 Task: Look for space in As Salt, Jordan from 12th July, 2023 to 16th July, 2023 for 8 adults in price range Rs.10000 to Rs.16000. Place can be private room with 8 bedrooms having 8 beds and 8 bathrooms. Property type can be house, flat, guest house. Amenities needed are: wifi, TV, free parkinig on premises, gym, breakfast. Booking option can be shelf check-in. Required host language is English.
Action: Mouse pressed left at (433, 101)
Screenshot: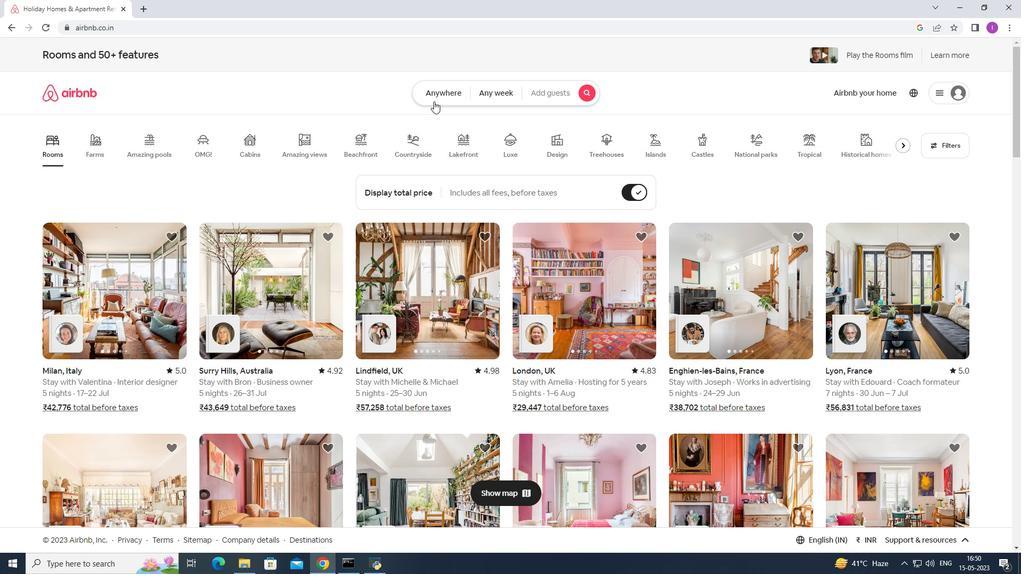 
Action: Mouse moved to (362, 131)
Screenshot: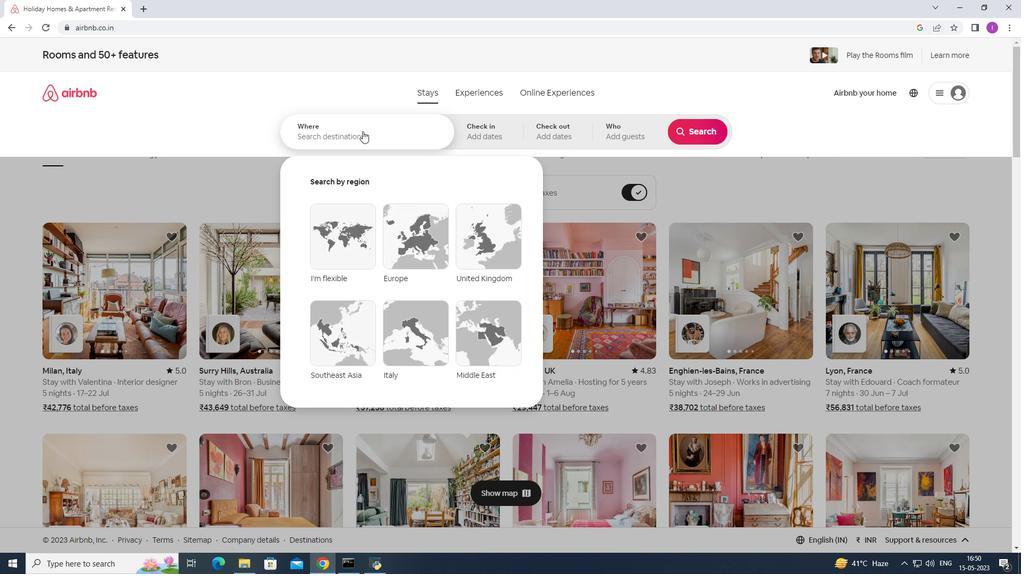 
Action: Mouse pressed left at (362, 131)
Screenshot: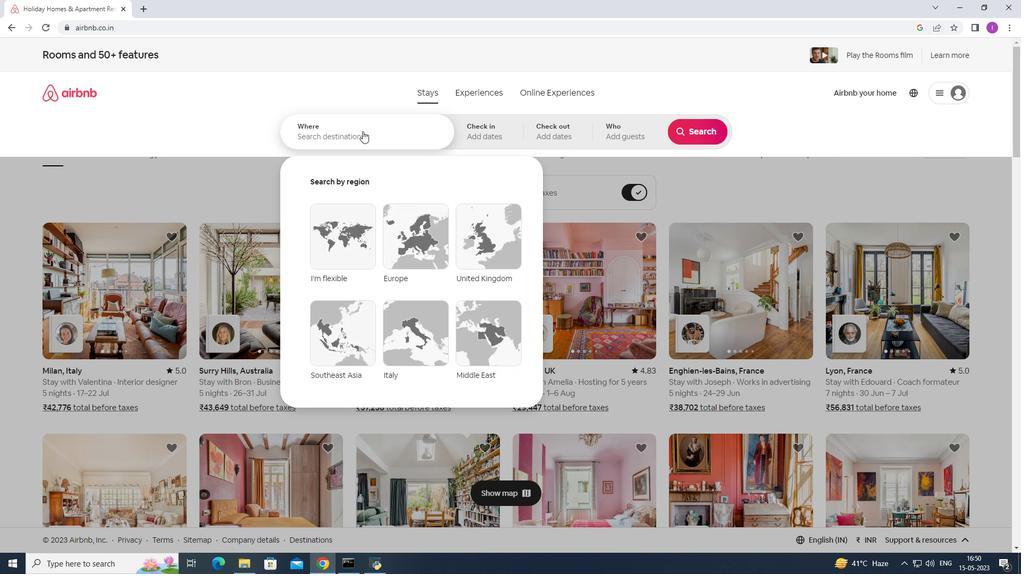 
Action: Mouse moved to (308, 172)
Screenshot: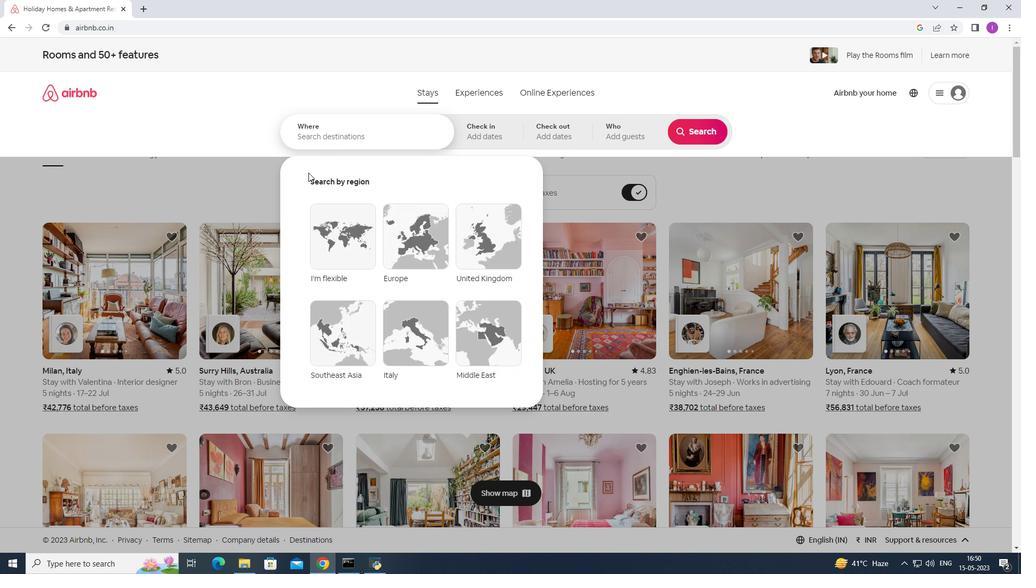 
Action: Key pressed <Key.shift>As<Key.space><Key.shift>Salt,<Key.shift>Jordan
Screenshot: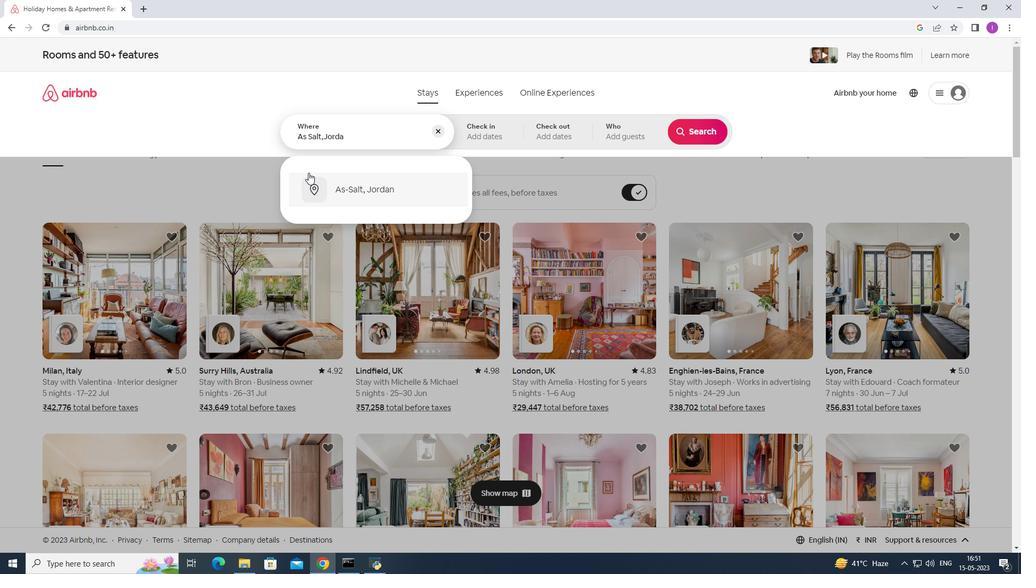 
Action: Mouse moved to (357, 186)
Screenshot: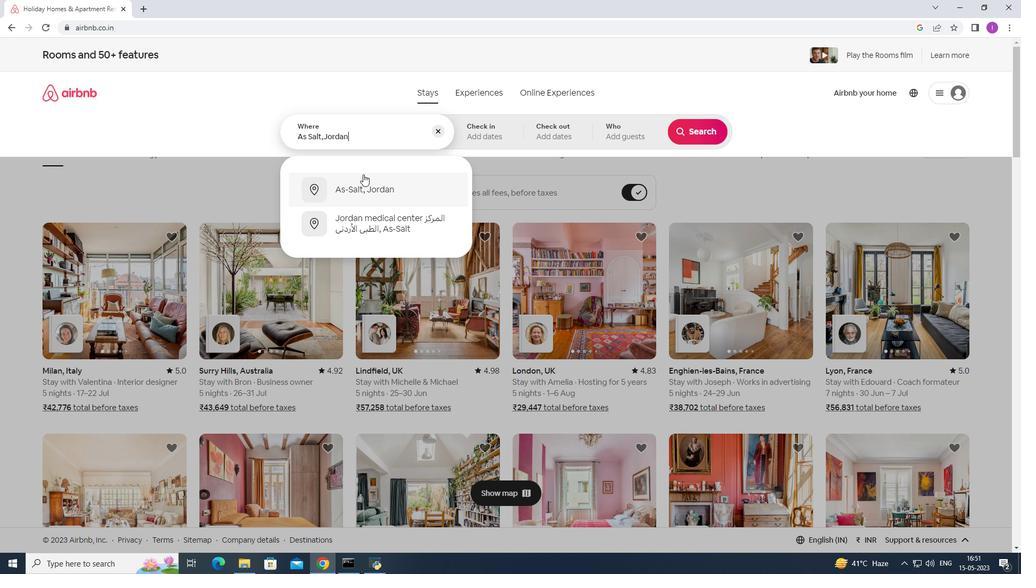
Action: Mouse pressed left at (357, 186)
Screenshot: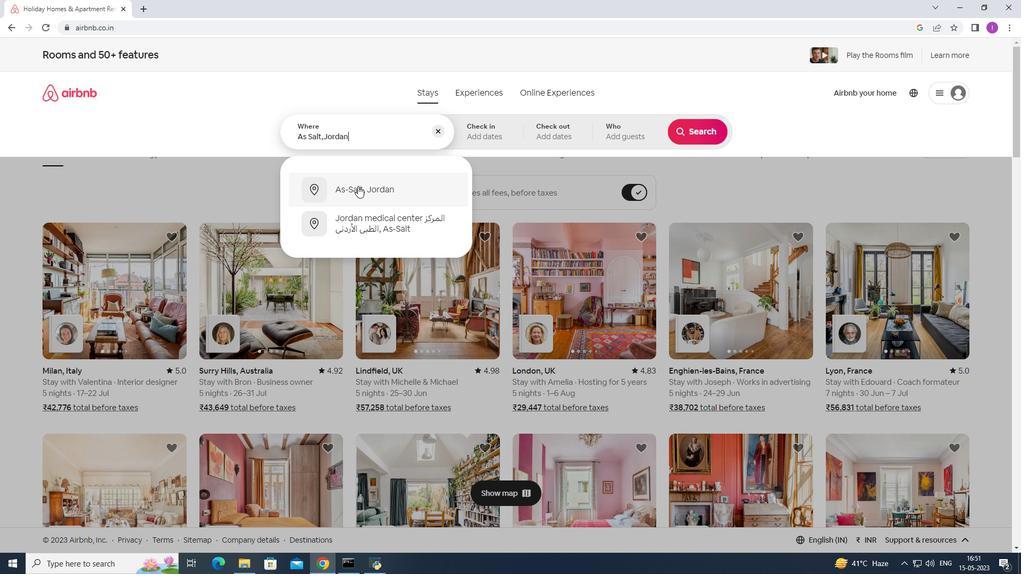 
Action: Mouse moved to (696, 216)
Screenshot: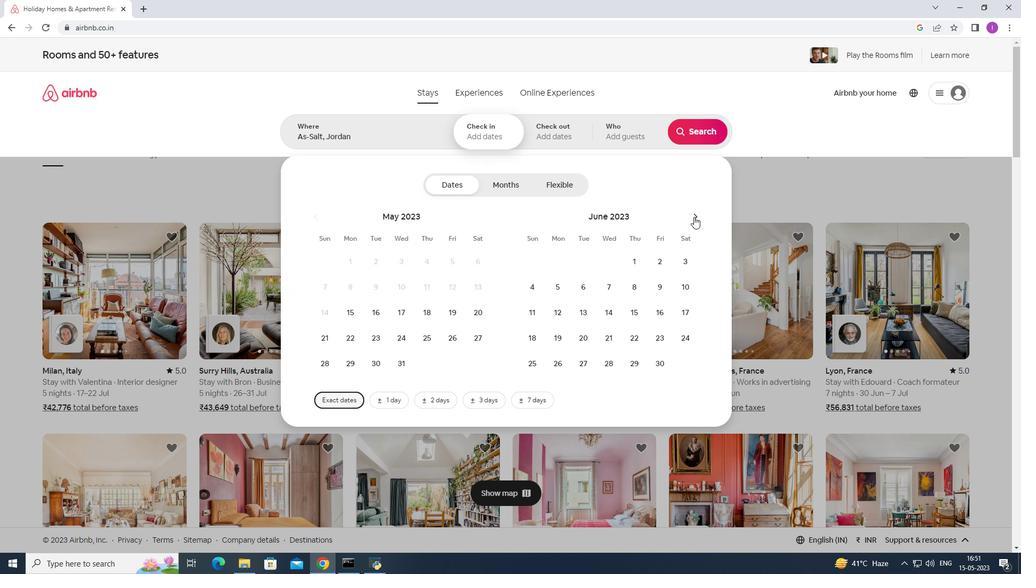 
Action: Mouse pressed left at (696, 216)
Screenshot: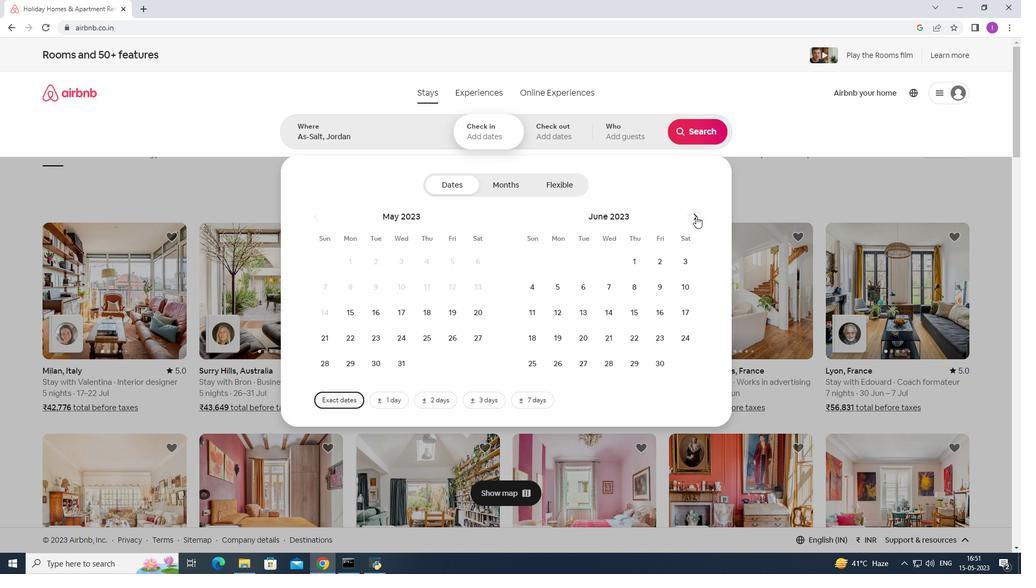 
Action: Mouse moved to (696, 214)
Screenshot: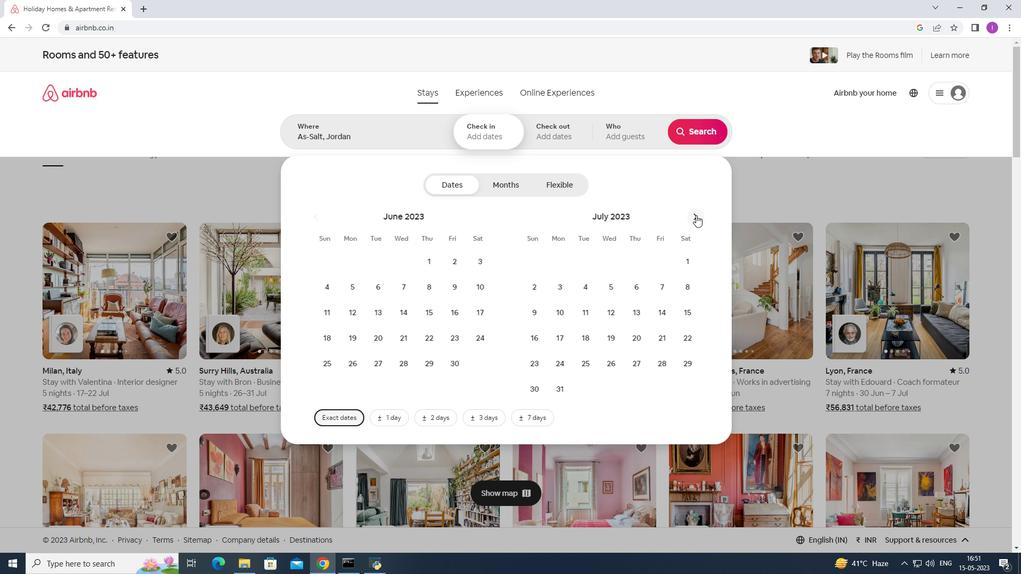 
Action: Mouse pressed left at (696, 214)
Screenshot: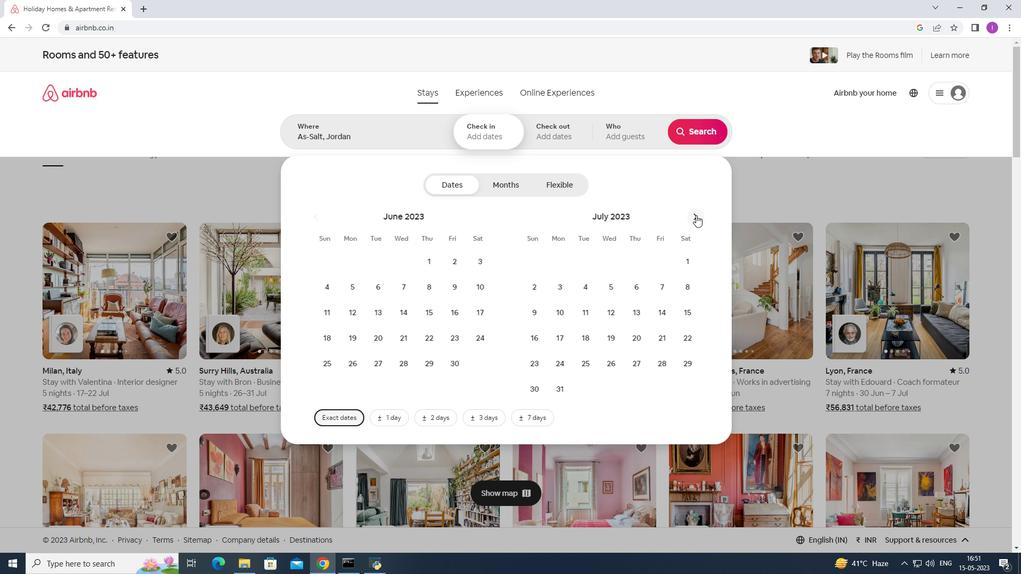 
Action: Mouse moved to (407, 307)
Screenshot: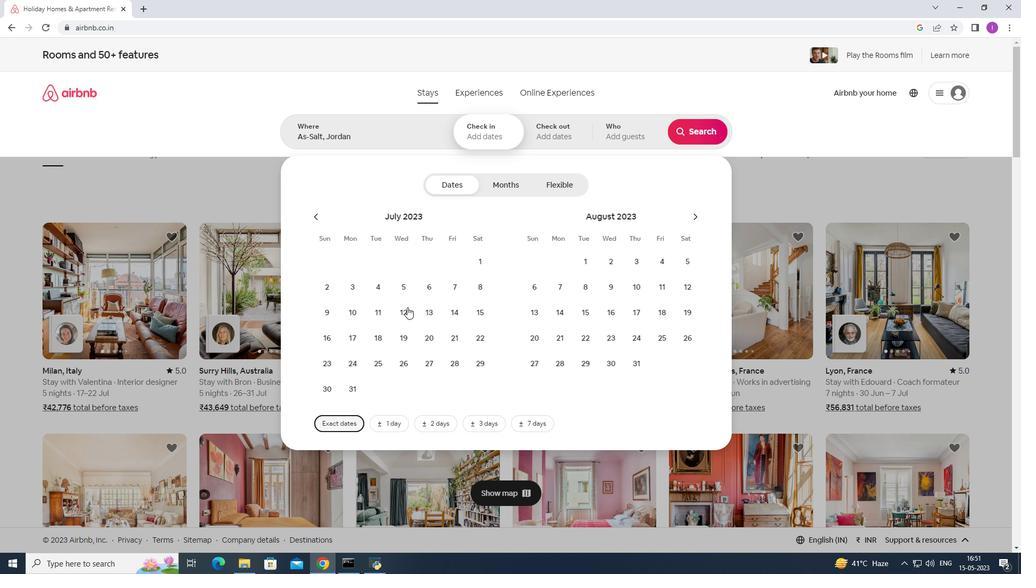 
Action: Mouse pressed left at (407, 307)
Screenshot: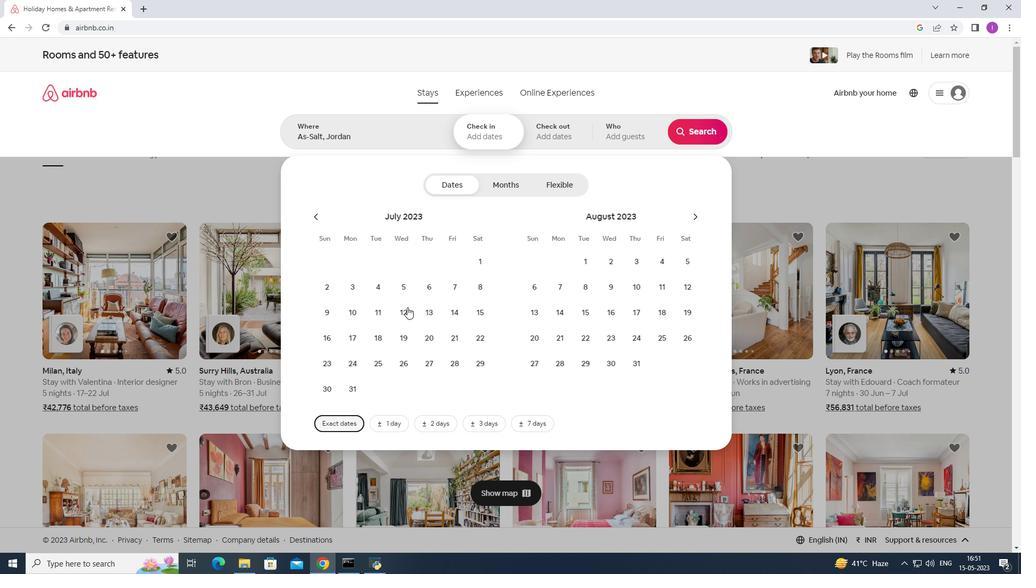 
Action: Mouse moved to (331, 337)
Screenshot: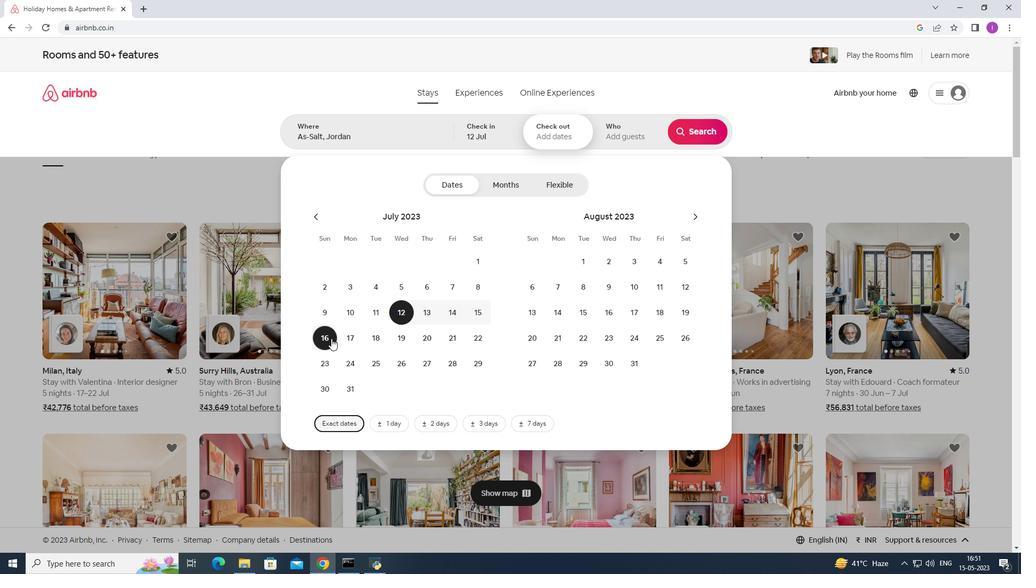 
Action: Mouse pressed left at (331, 337)
Screenshot: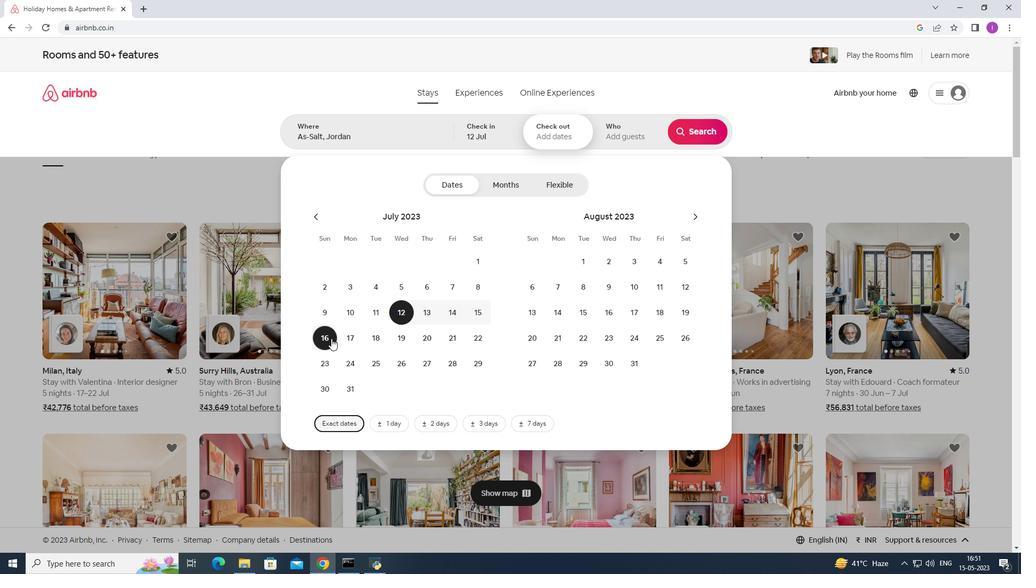 
Action: Mouse moved to (621, 135)
Screenshot: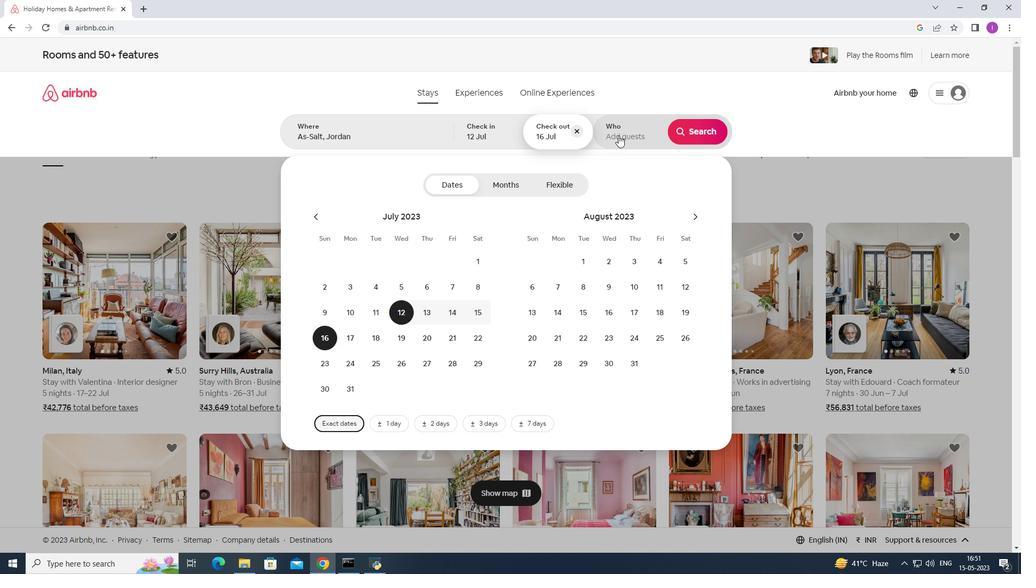 
Action: Mouse pressed left at (621, 135)
Screenshot: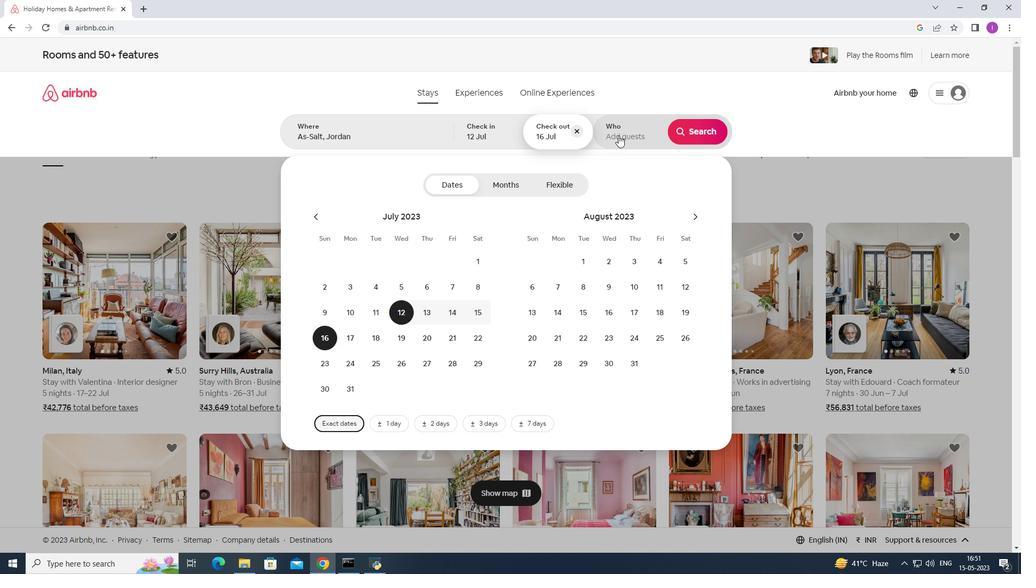 
Action: Mouse moved to (697, 187)
Screenshot: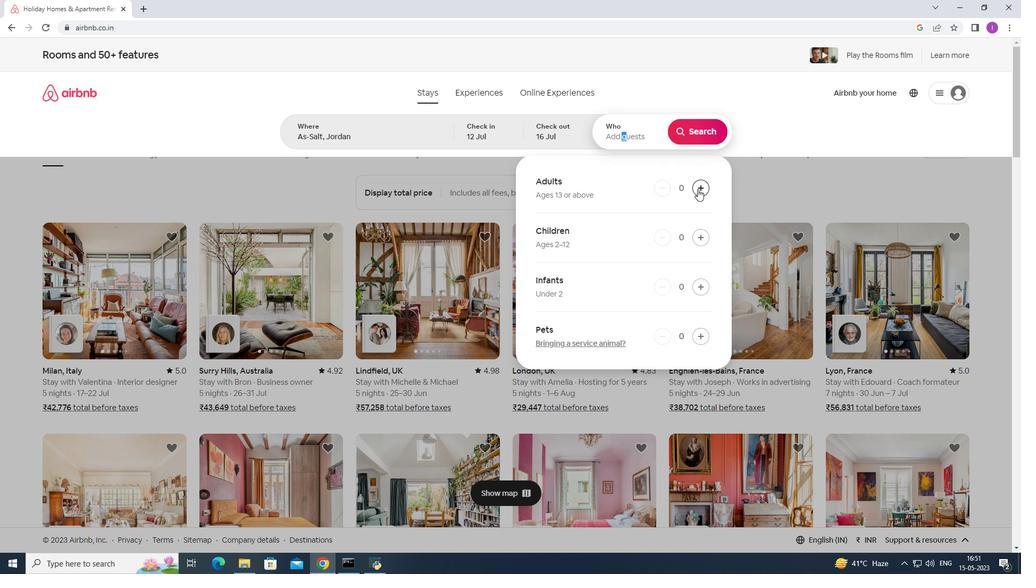 
Action: Mouse pressed left at (697, 187)
Screenshot: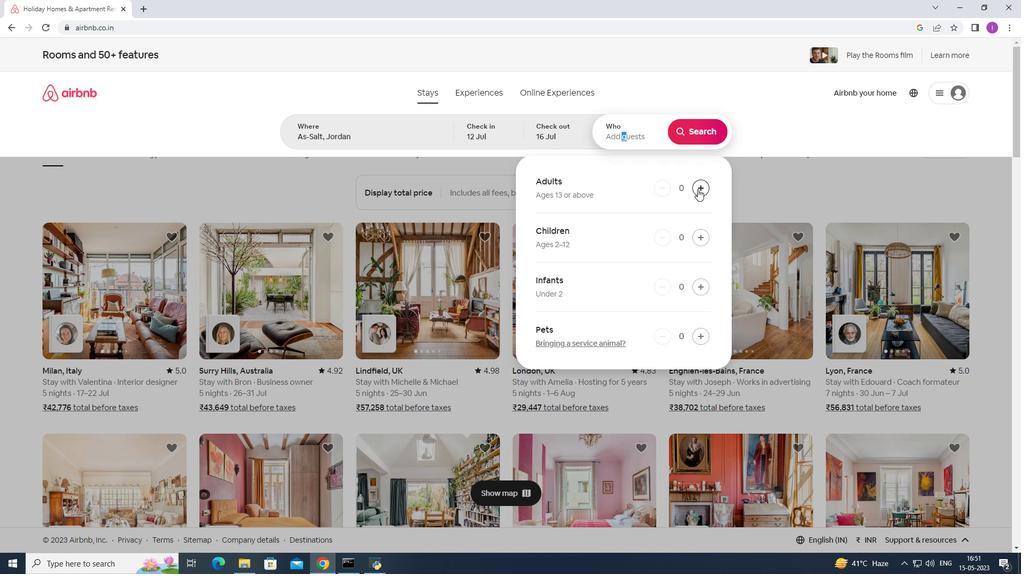 
Action: Mouse moved to (698, 187)
Screenshot: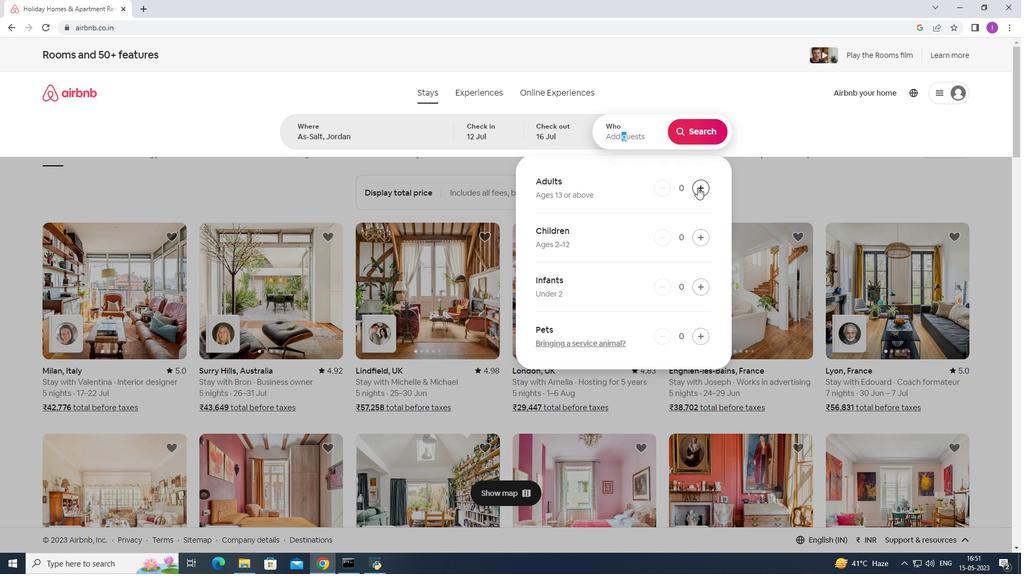 
Action: Mouse pressed left at (698, 187)
Screenshot: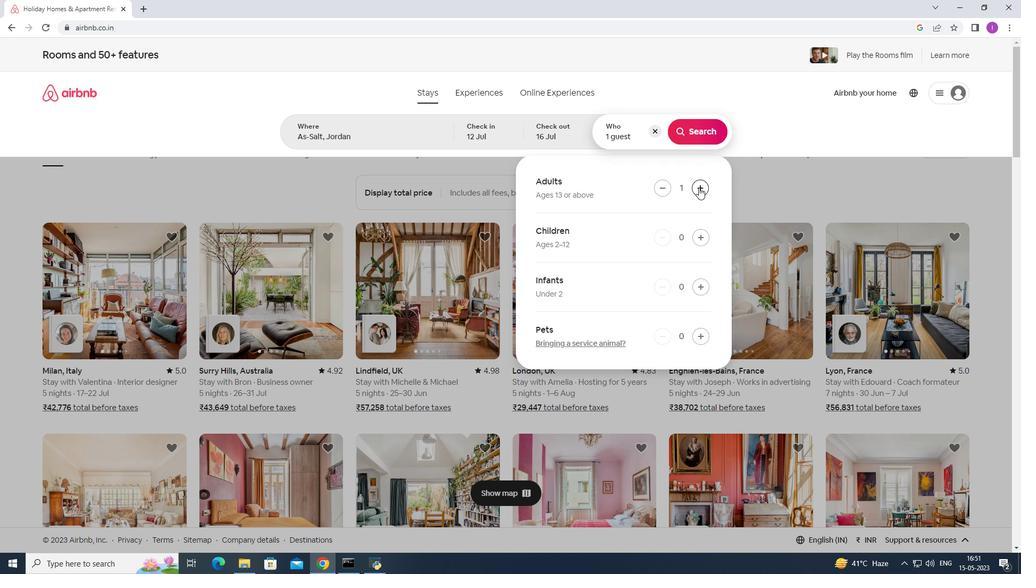 
Action: Mouse moved to (699, 188)
Screenshot: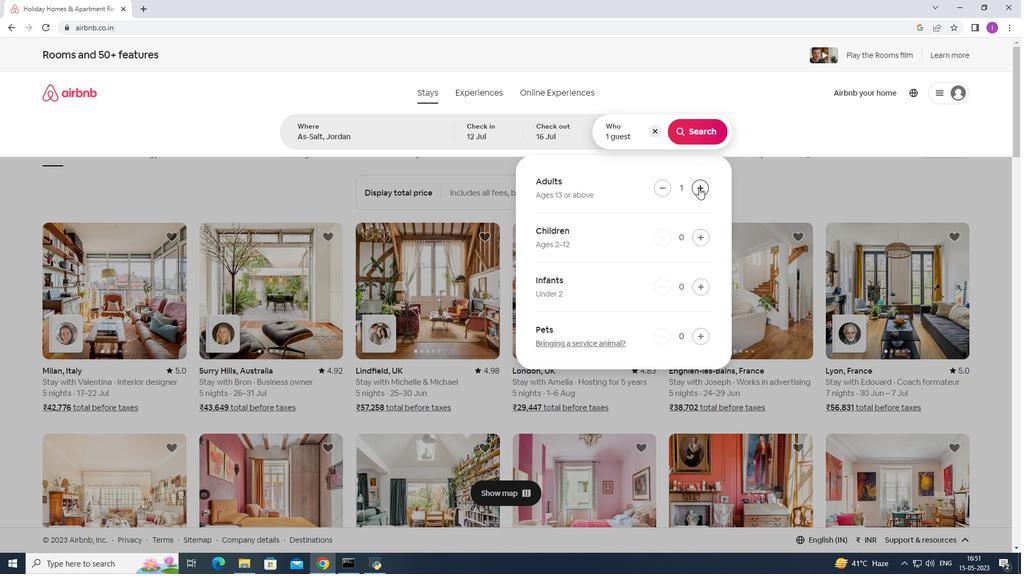 
Action: Mouse pressed left at (699, 188)
Screenshot: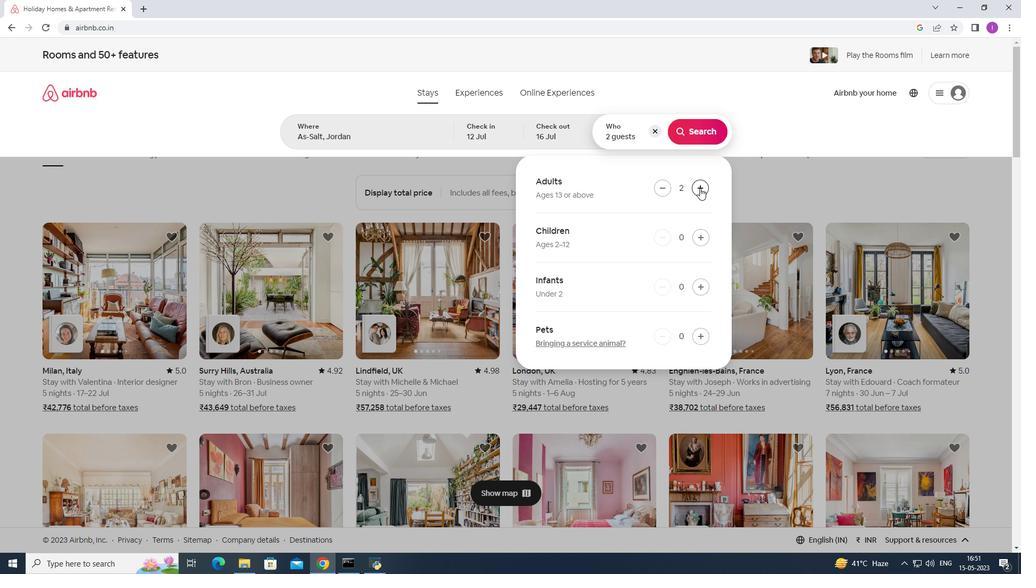 
Action: Mouse pressed left at (699, 188)
Screenshot: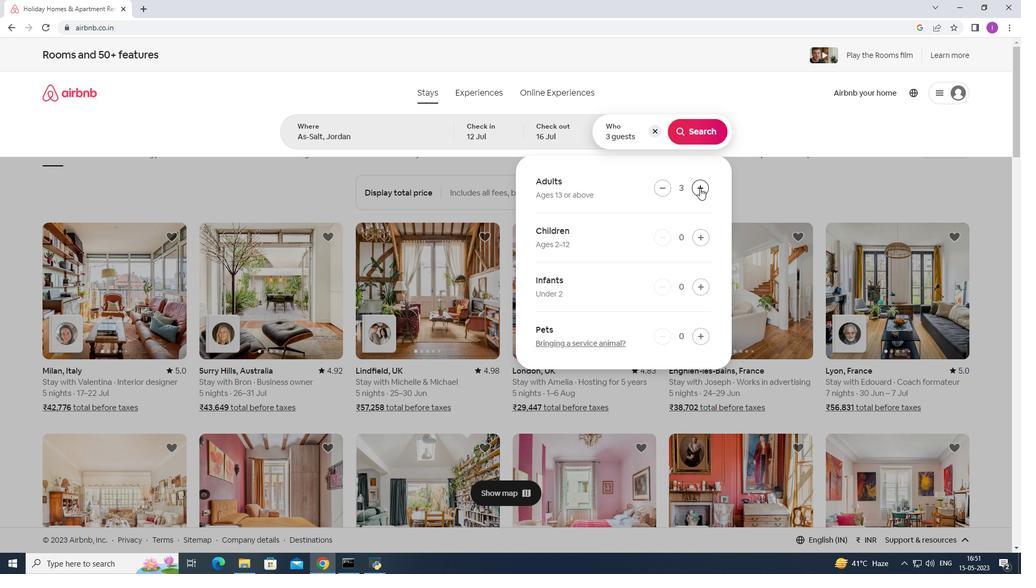 
Action: Mouse pressed left at (699, 188)
Screenshot: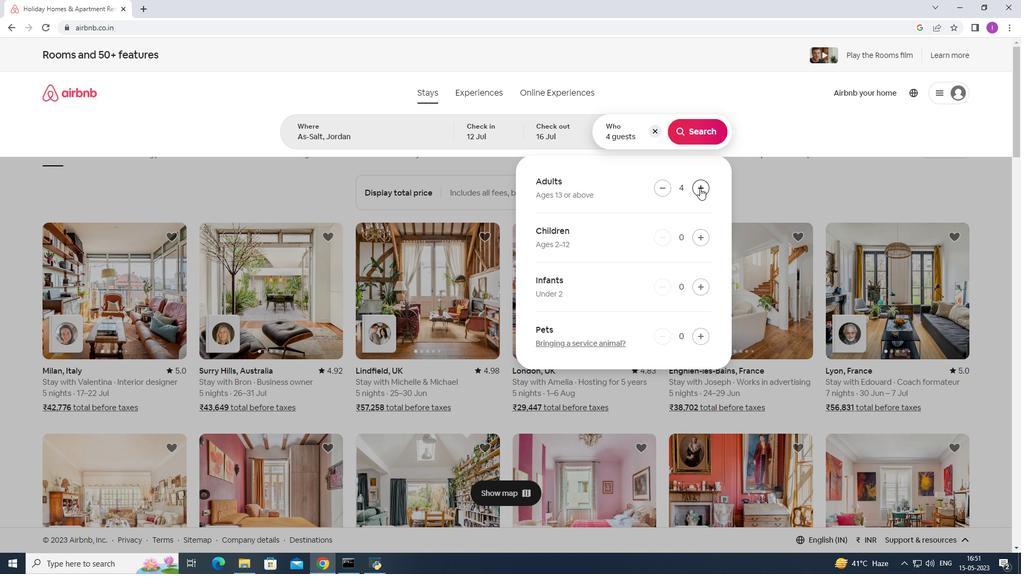 
Action: Mouse pressed left at (699, 188)
Screenshot: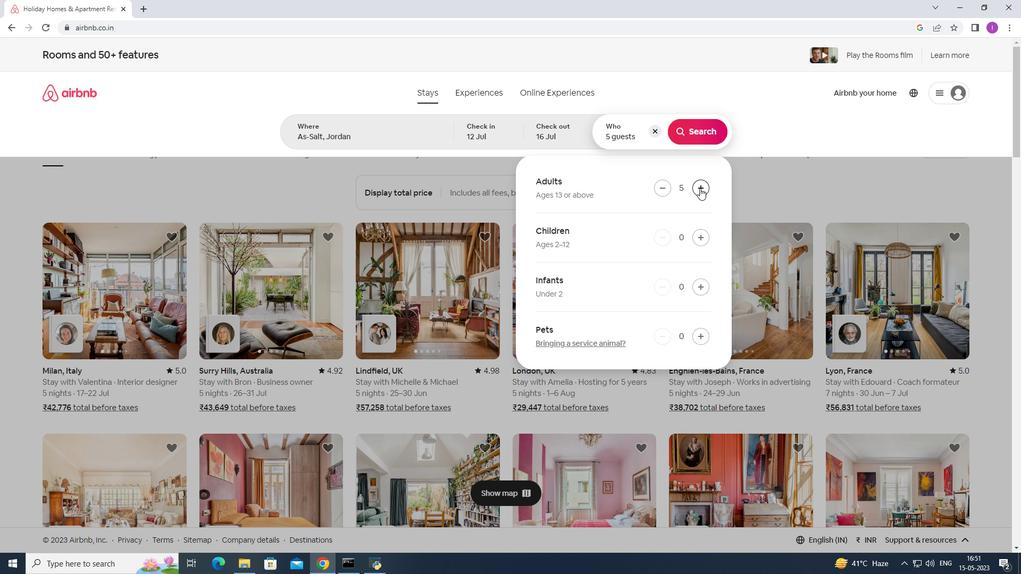
Action: Mouse moved to (700, 188)
Screenshot: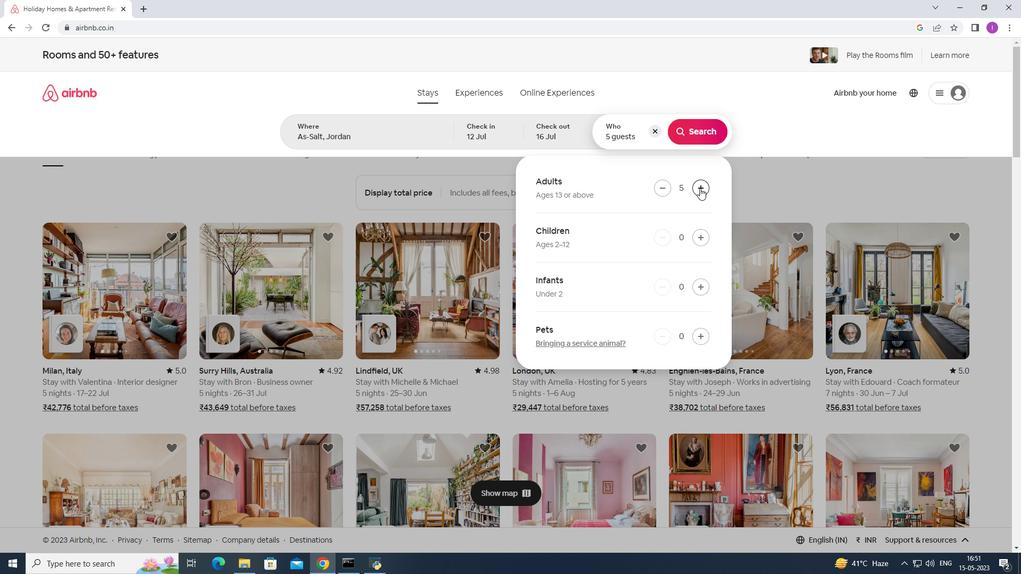 
Action: Mouse pressed left at (700, 188)
Screenshot: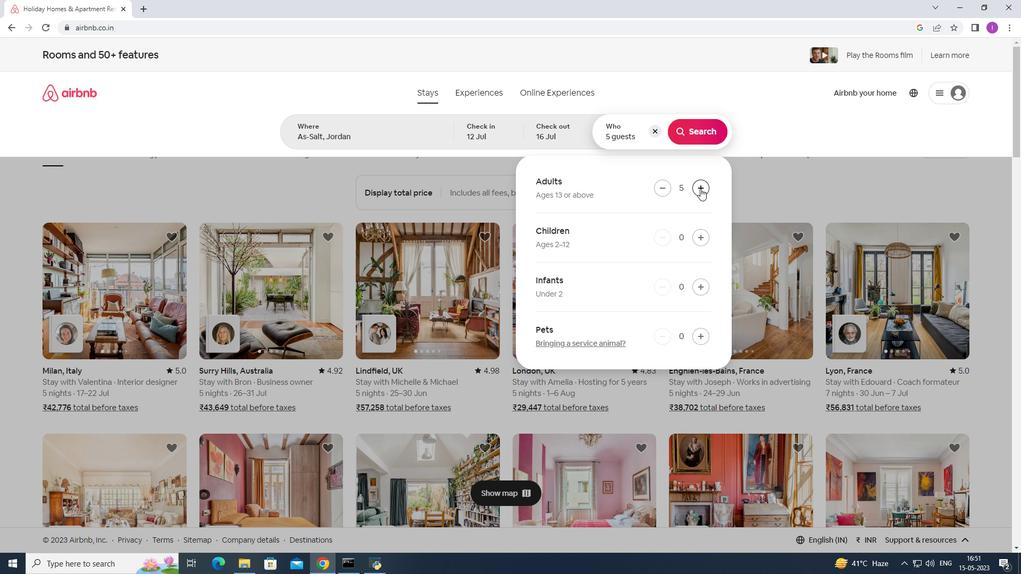 
Action: Mouse pressed left at (700, 188)
Screenshot: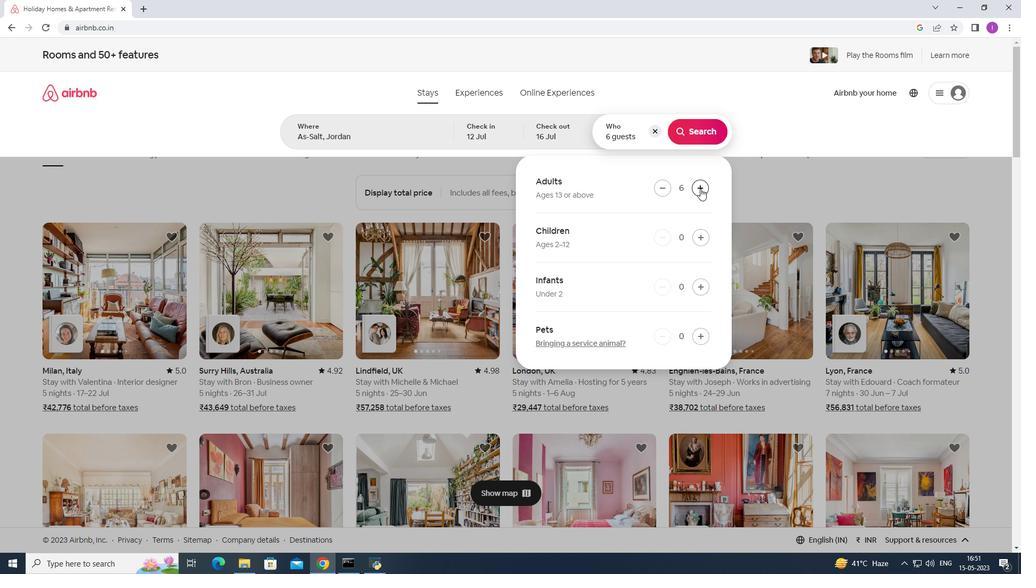 
Action: Mouse moved to (691, 139)
Screenshot: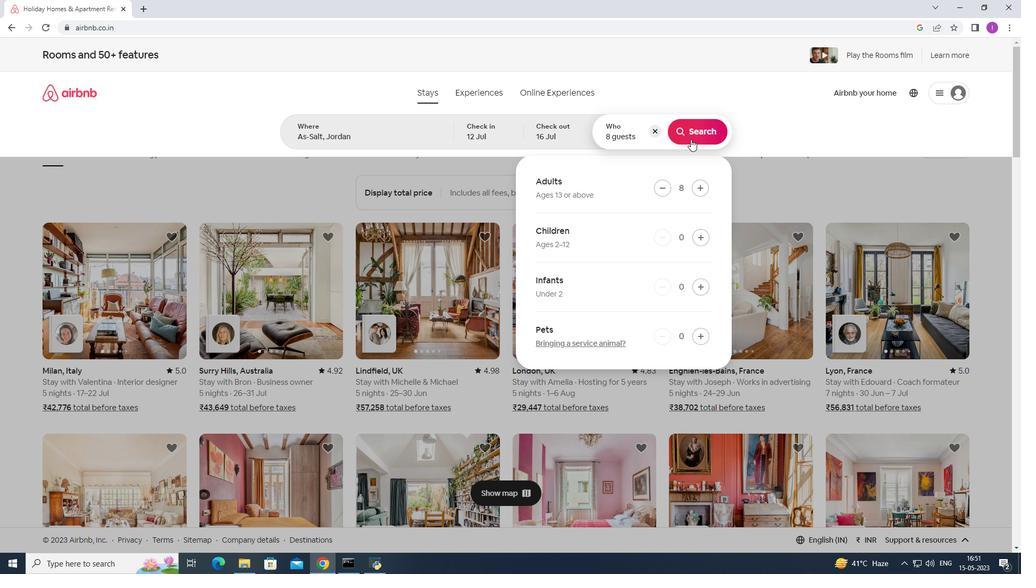 
Action: Mouse pressed left at (691, 139)
Screenshot: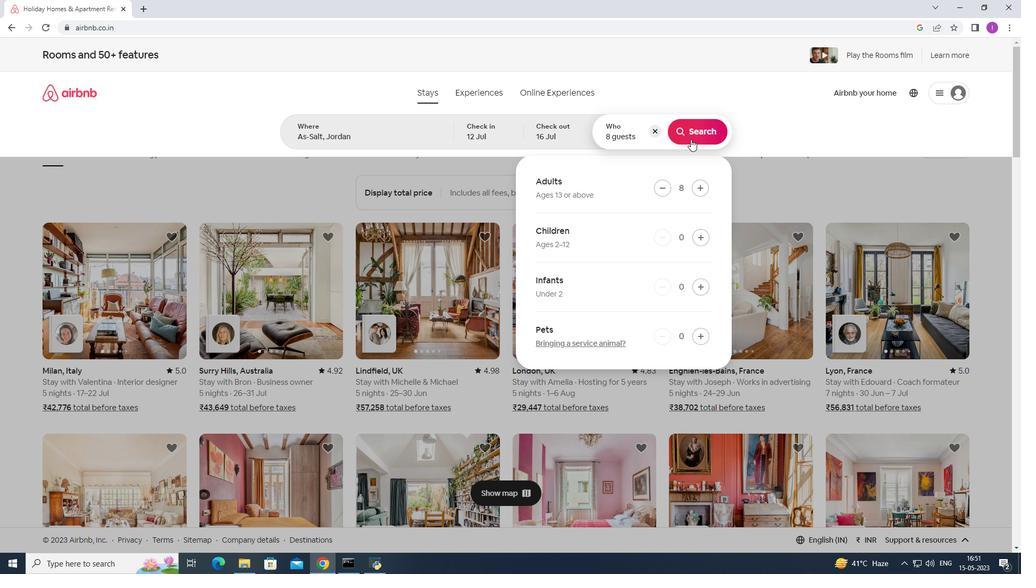 
Action: Mouse moved to (981, 105)
Screenshot: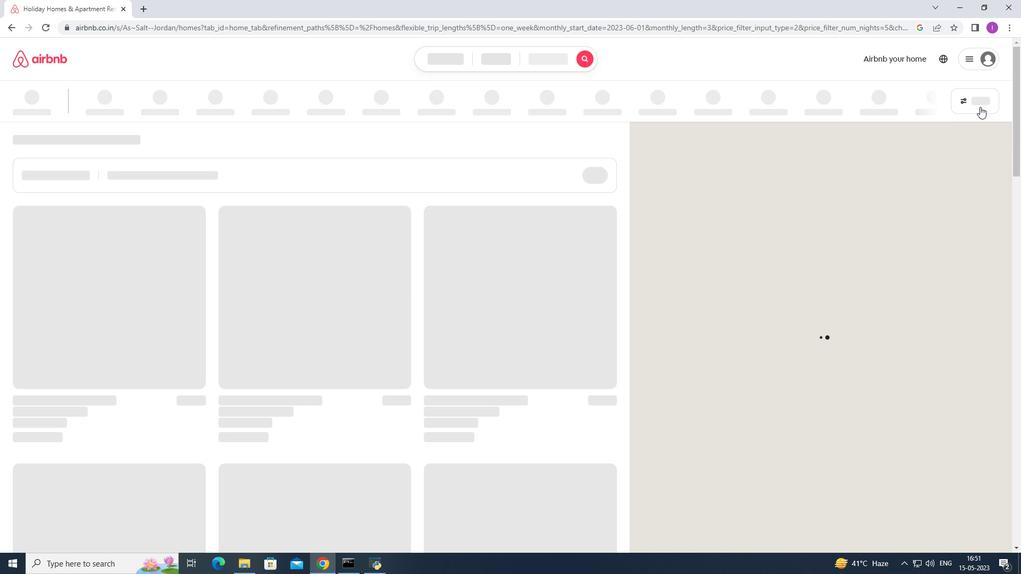 
Action: Mouse pressed left at (981, 105)
Screenshot: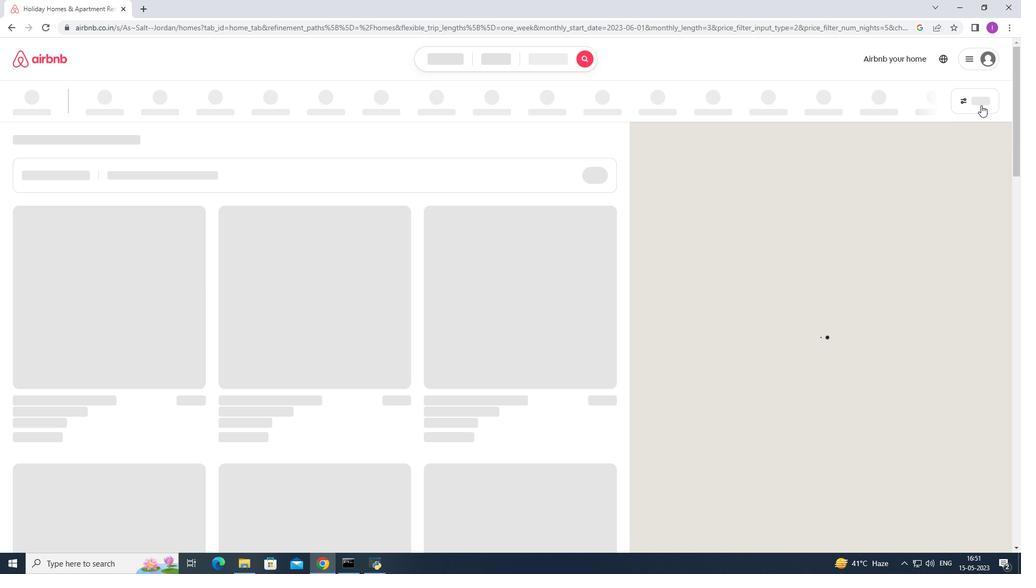 
Action: Mouse moved to (583, 361)
Screenshot: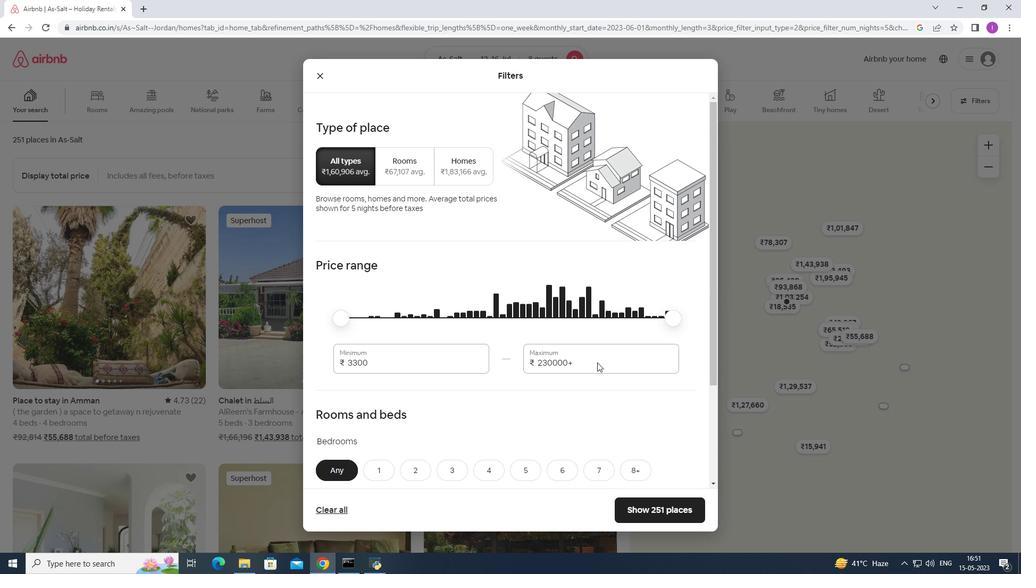 
Action: Mouse pressed left at (583, 361)
Screenshot: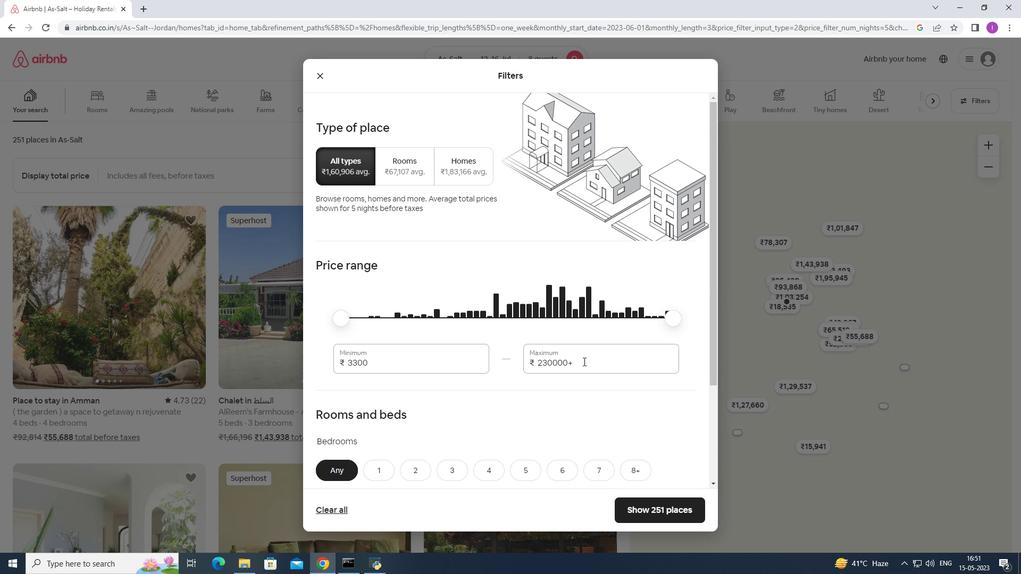 
Action: Mouse moved to (492, 365)
Screenshot: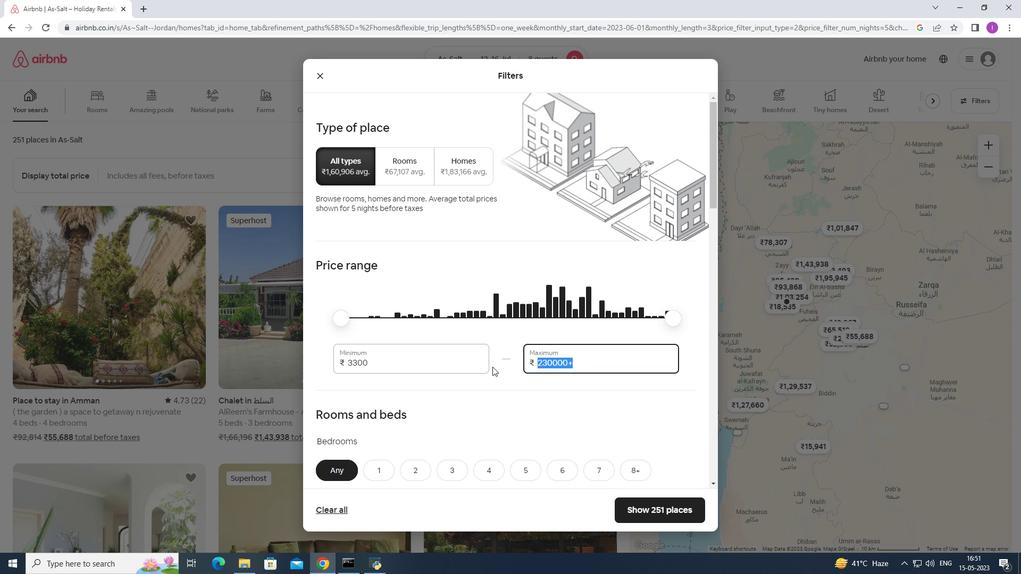 
Action: Key pressed 1
Screenshot: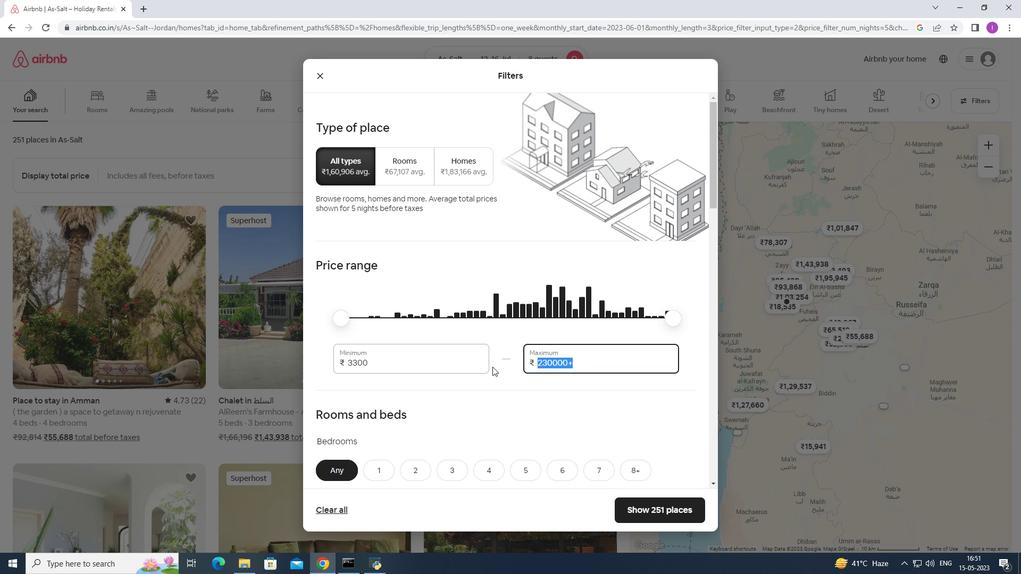 
Action: Mouse moved to (492, 361)
Screenshot: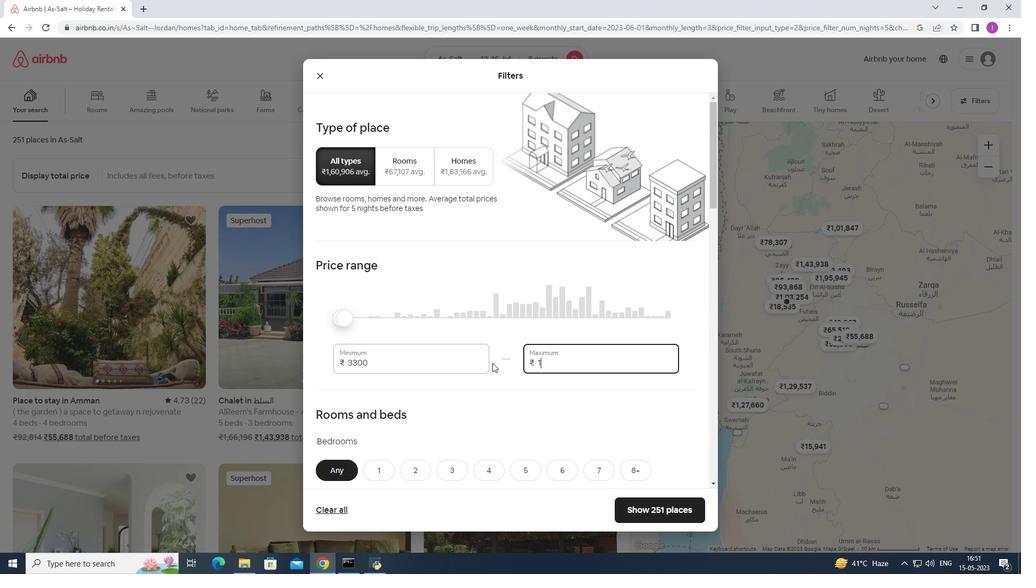 
Action: Key pressed 6000
Screenshot: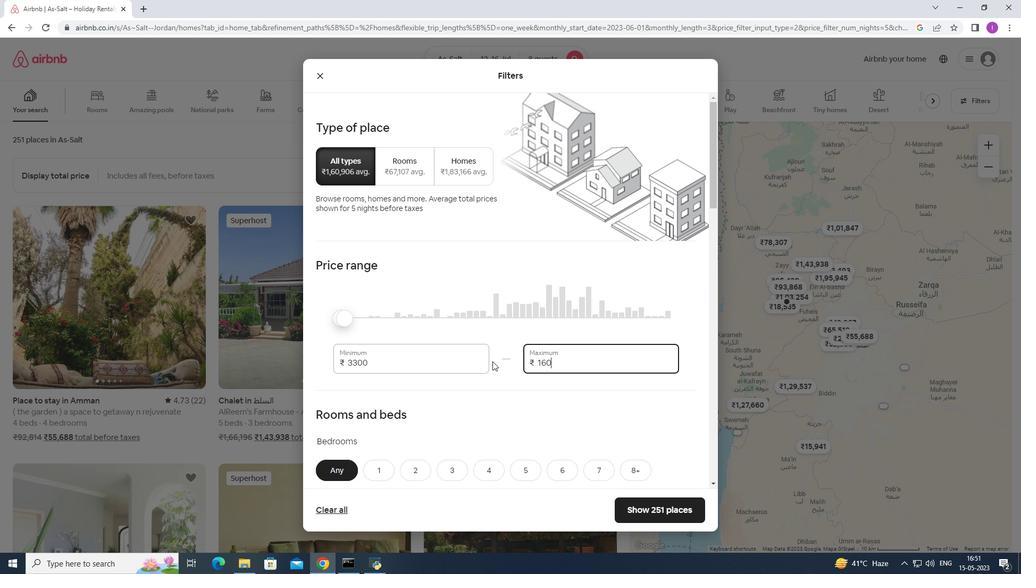 
Action: Mouse moved to (370, 360)
Screenshot: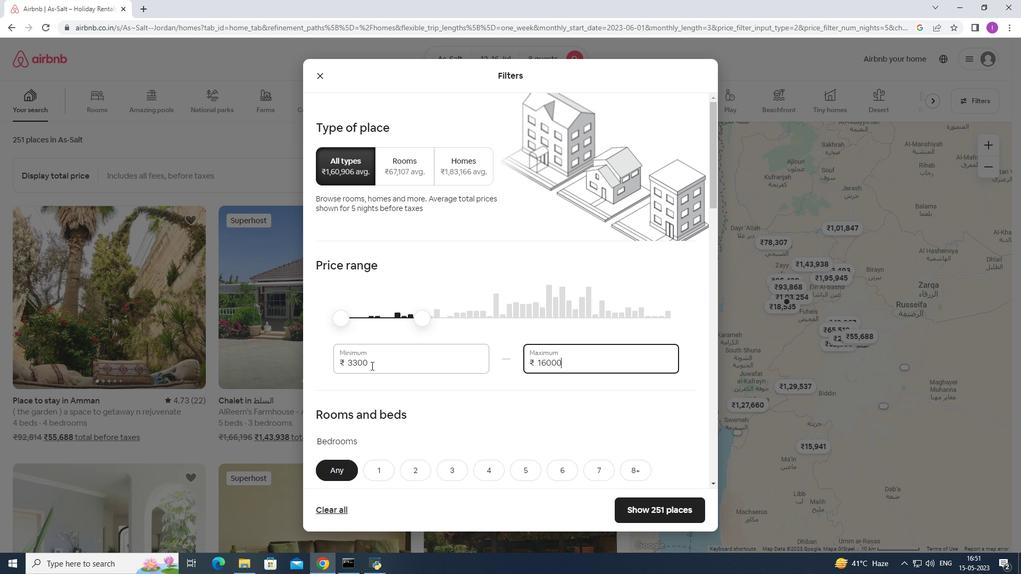 
Action: Mouse pressed left at (370, 360)
Screenshot: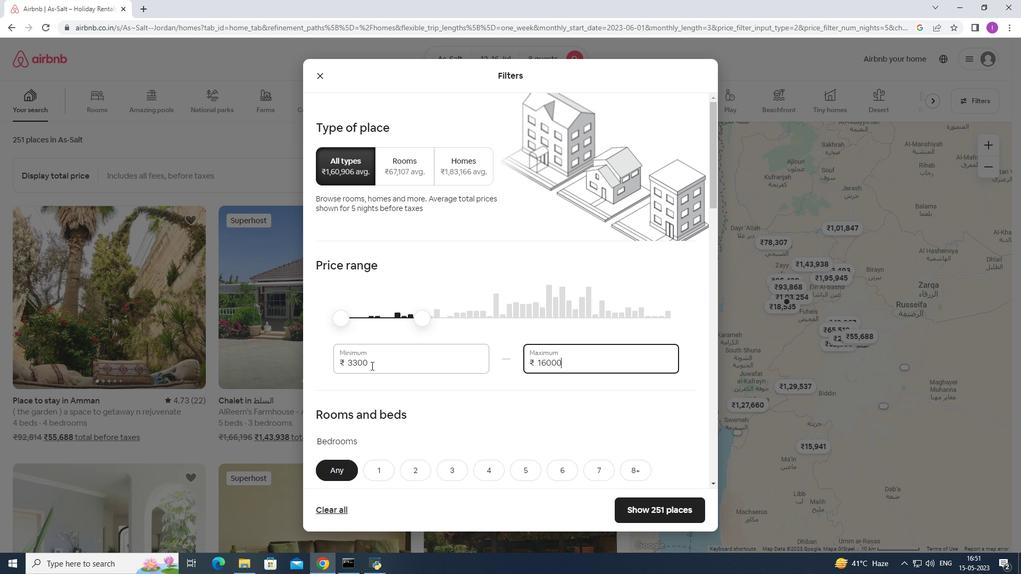 
Action: Mouse moved to (338, 365)
Screenshot: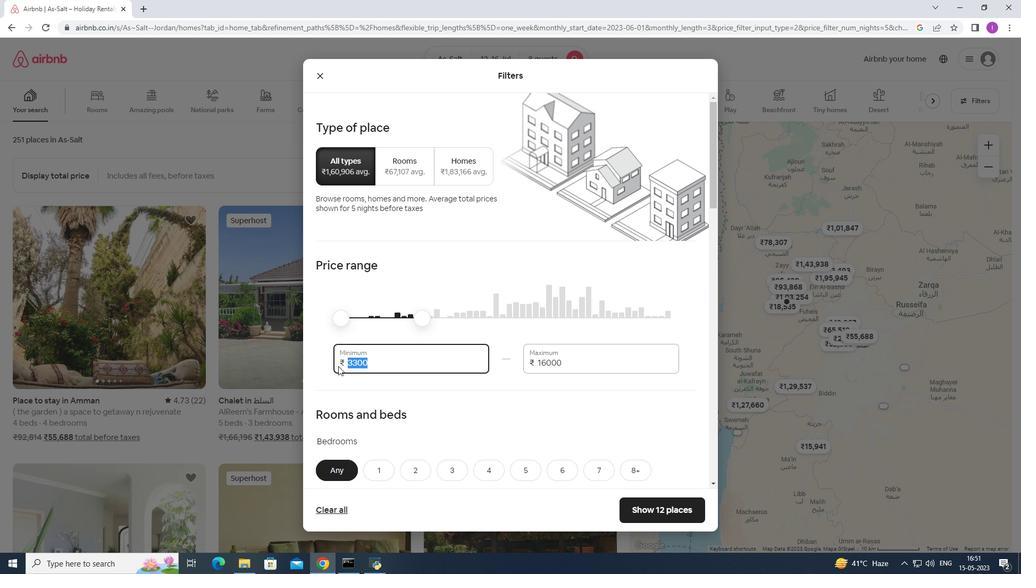 
Action: Key pressed 1
Screenshot: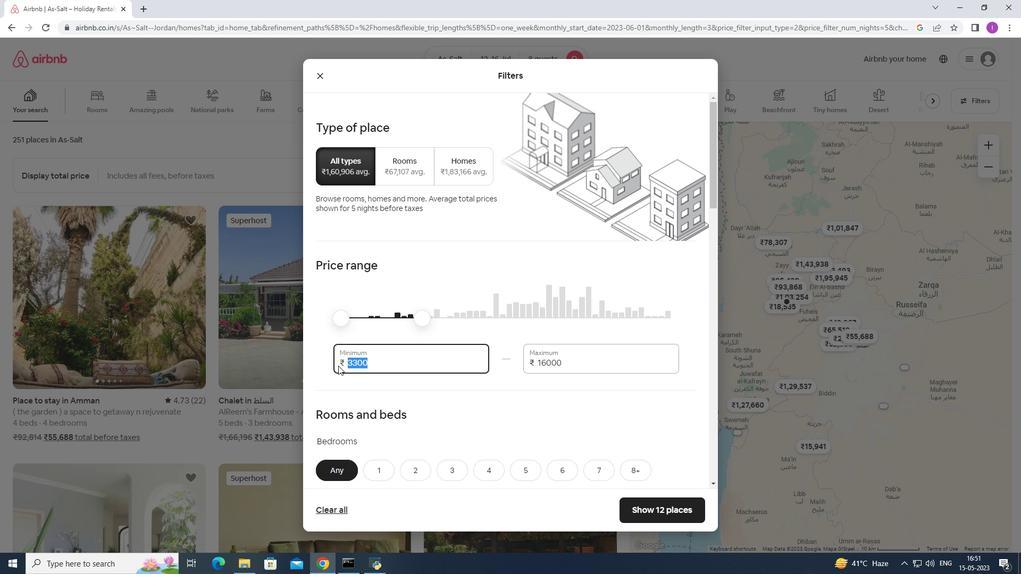 
Action: Mouse moved to (338, 365)
Screenshot: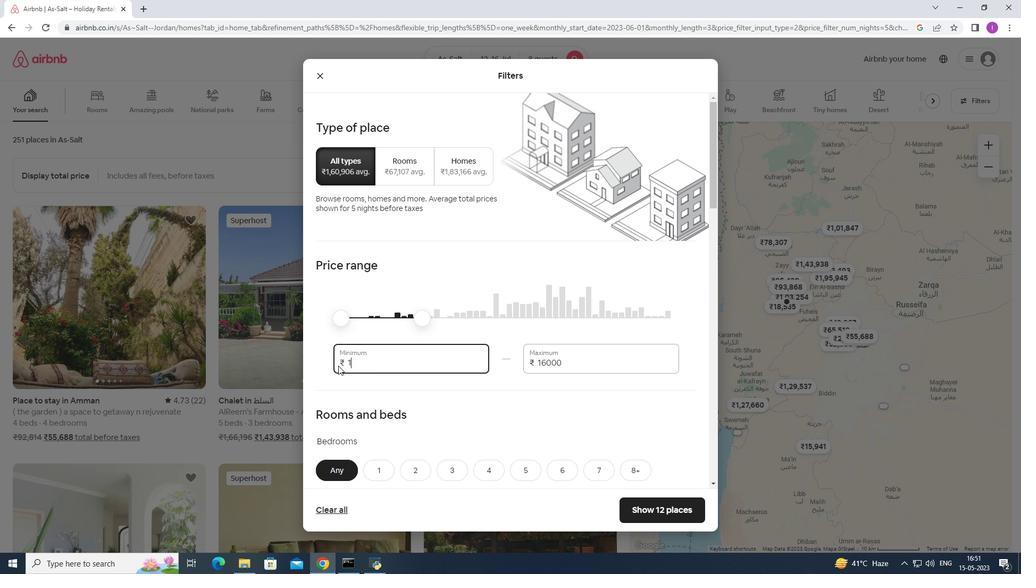 
Action: Key pressed 0
Screenshot: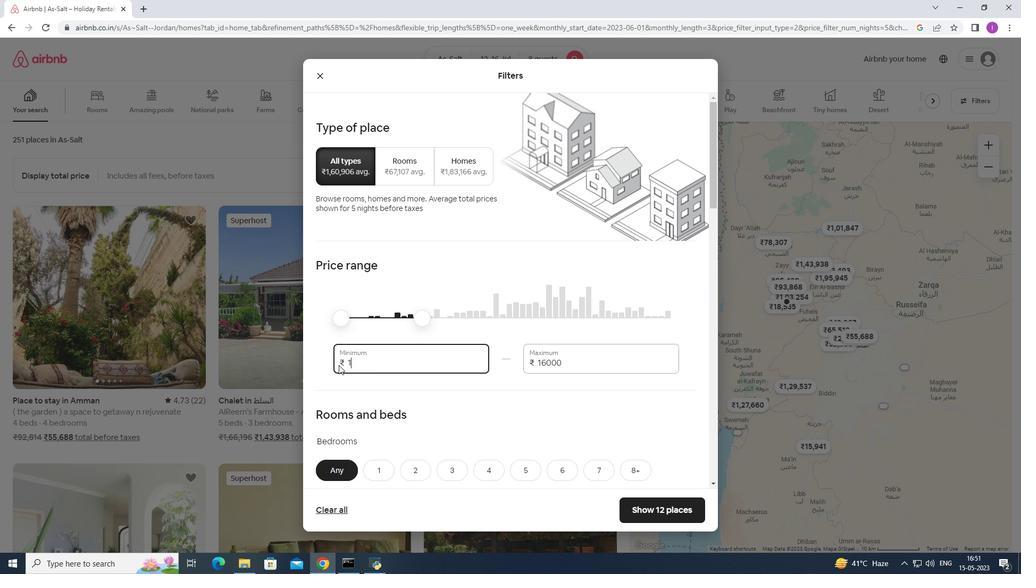 
Action: Mouse moved to (341, 363)
Screenshot: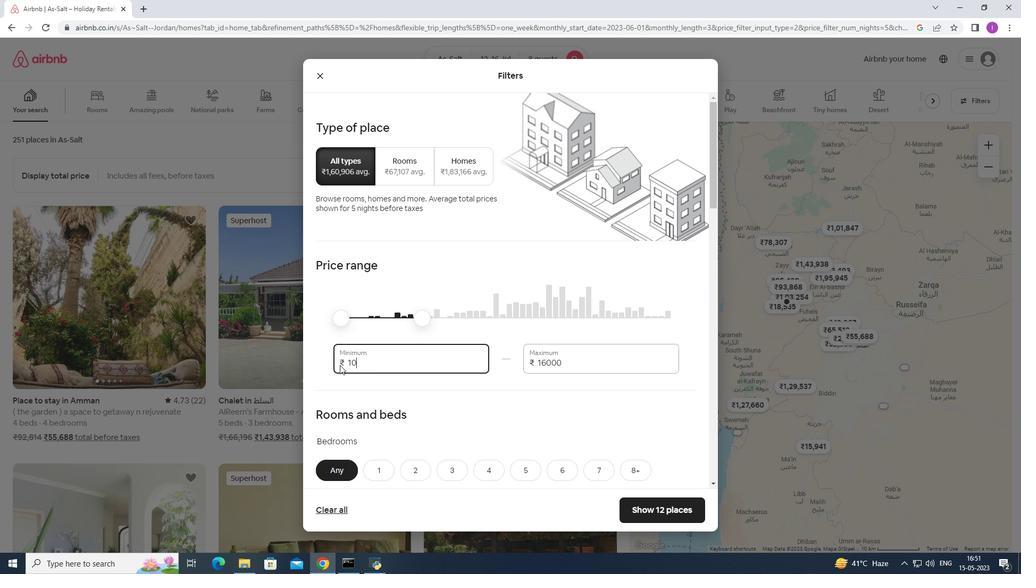 
Action: Key pressed 00
Screenshot: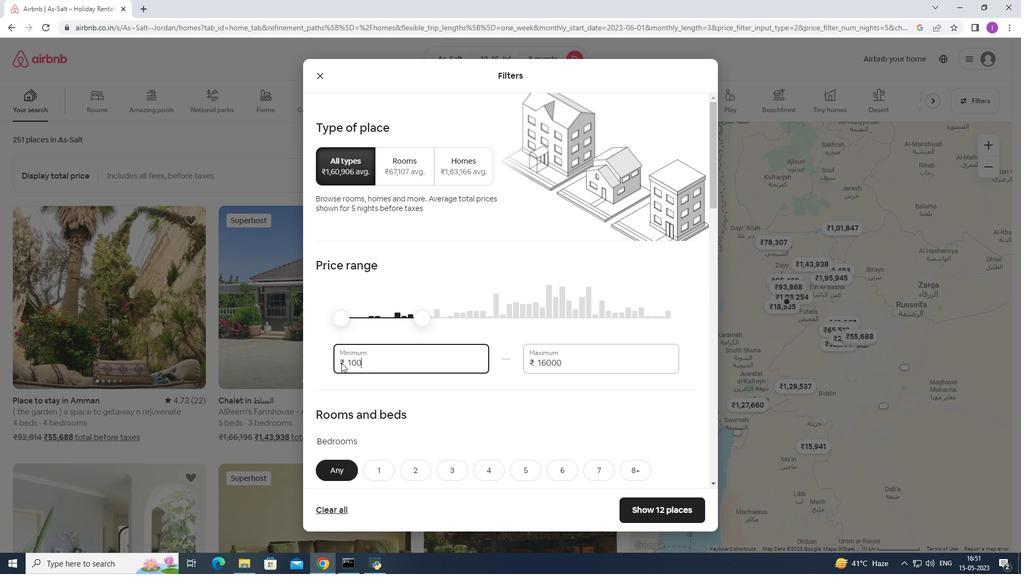 
Action: Mouse moved to (365, 386)
Screenshot: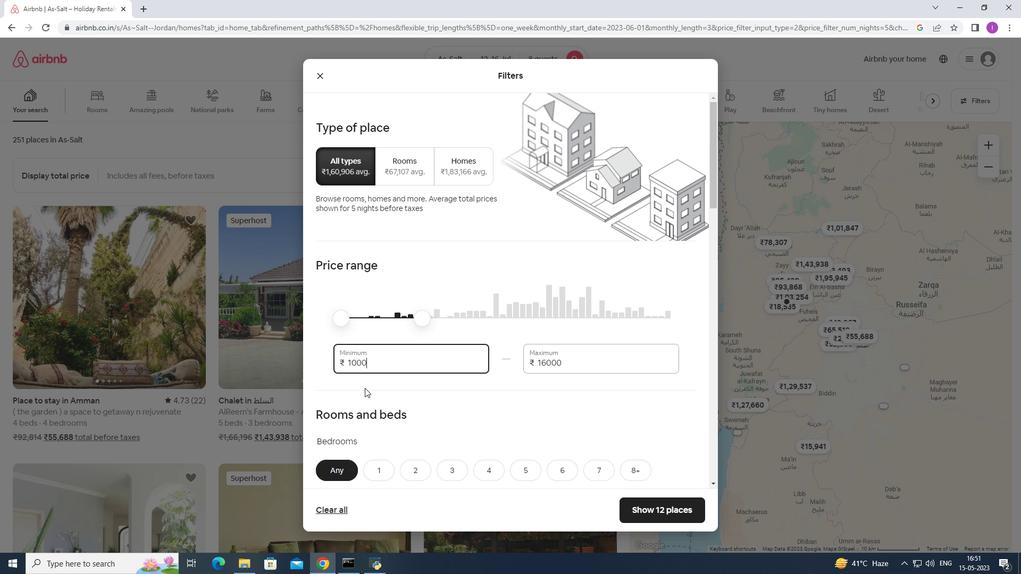 
Action: Key pressed 0
Screenshot: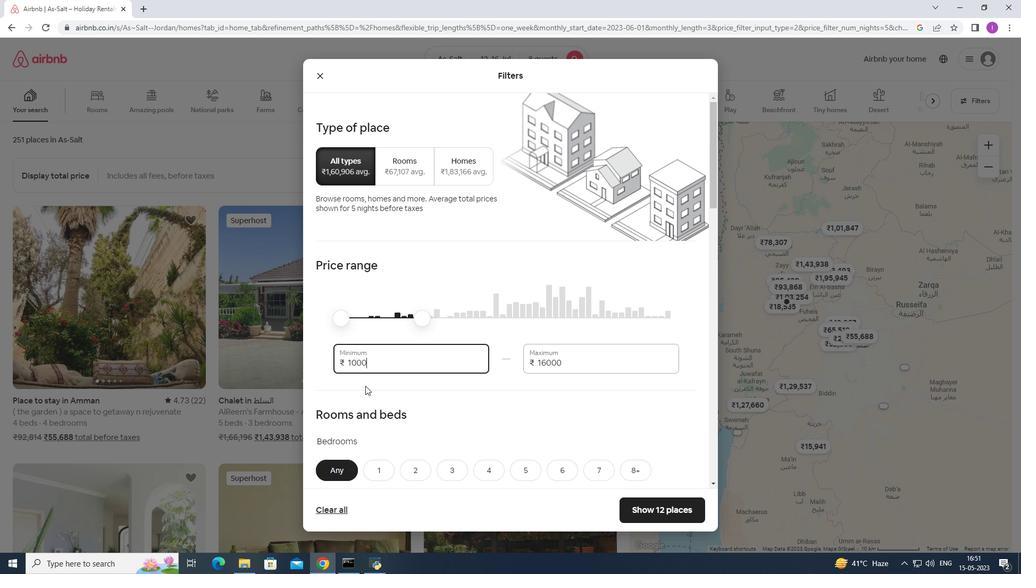 
Action: Mouse moved to (431, 381)
Screenshot: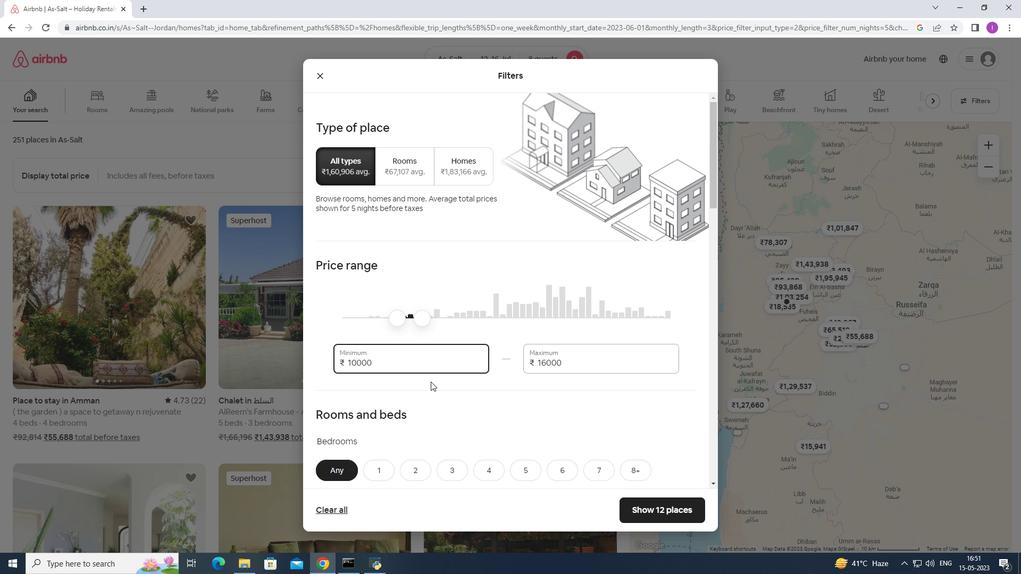 
Action: Mouse scrolled (431, 381) with delta (0, 0)
Screenshot: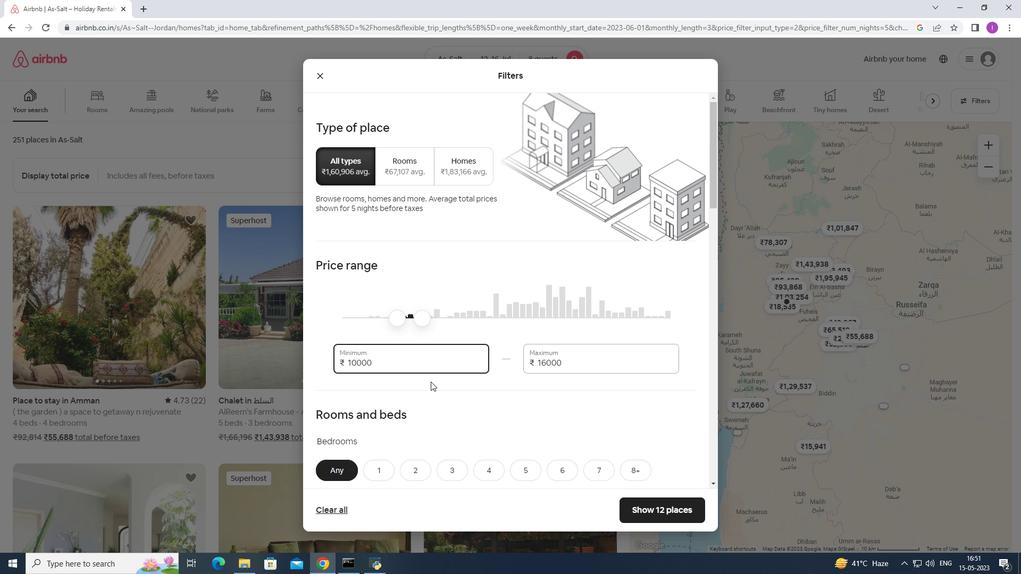 
Action: Mouse moved to (431, 381)
Screenshot: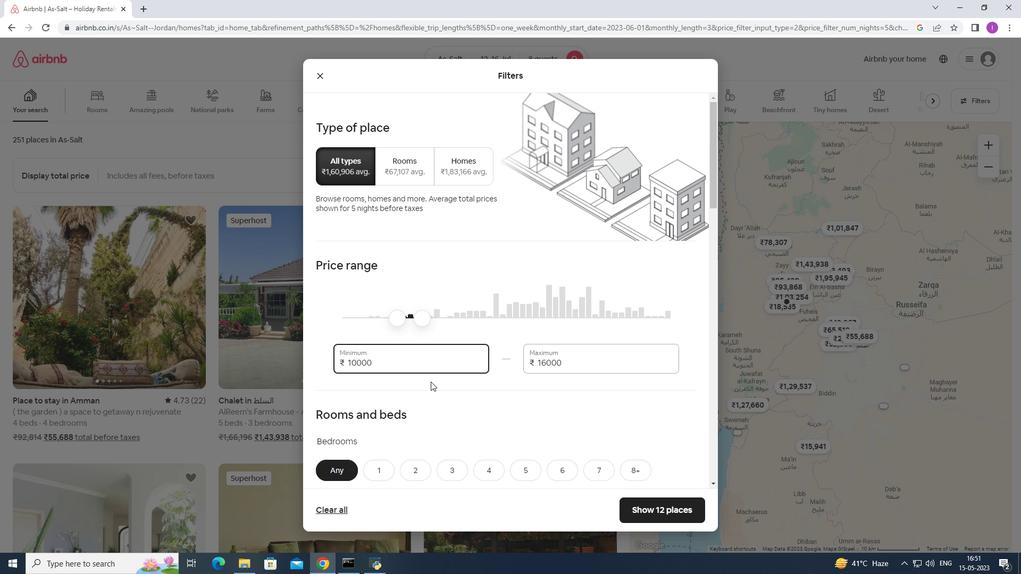 
Action: Mouse scrolled (431, 381) with delta (0, 0)
Screenshot: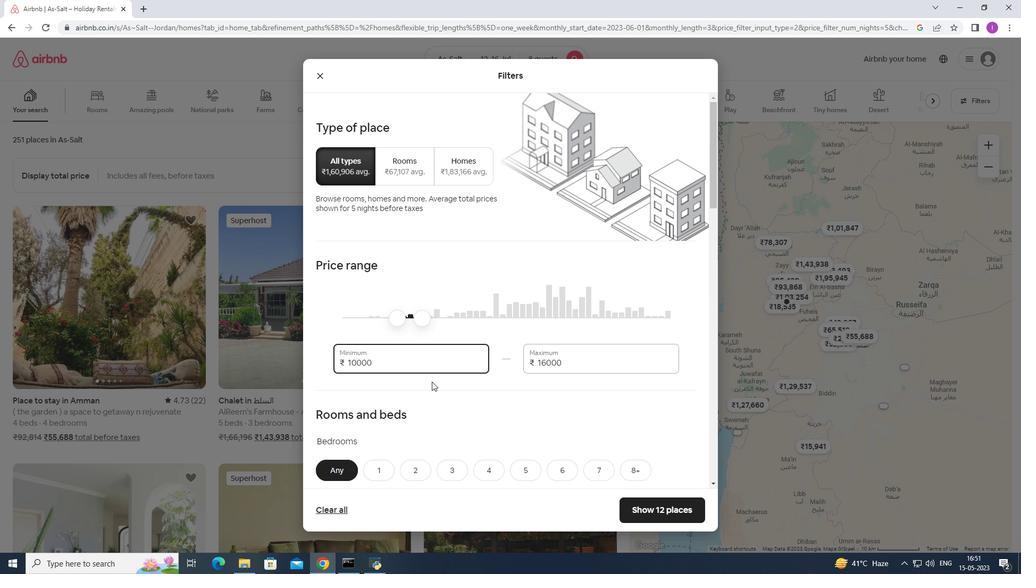 
Action: Mouse moved to (433, 380)
Screenshot: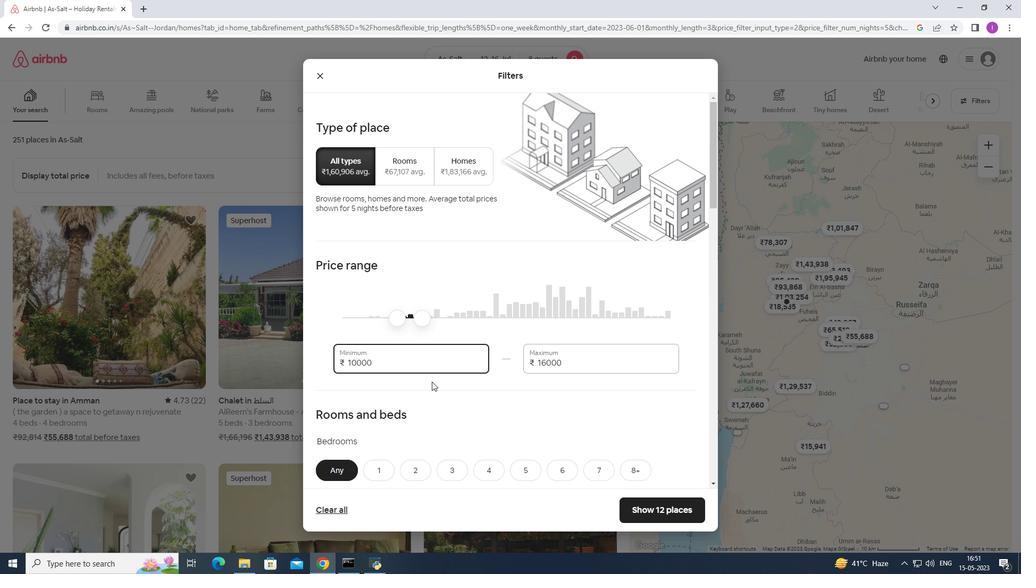 
Action: Mouse scrolled (432, 380) with delta (0, 0)
Screenshot: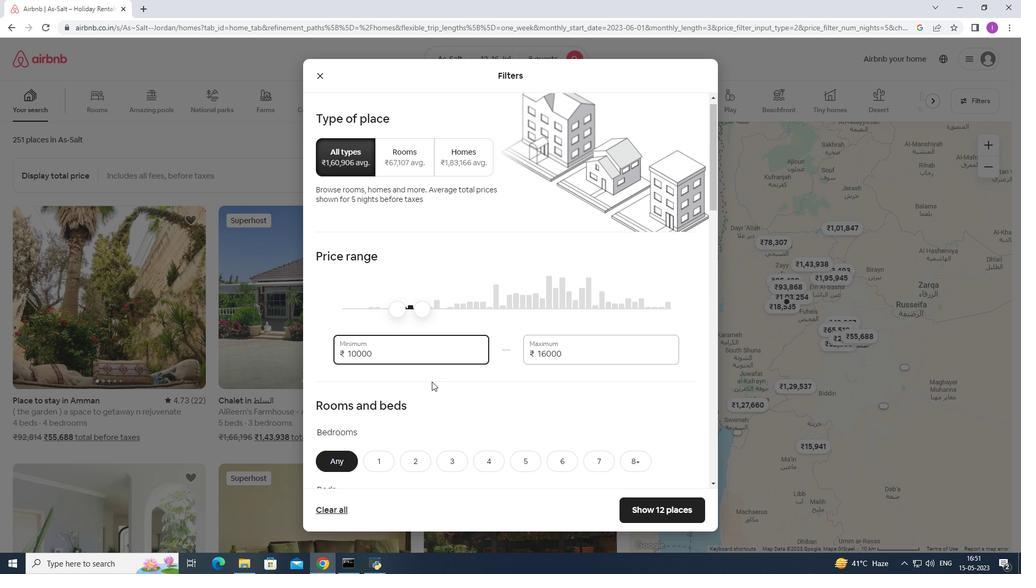 
Action: Mouse moved to (632, 314)
Screenshot: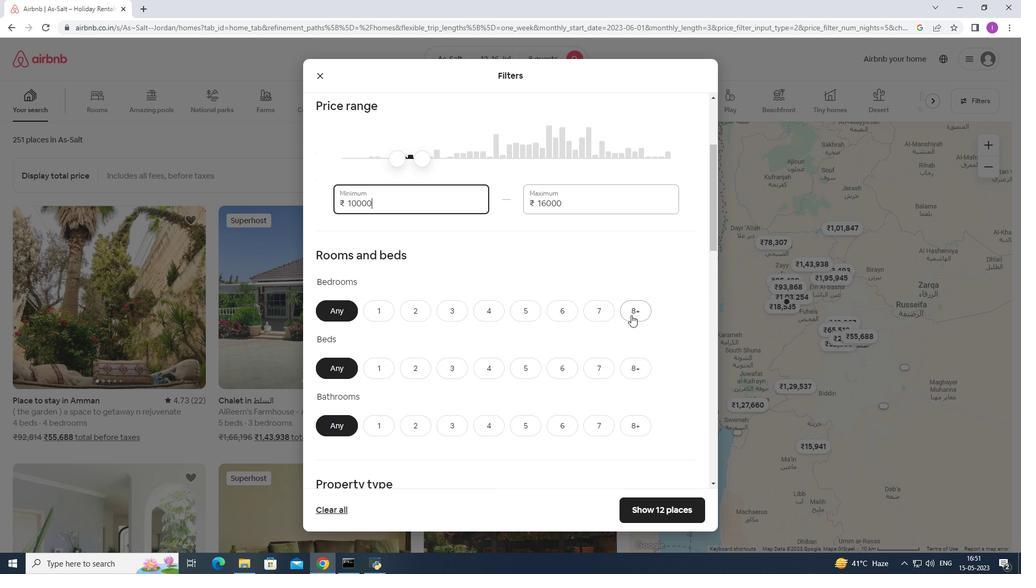 
Action: Mouse pressed left at (632, 314)
Screenshot: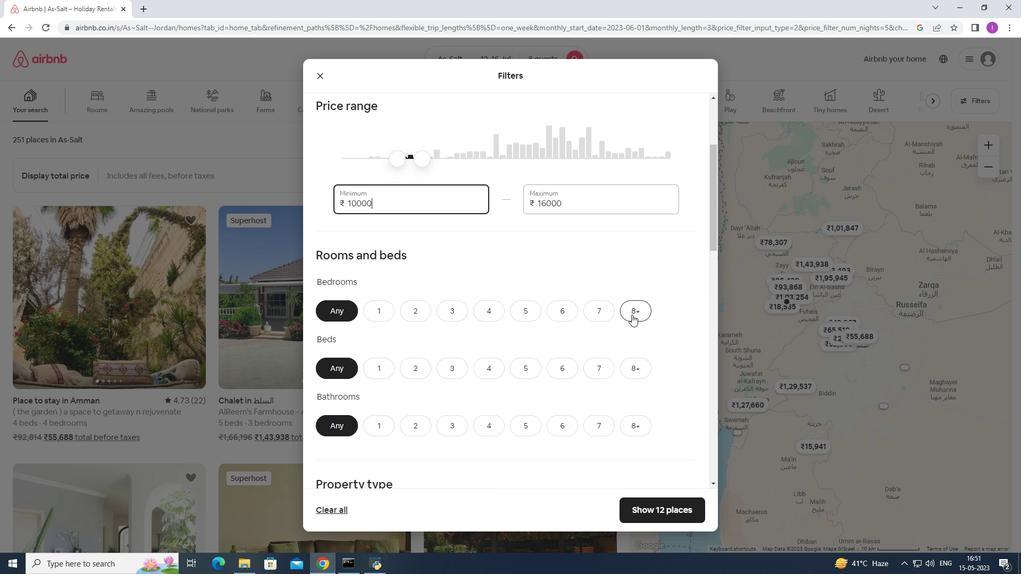 
Action: Mouse moved to (635, 370)
Screenshot: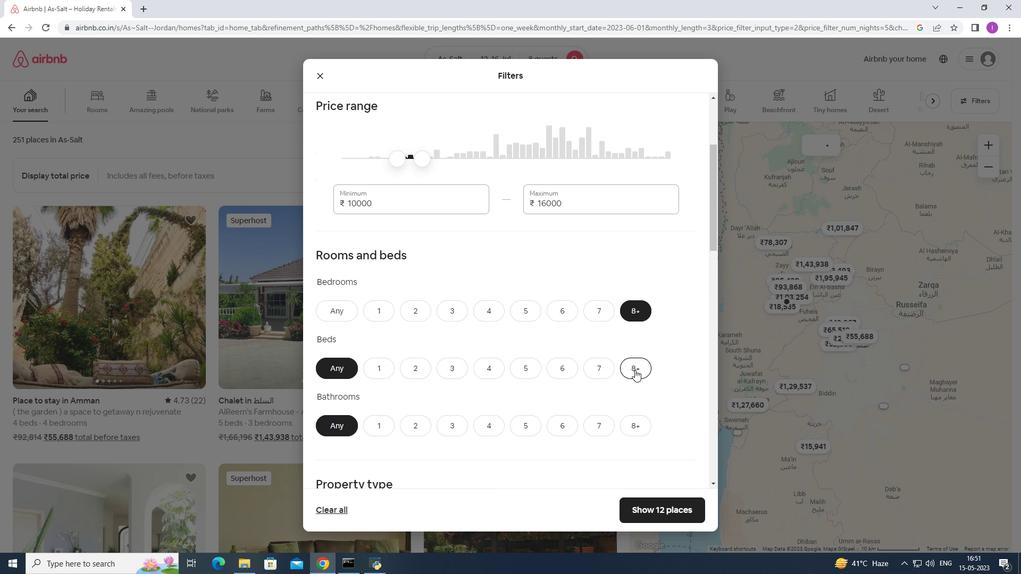 
Action: Mouse pressed left at (635, 370)
Screenshot: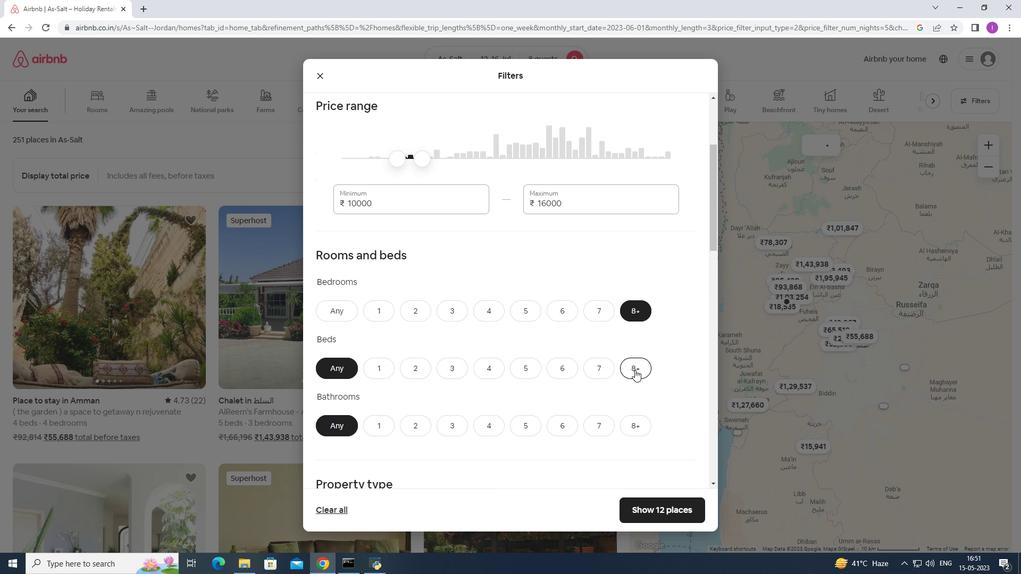 
Action: Mouse moved to (638, 427)
Screenshot: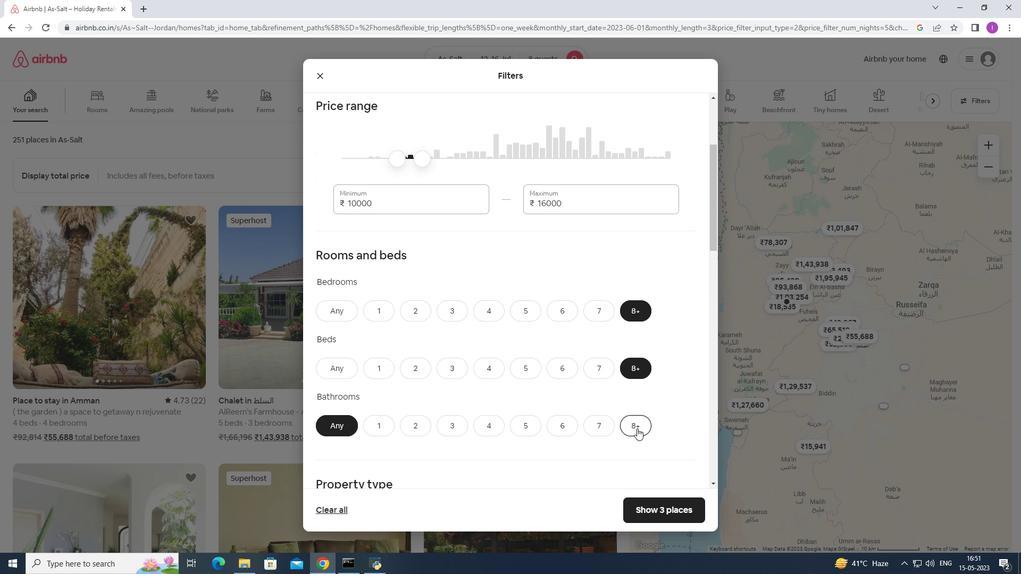 
Action: Mouse pressed left at (638, 427)
Screenshot: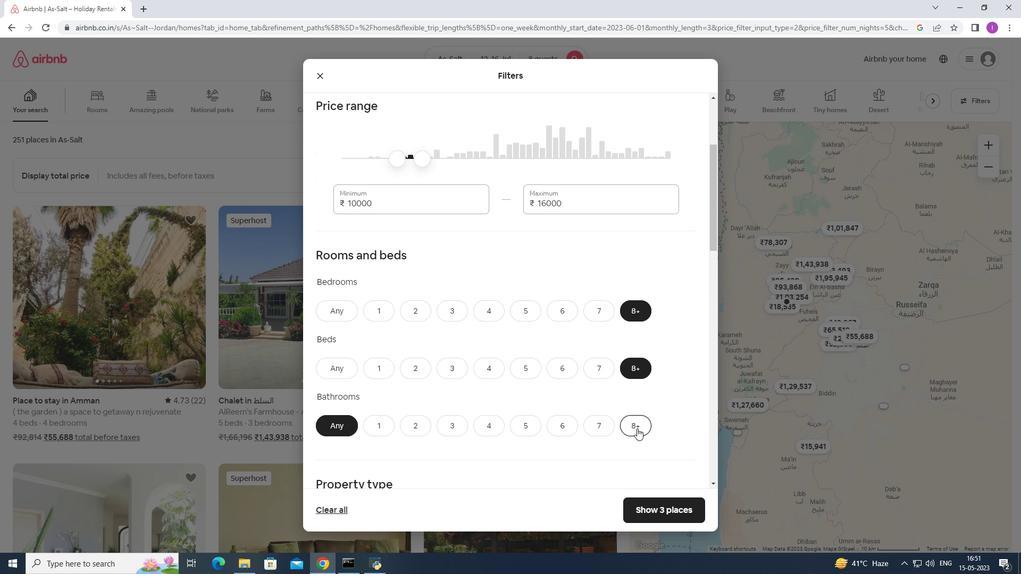 
Action: Mouse moved to (485, 406)
Screenshot: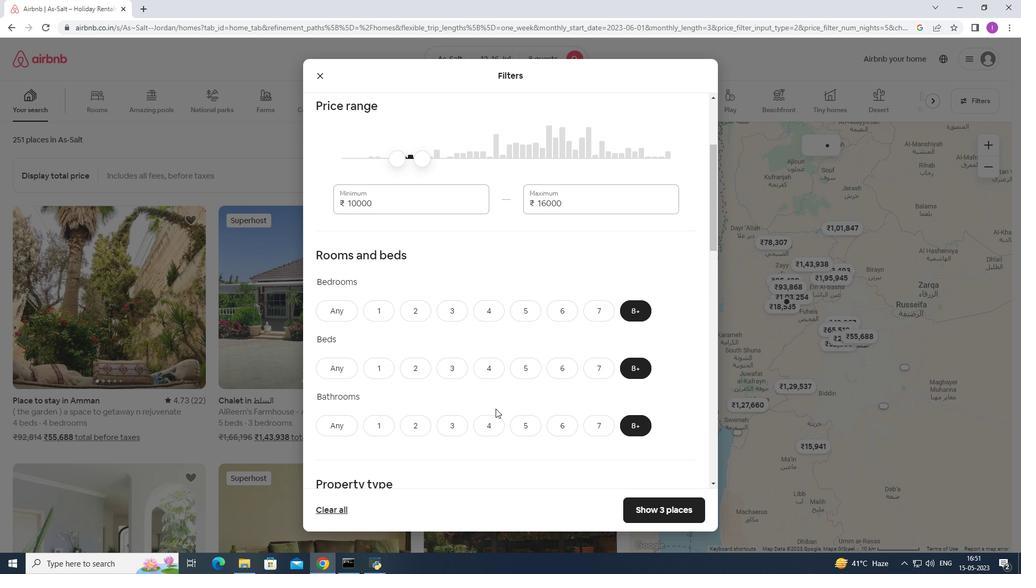
Action: Mouse scrolled (485, 405) with delta (0, 0)
Screenshot: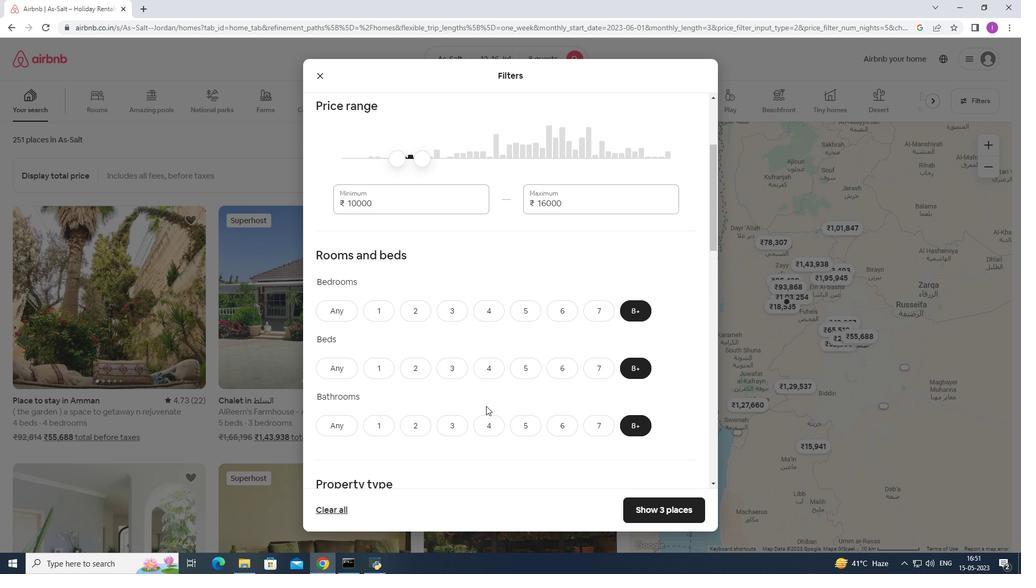 
Action: Mouse scrolled (485, 405) with delta (0, 0)
Screenshot: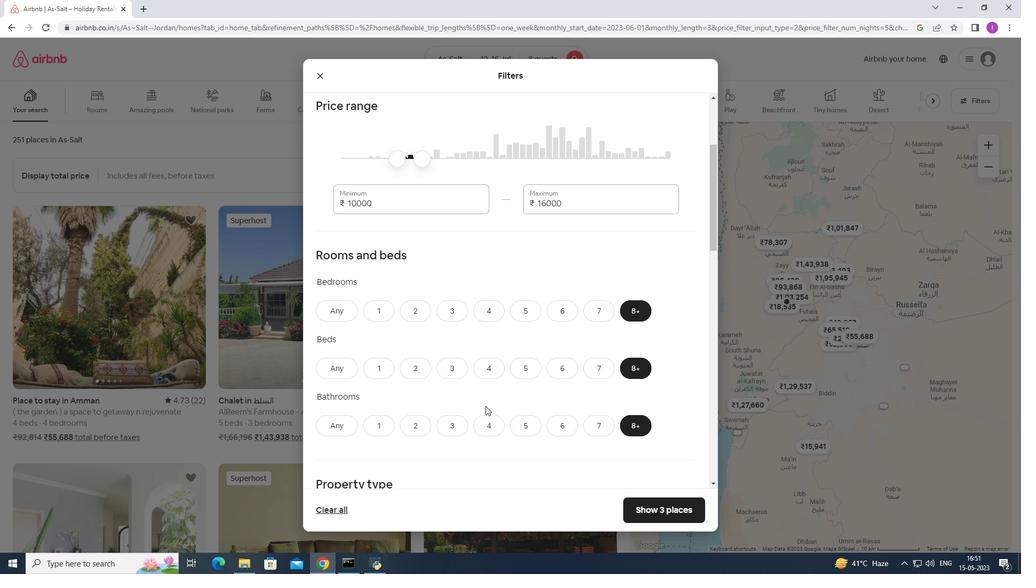 
Action: Mouse moved to (490, 397)
Screenshot: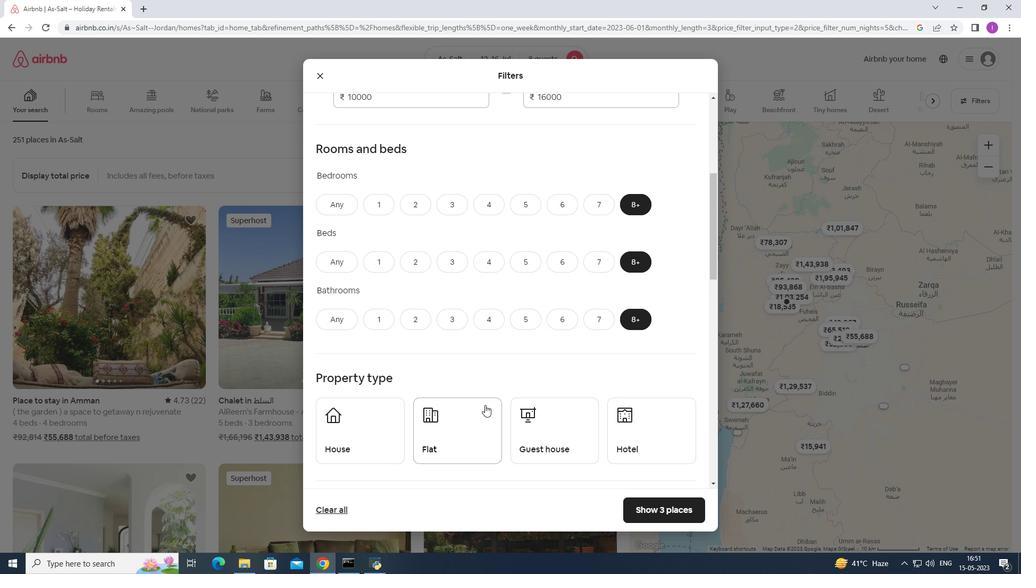 
Action: Mouse scrolled (490, 397) with delta (0, 0)
Screenshot: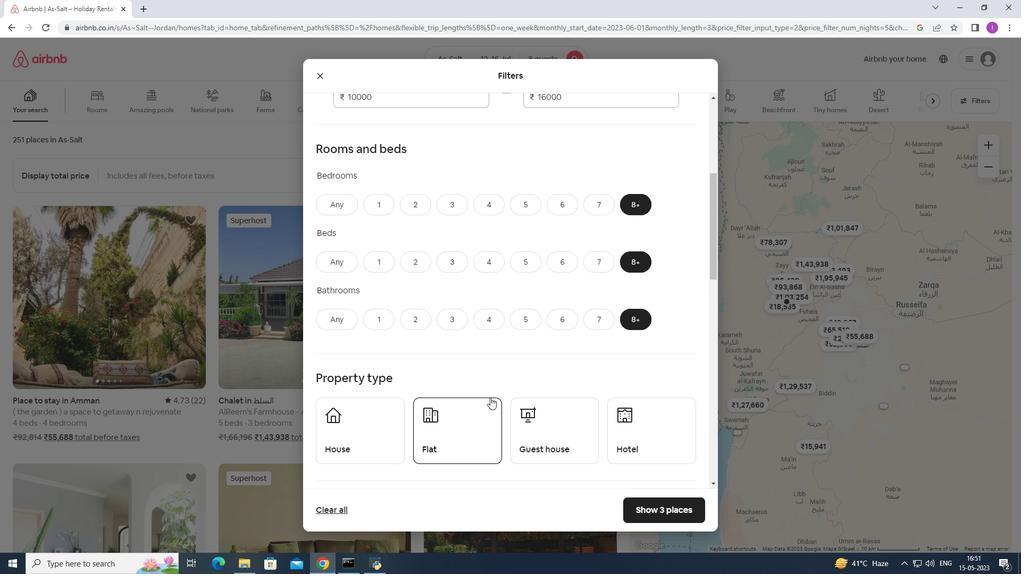 
Action: Mouse scrolled (490, 397) with delta (0, 0)
Screenshot: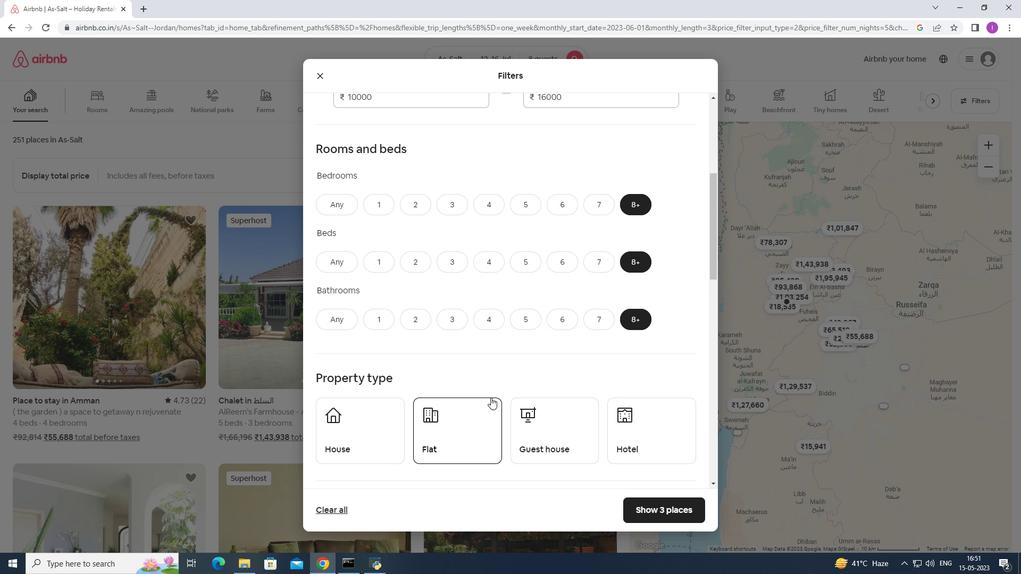 
Action: Mouse moved to (365, 338)
Screenshot: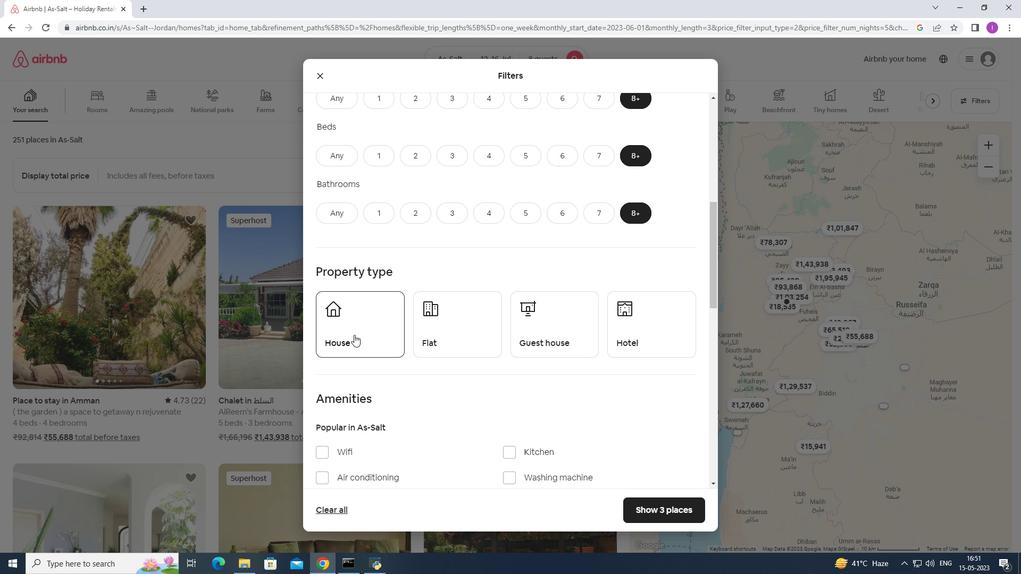 
Action: Mouse pressed left at (365, 338)
Screenshot: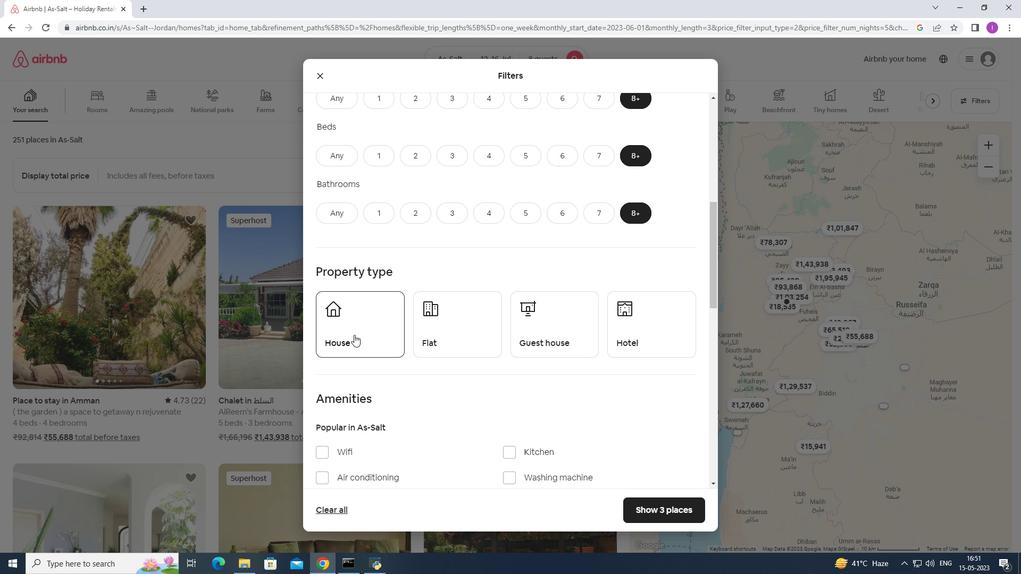 
Action: Mouse moved to (438, 340)
Screenshot: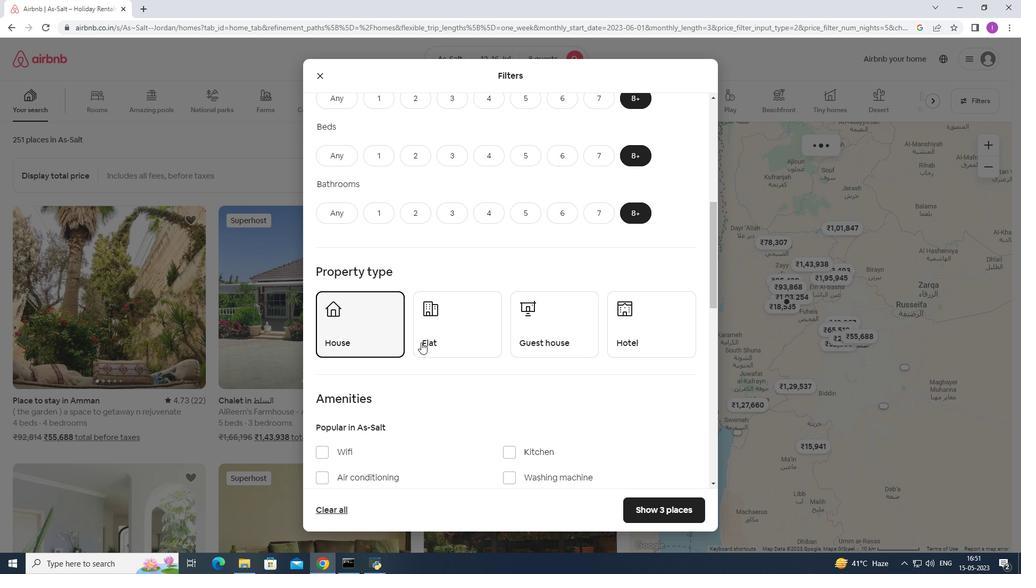 
Action: Mouse pressed left at (438, 340)
Screenshot: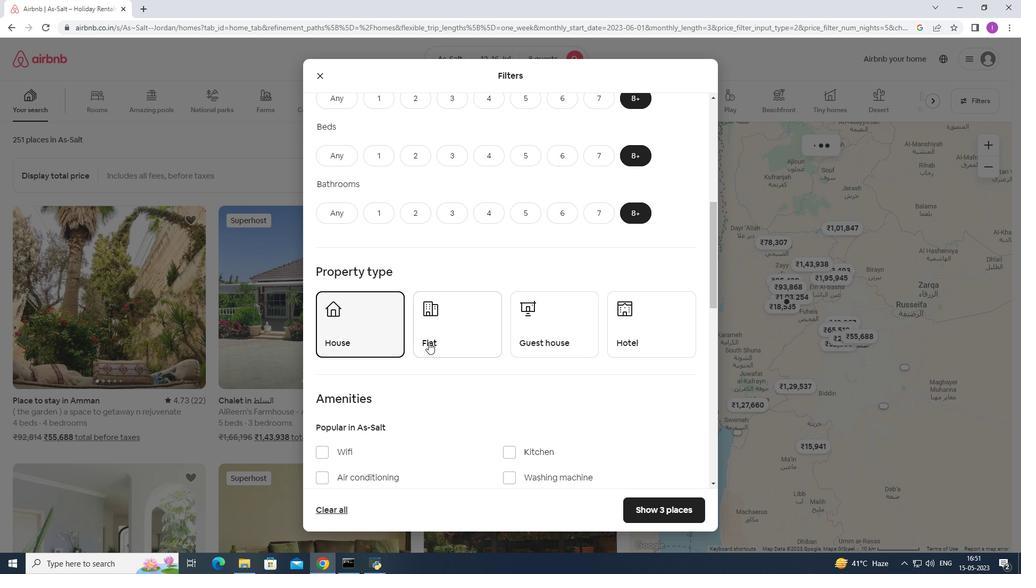 
Action: Mouse moved to (582, 348)
Screenshot: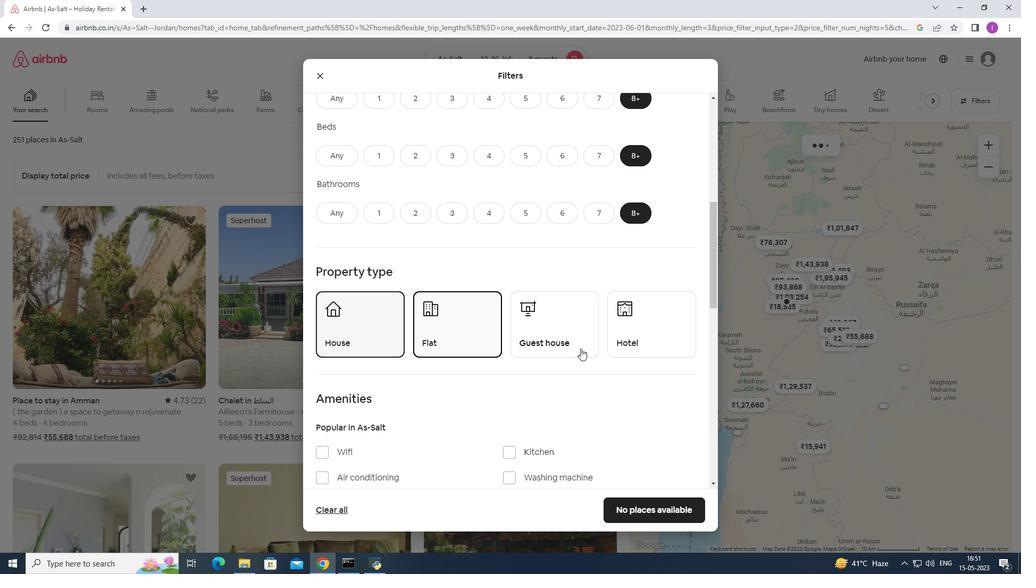 
Action: Mouse pressed left at (582, 348)
Screenshot: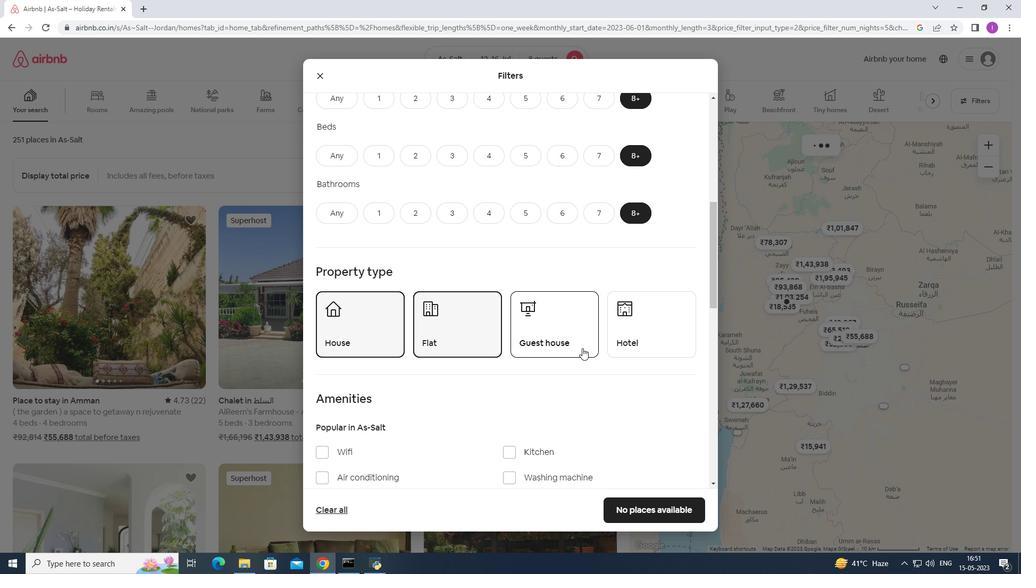 
Action: Mouse moved to (650, 337)
Screenshot: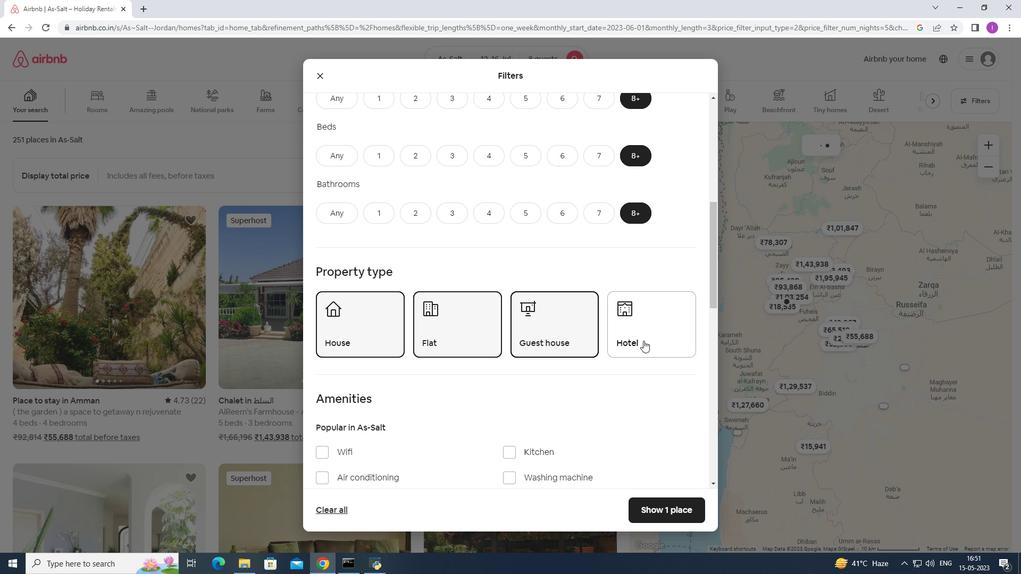 
Action: Mouse pressed left at (650, 337)
Screenshot: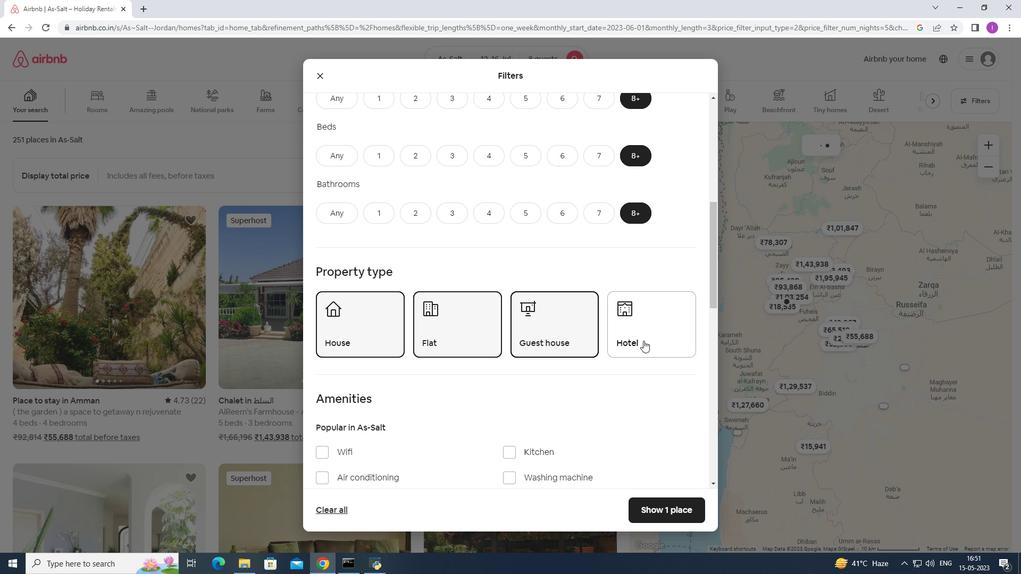 
Action: Mouse moved to (667, 315)
Screenshot: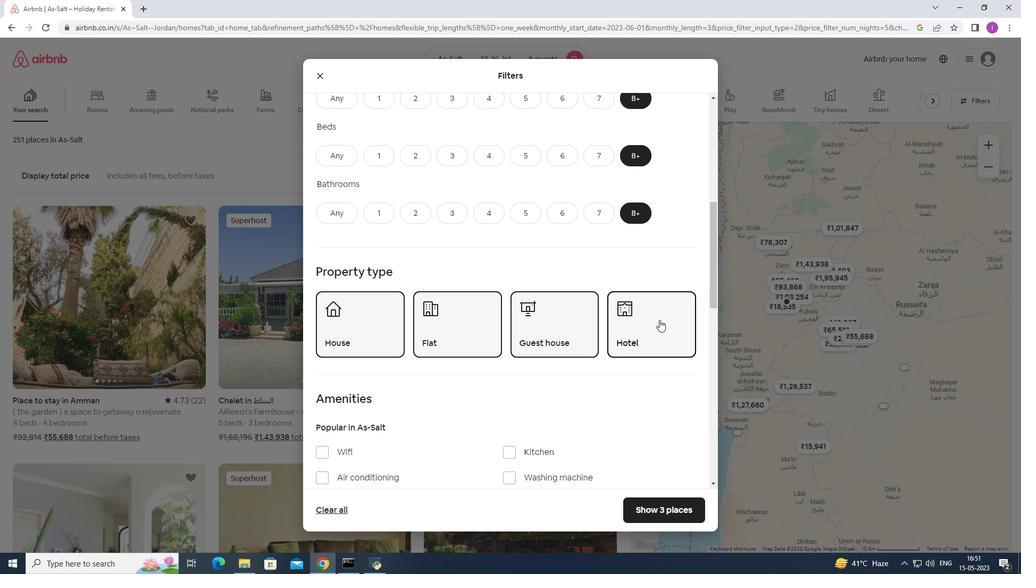 
Action: Mouse pressed left at (667, 315)
Screenshot: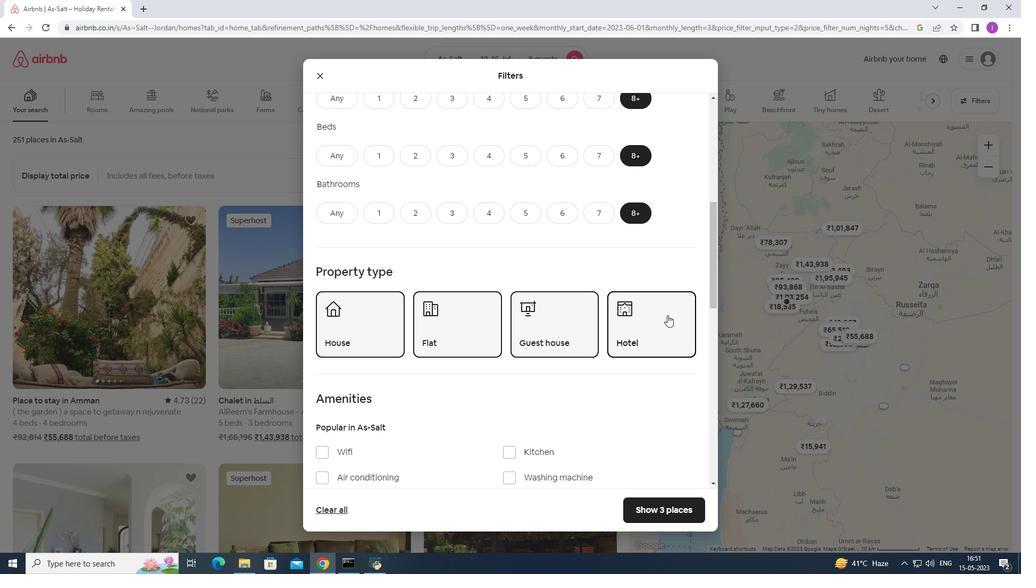 
Action: Mouse moved to (481, 377)
Screenshot: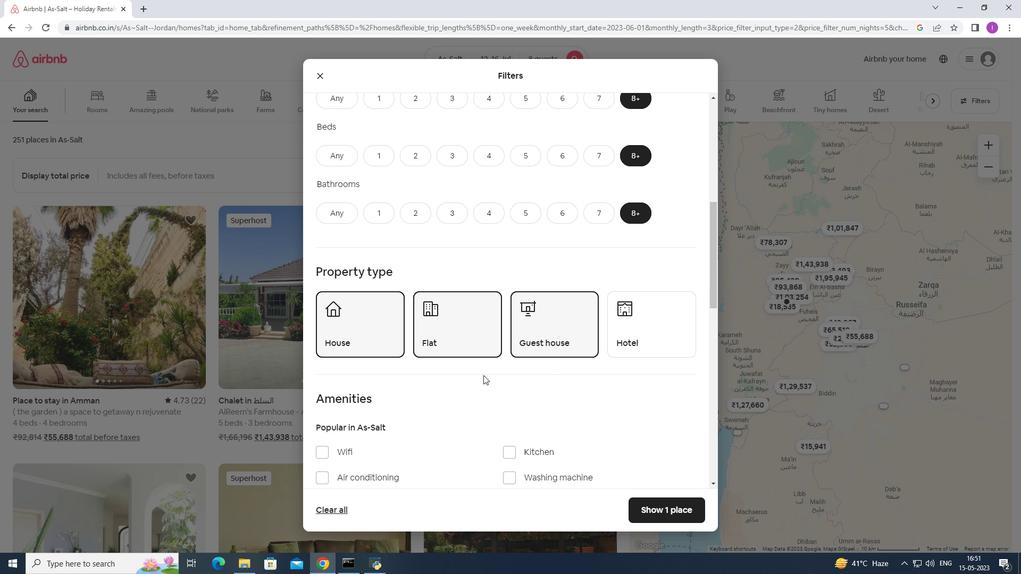 
Action: Mouse scrolled (481, 377) with delta (0, 0)
Screenshot: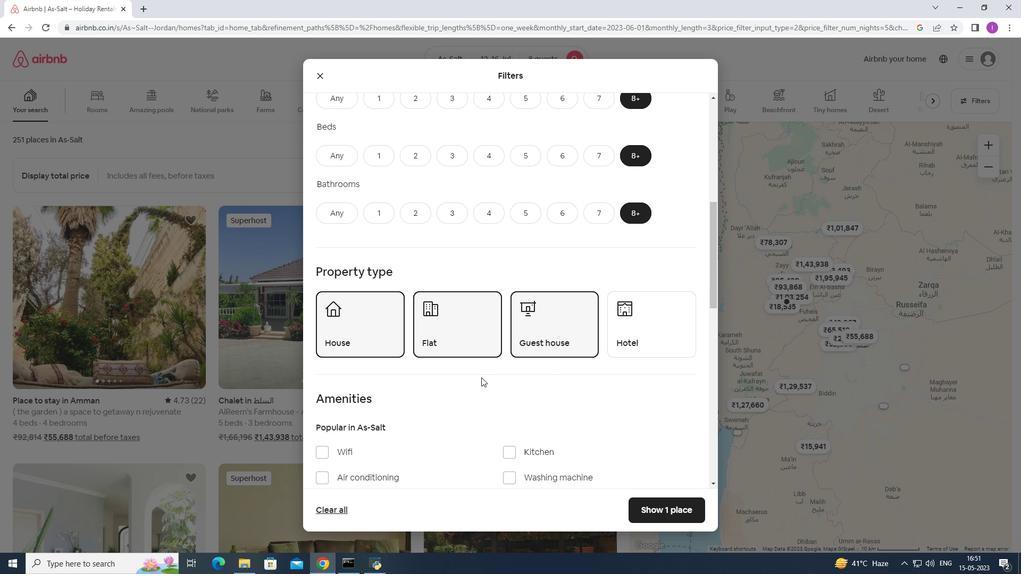 
Action: Mouse moved to (487, 373)
Screenshot: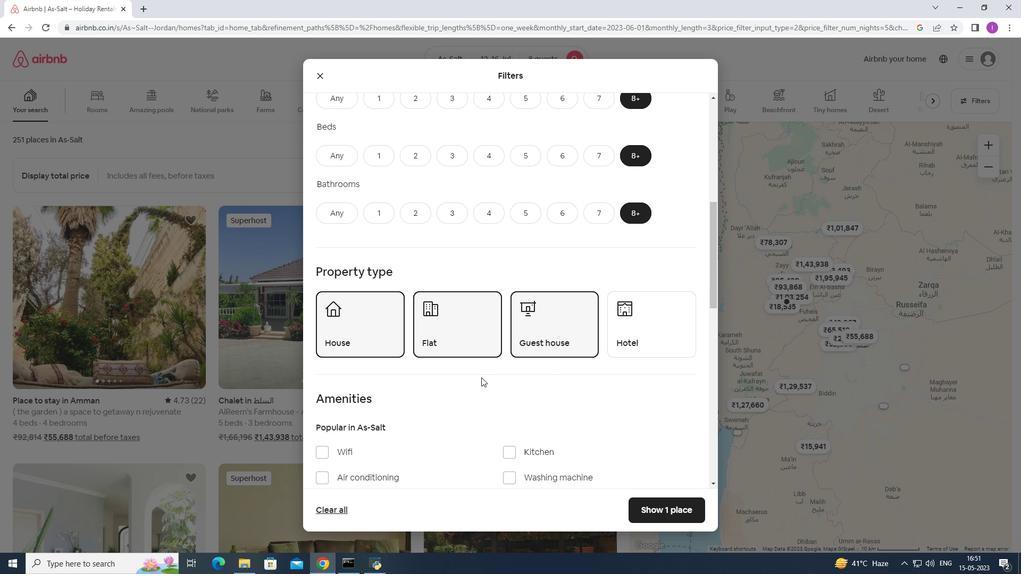 
Action: Mouse scrolled (487, 373) with delta (0, 0)
Screenshot: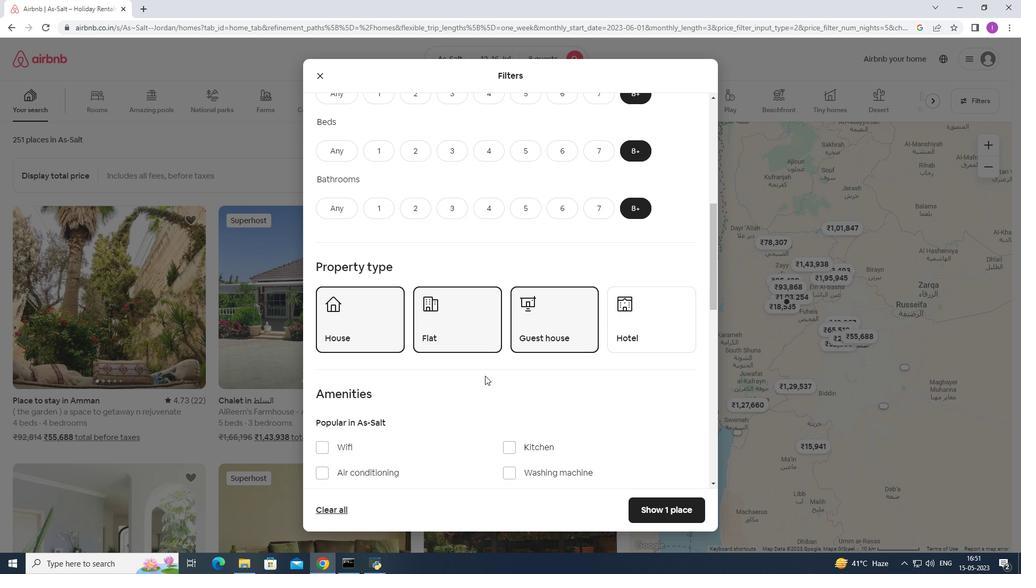 
Action: Mouse moved to (325, 340)
Screenshot: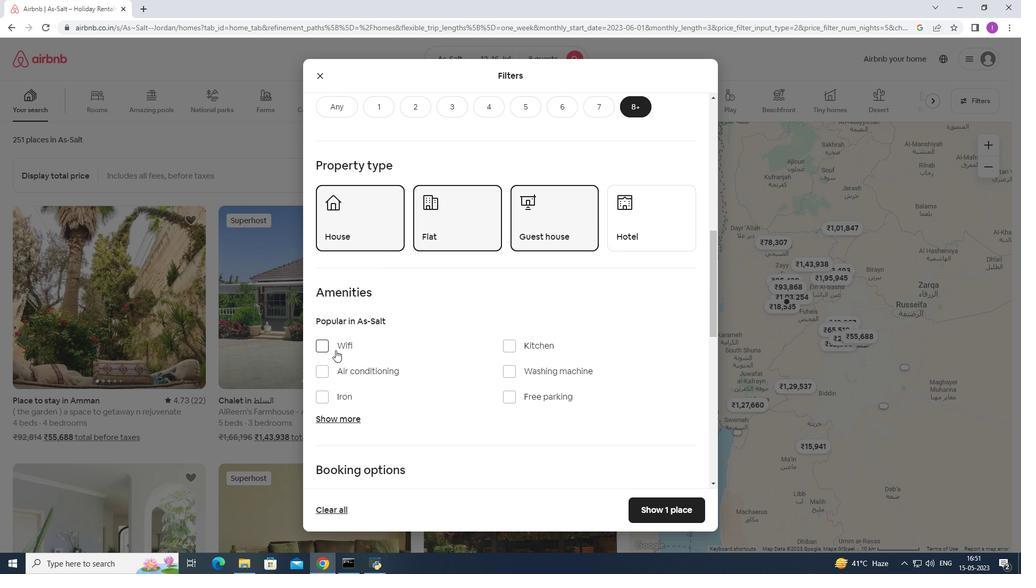 
Action: Mouse pressed left at (325, 340)
Screenshot: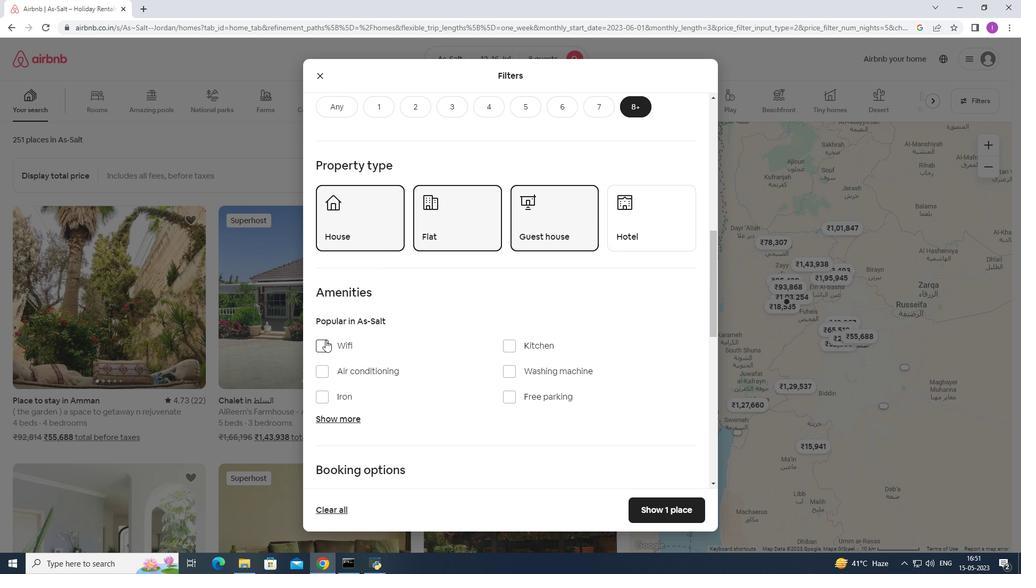 
Action: Mouse moved to (510, 395)
Screenshot: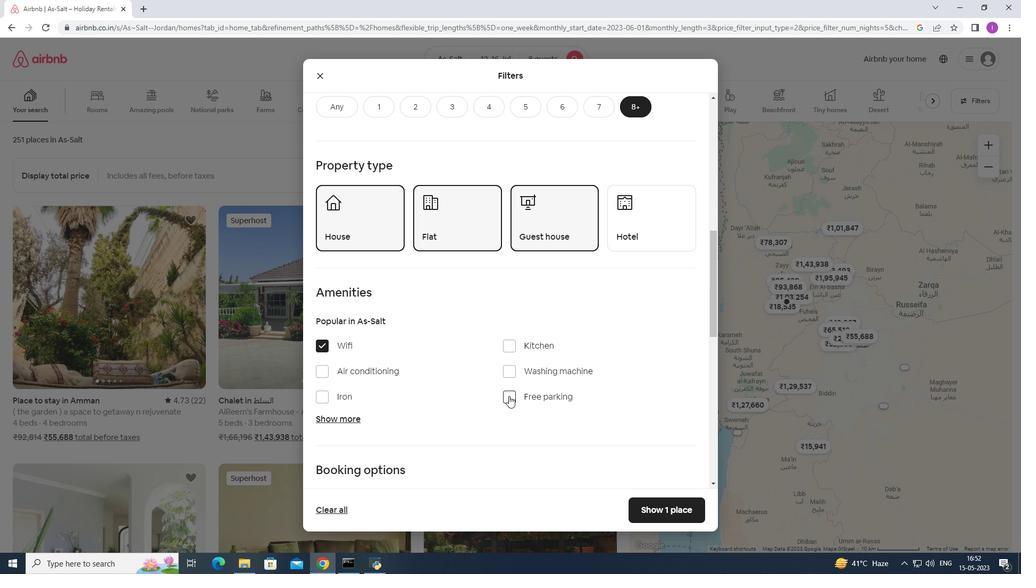 
Action: Mouse pressed left at (510, 395)
Screenshot: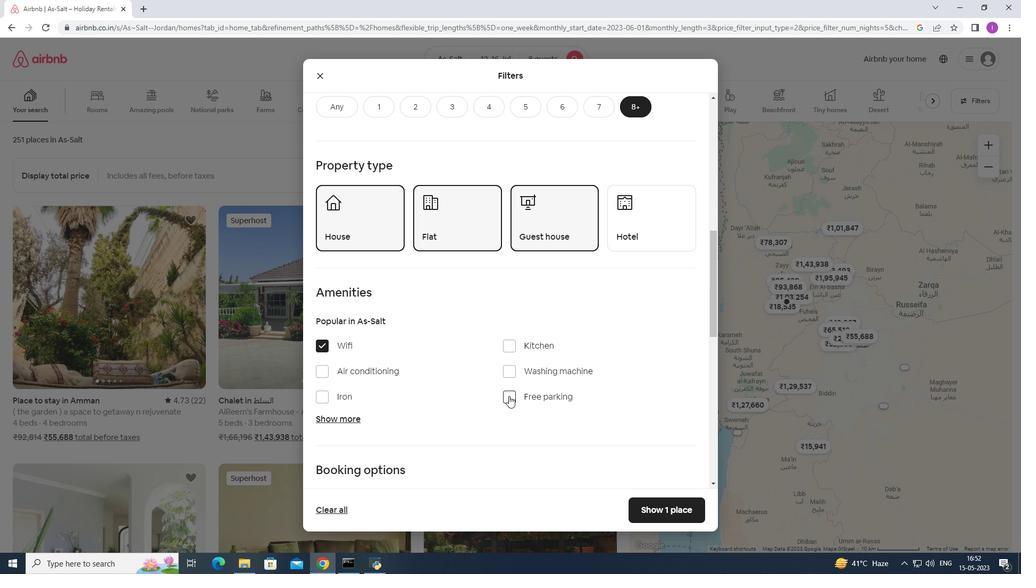 
Action: Mouse moved to (353, 419)
Screenshot: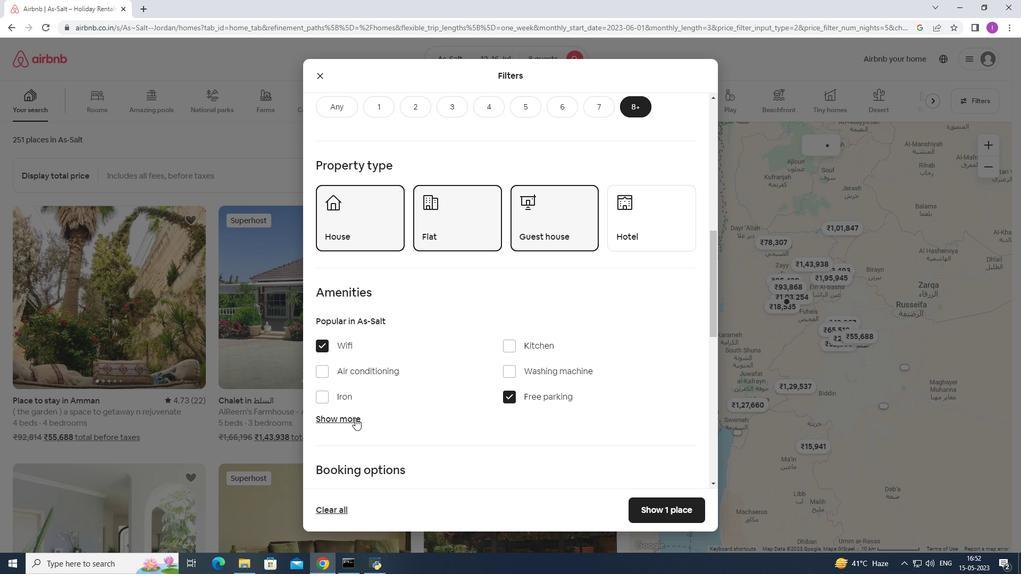 
Action: Mouse pressed left at (353, 419)
Screenshot: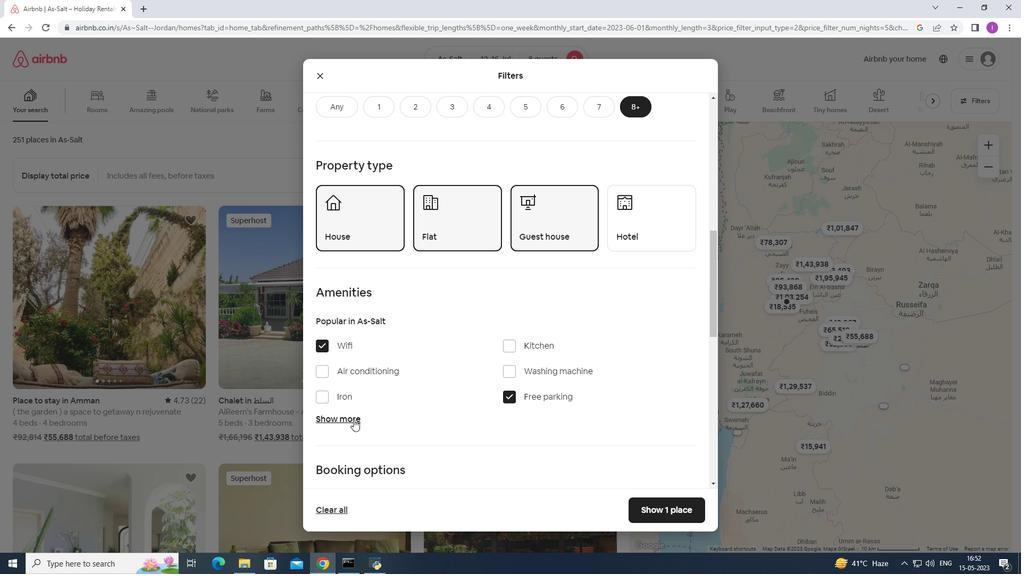 
Action: Mouse moved to (438, 406)
Screenshot: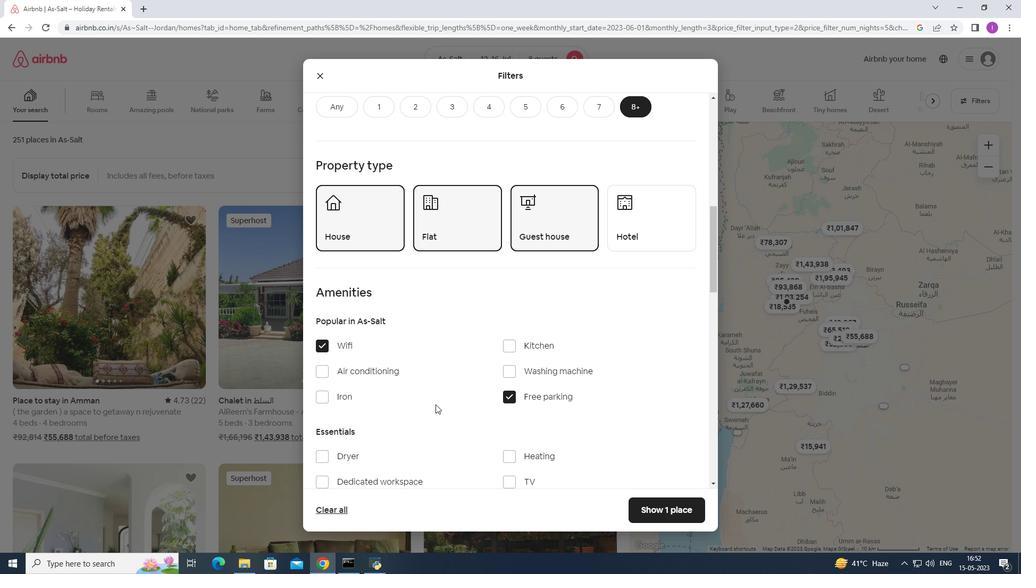 
Action: Mouse scrolled (438, 405) with delta (0, 0)
Screenshot: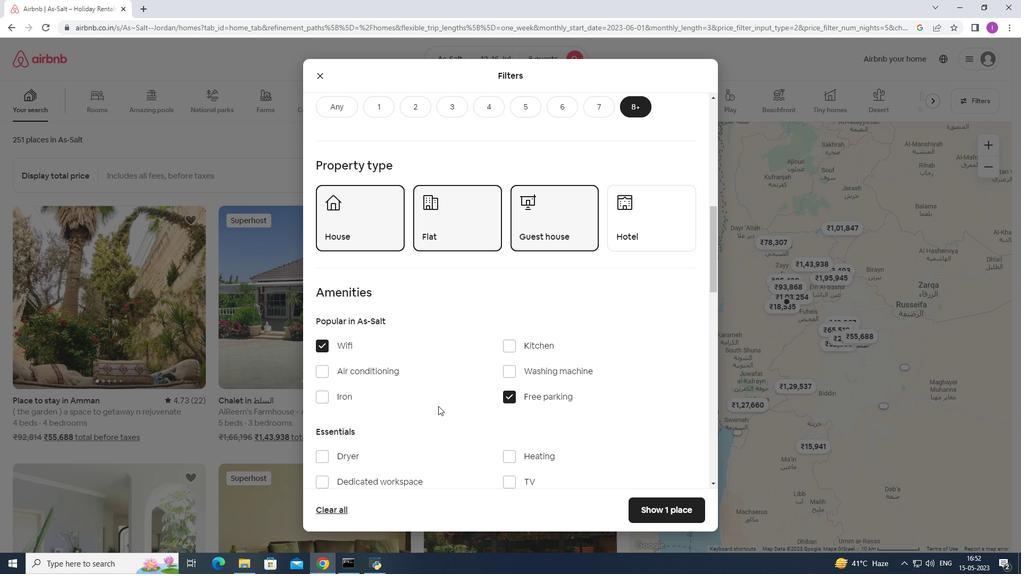 
Action: Mouse scrolled (438, 405) with delta (0, 0)
Screenshot: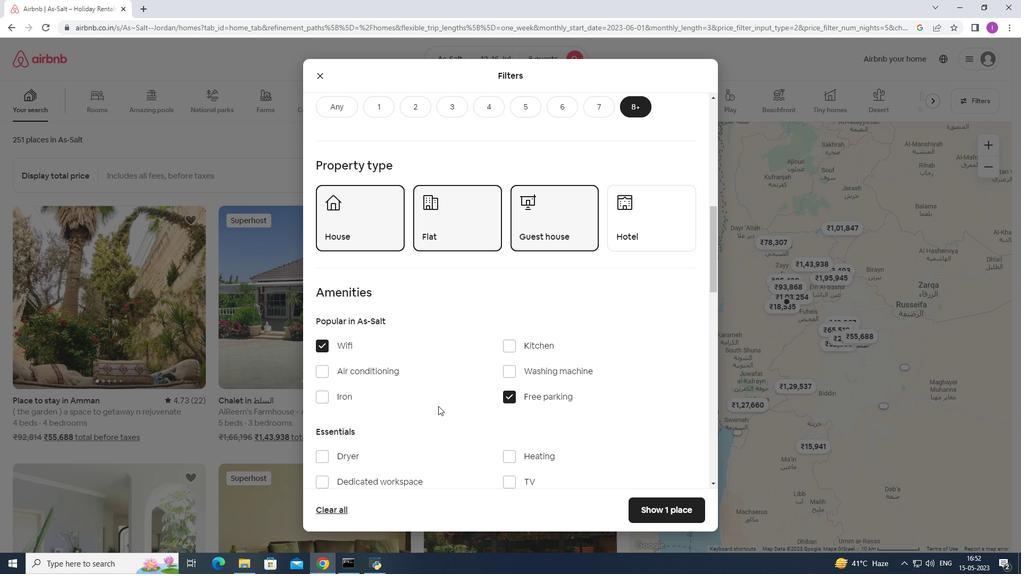 
Action: Mouse moved to (508, 377)
Screenshot: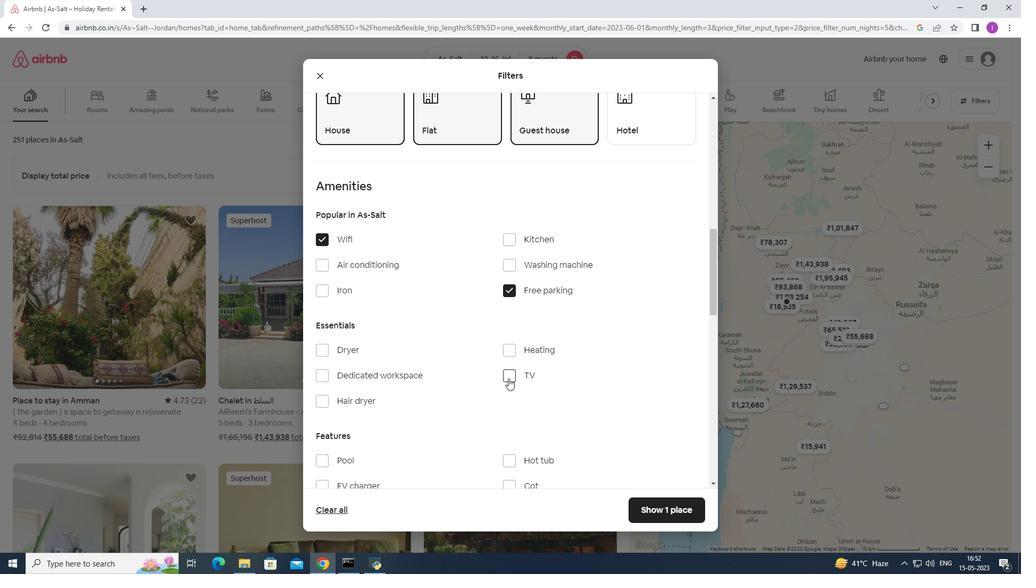 
Action: Mouse pressed left at (508, 377)
Screenshot: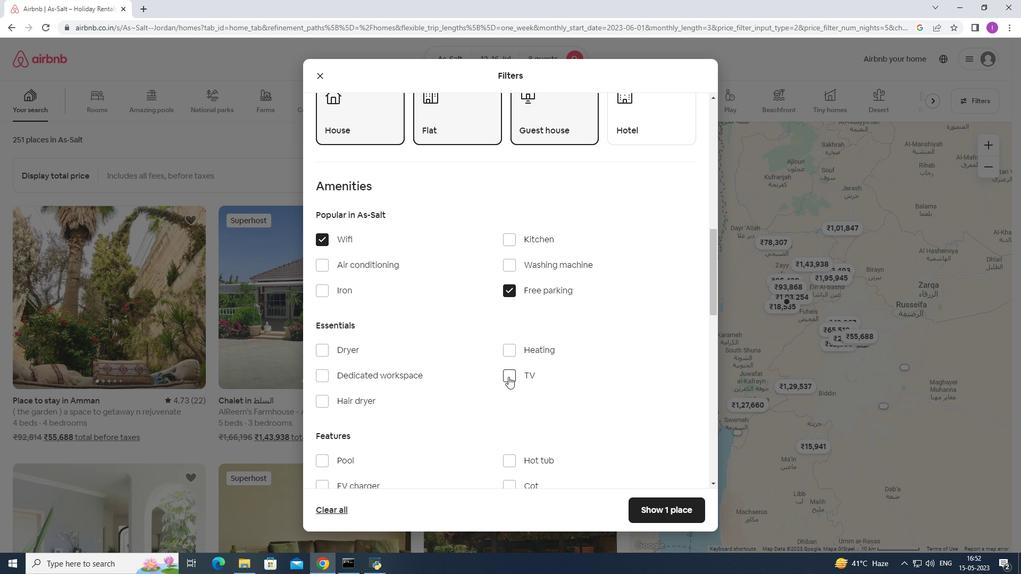
Action: Mouse moved to (384, 411)
Screenshot: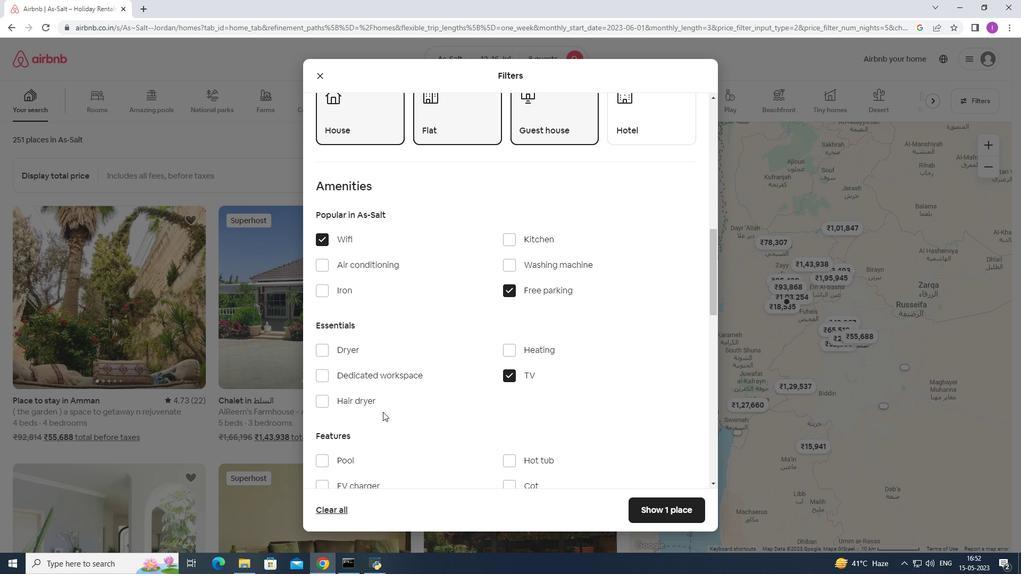 
Action: Mouse scrolled (384, 410) with delta (0, 0)
Screenshot: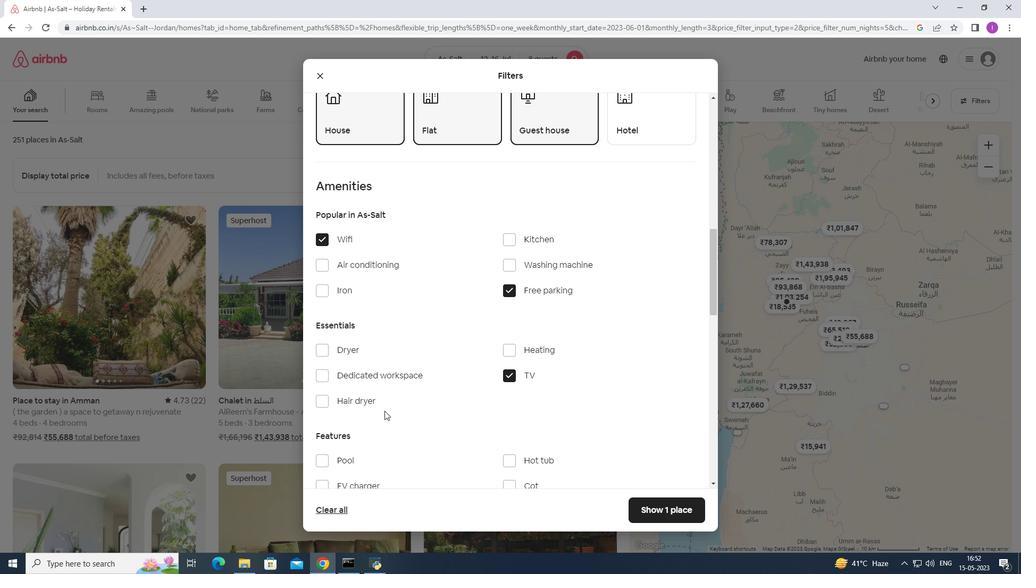 
Action: Mouse scrolled (384, 410) with delta (0, 0)
Screenshot: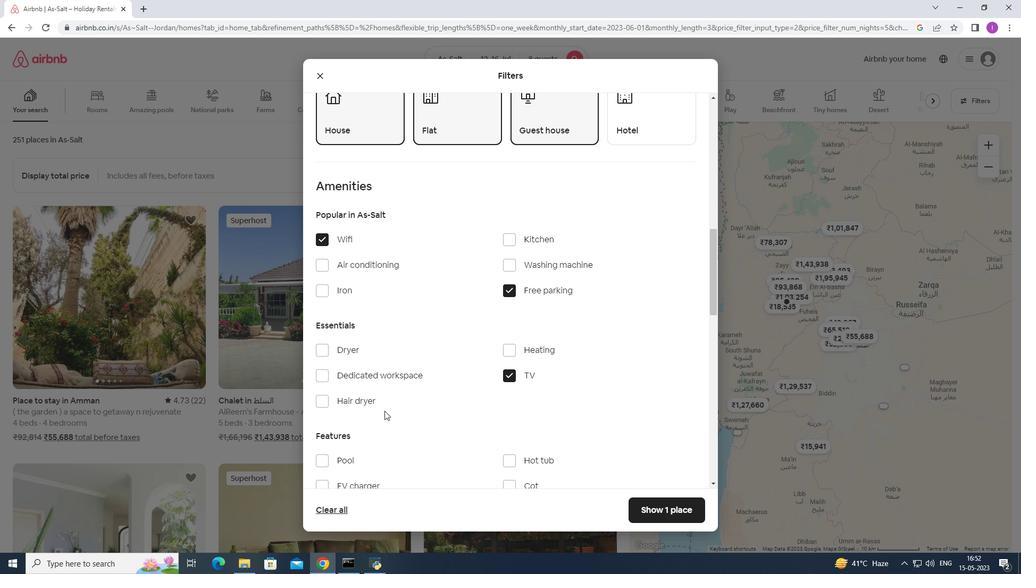 
Action: Mouse scrolled (384, 410) with delta (0, 0)
Screenshot: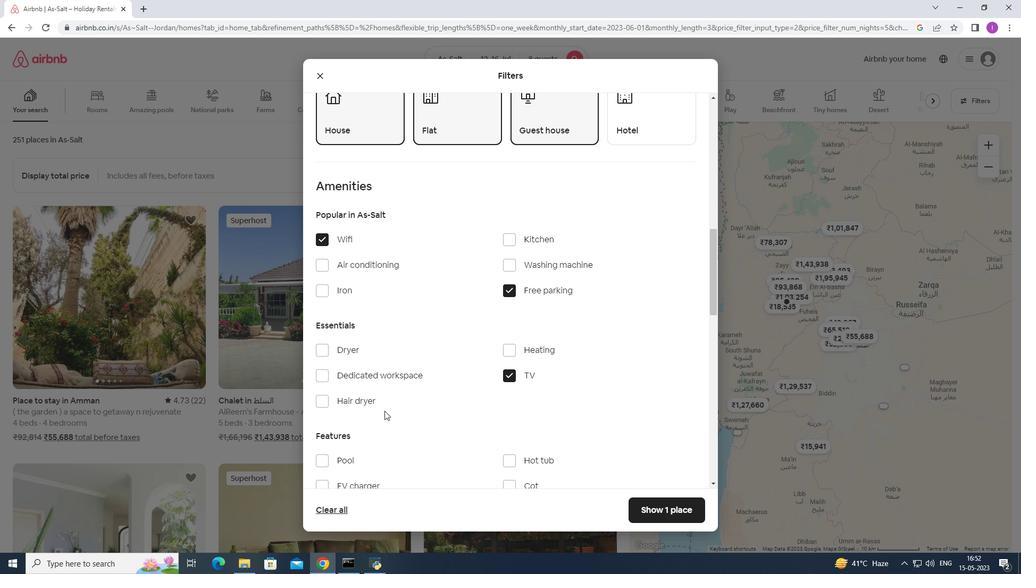 
Action: Mouse moved to (431, 377)
Screenshot: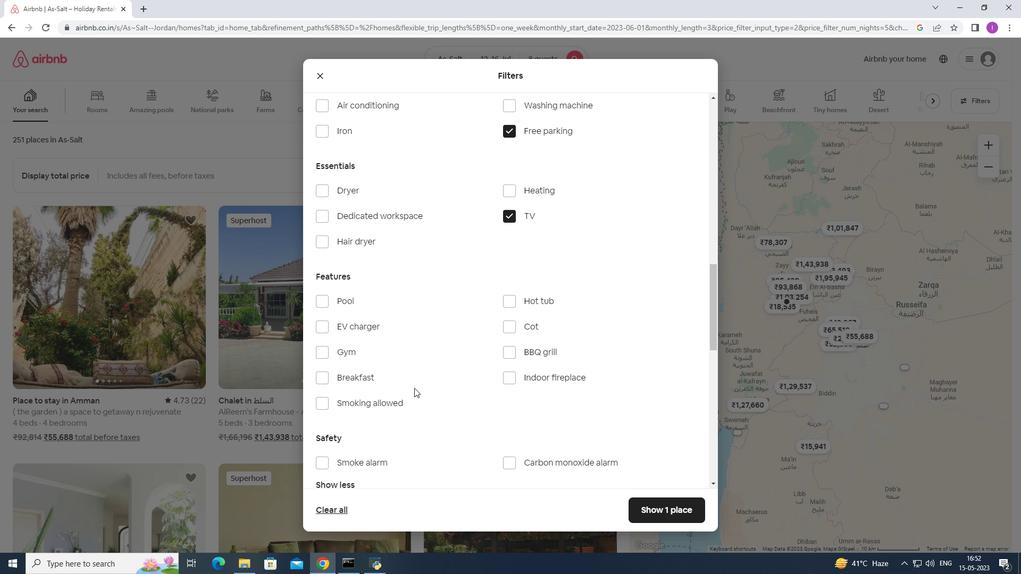 
Action: Mouse scrolled (431, 376) with delta (0, 0)
Screenshot: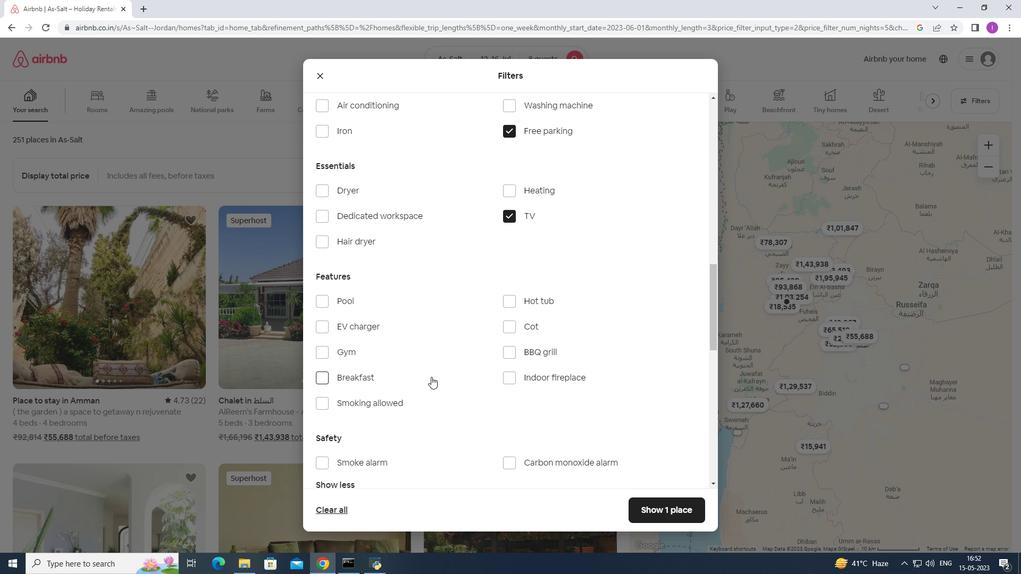 
Action: Mouse moved to (321, 325)
Screenshot: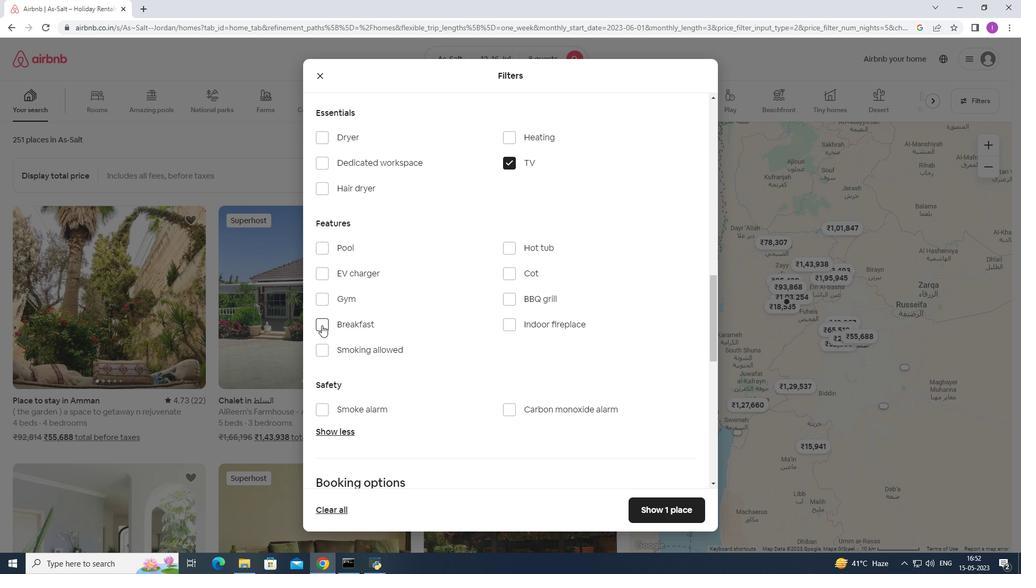 
Action: Mouse pressed left at (321, 325)
Screenshot: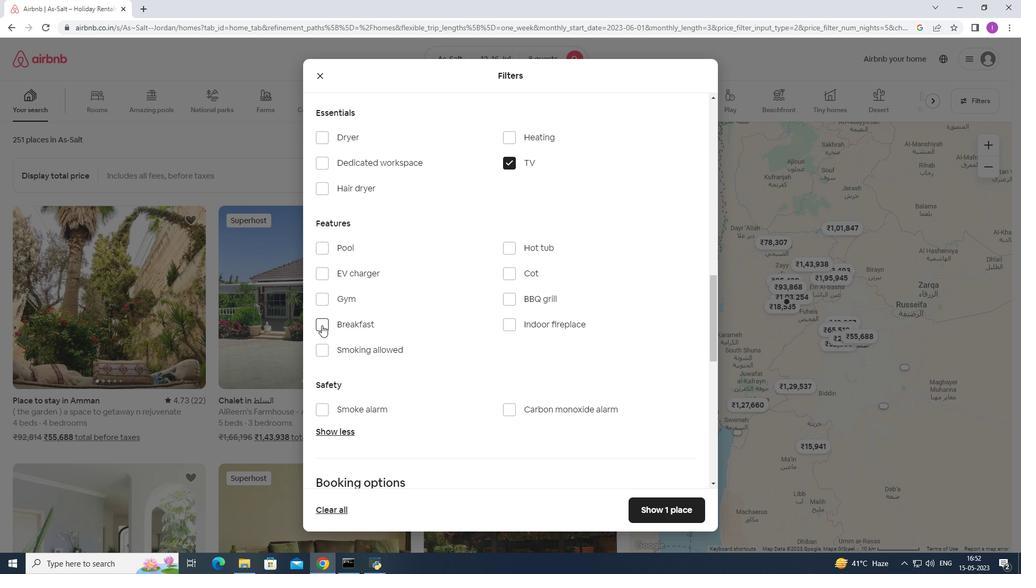 
Action: Mouse moved to (321, 297)
Screenshot: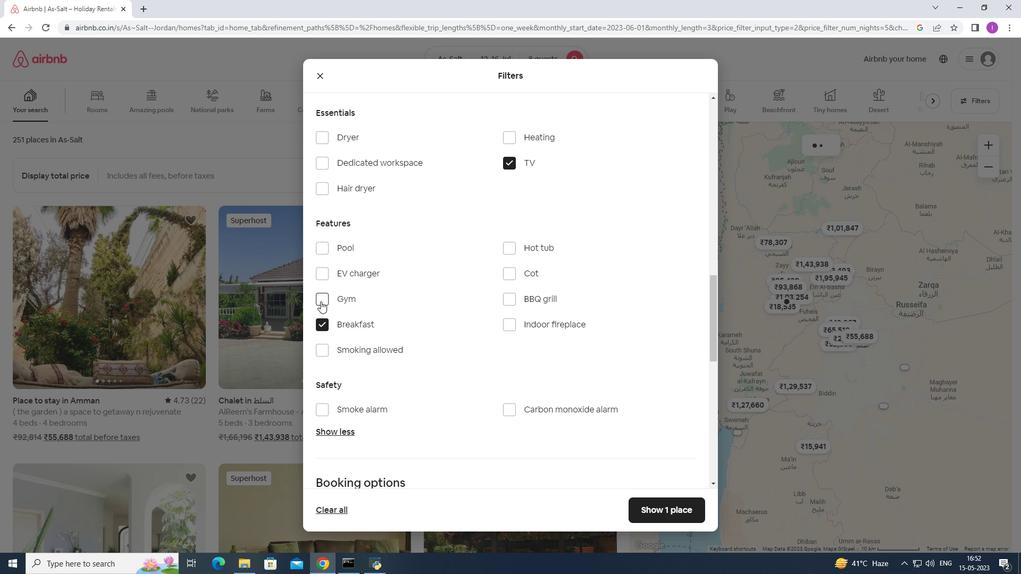 
Action: Mouse pressed left at (321, 297)
Screenshot: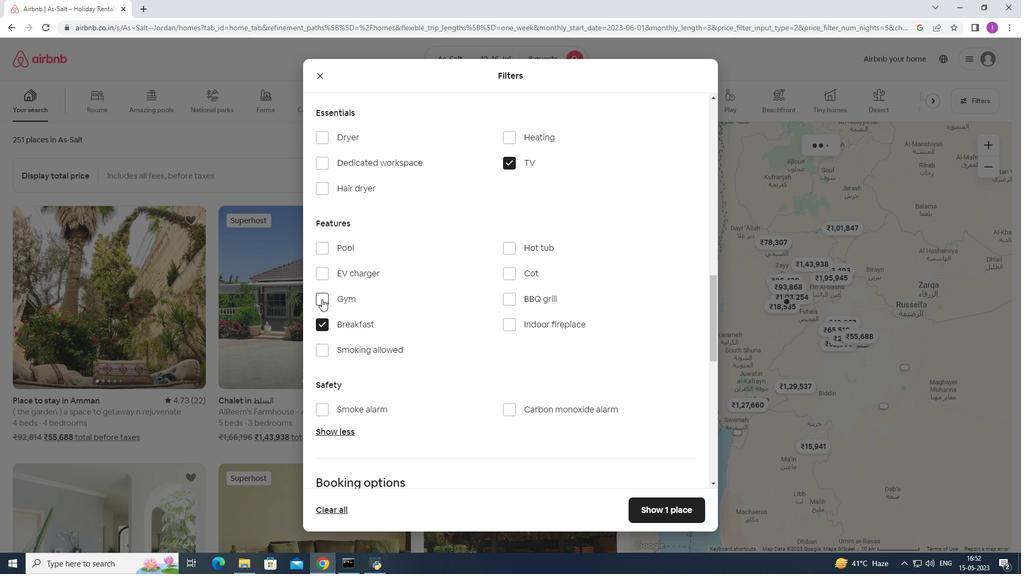 
Action: Mouse moved to (419, 372)
Screenshot: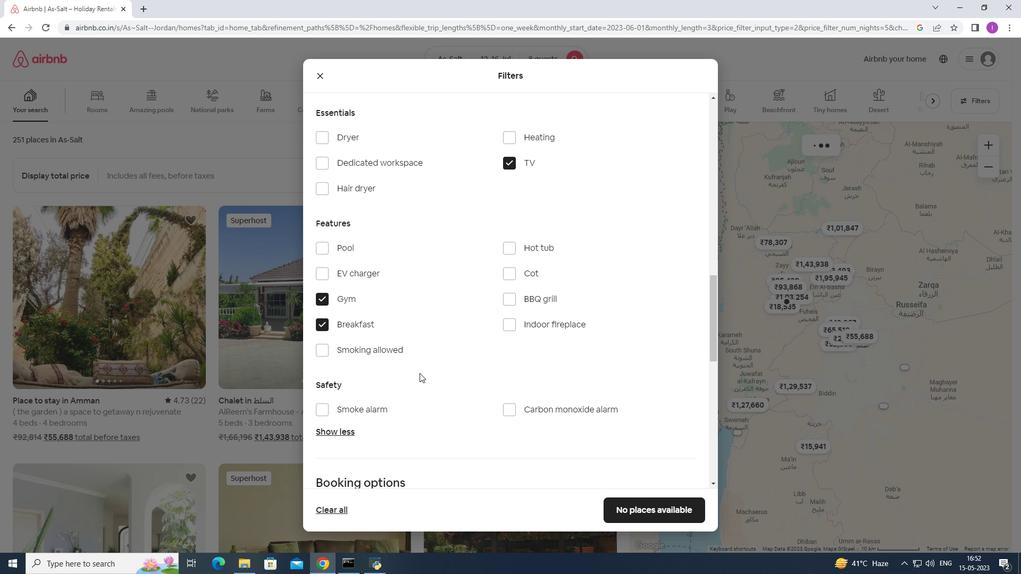 
Action: Mouse scrolled (419, 372) with delta (0, 0)
Screenshot: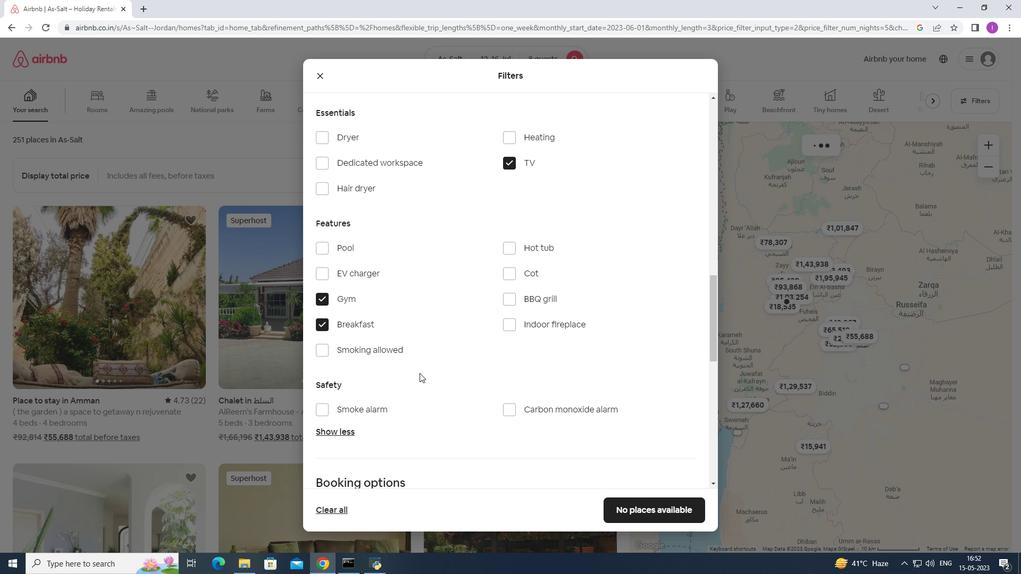 
Action: Mouse scrolled (419, 372) with delta (0, 0)
Screenshot: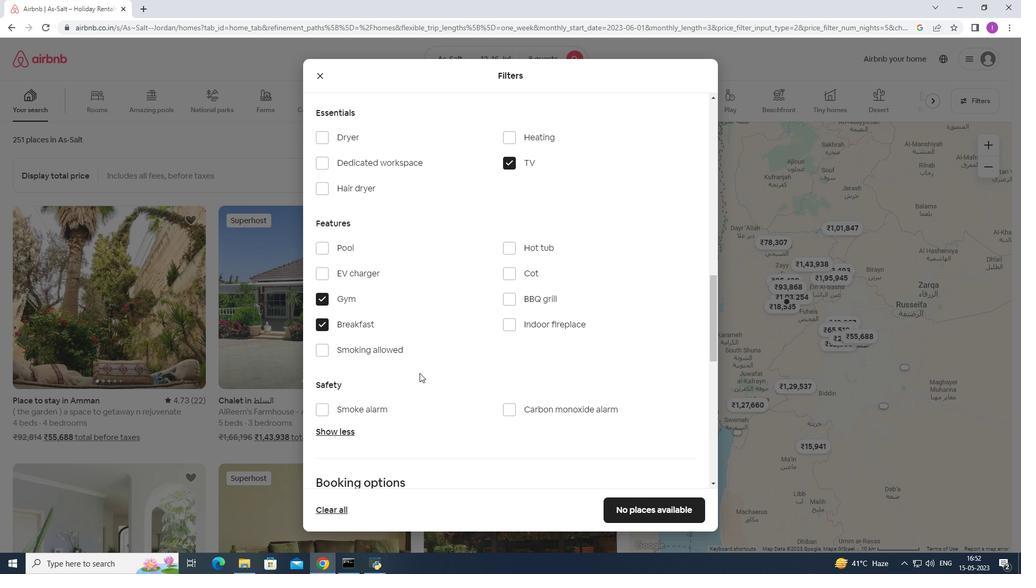 
Action: Mouse moved to (421, 366)
Screenshot: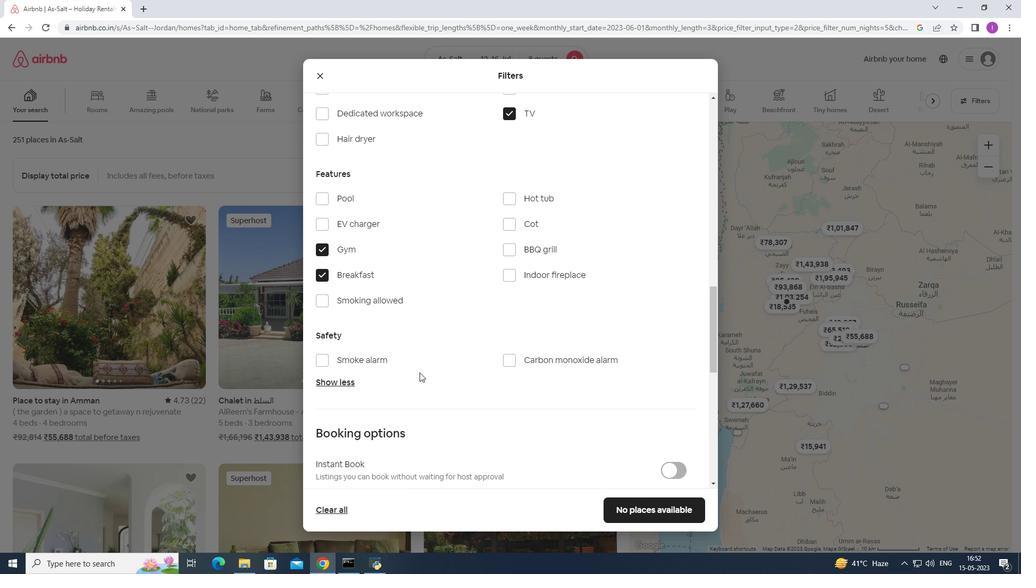 
Action: Mouse scrolled (421, 366) with delta (0, 0)
Screenshot: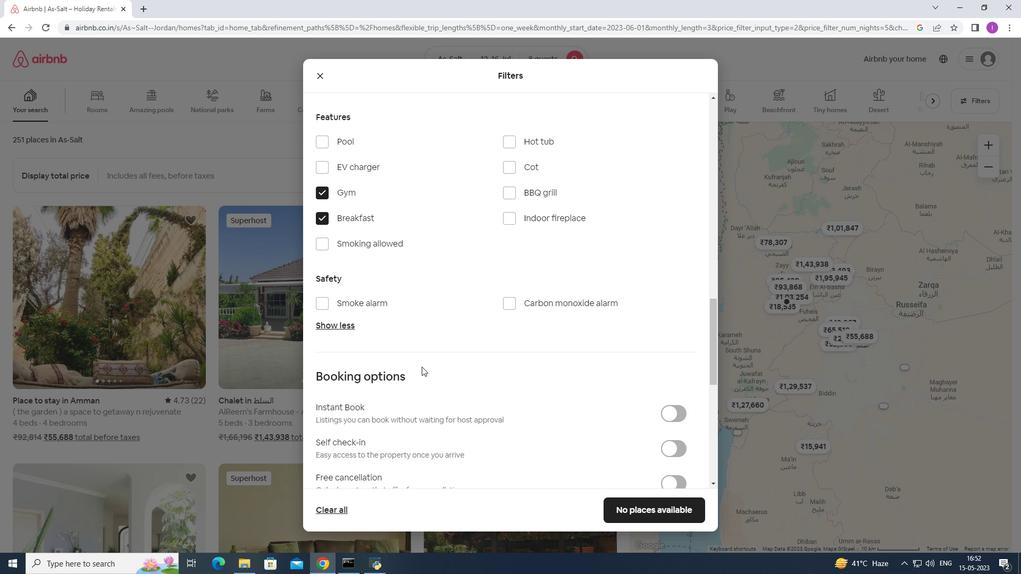 
Action: Mouse scrolled (421, 366) with delta (0, 0)
Screenshot: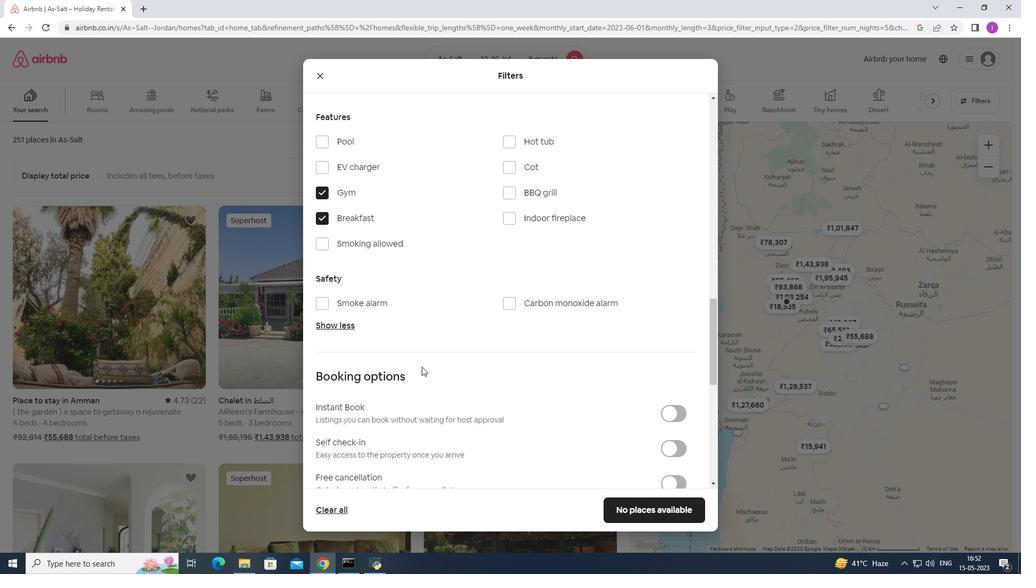 
Action: Mouse moved to (675, 346)
Screenshot: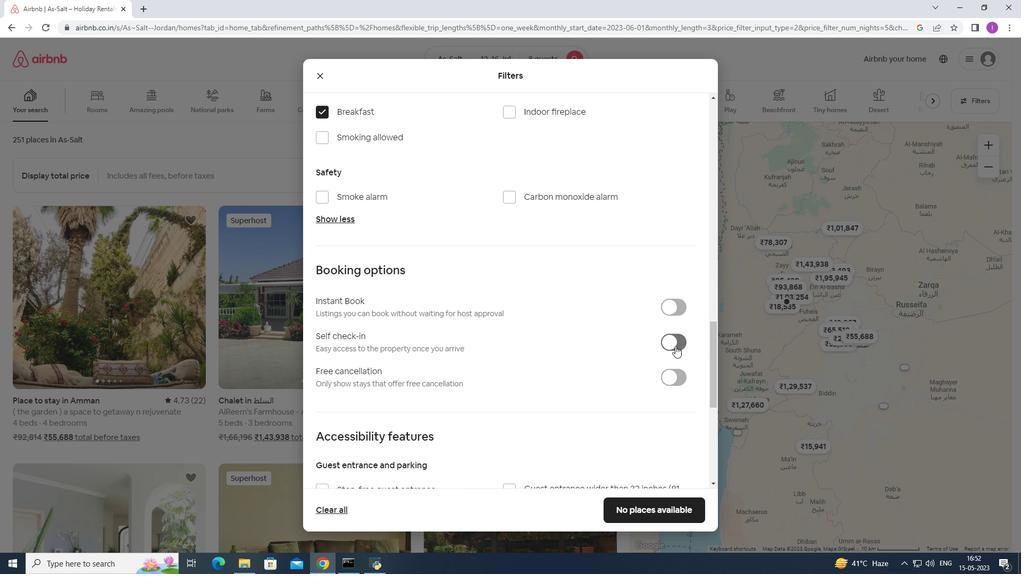 
Action: Mouse pressed left at (675, 346)
Screenshot: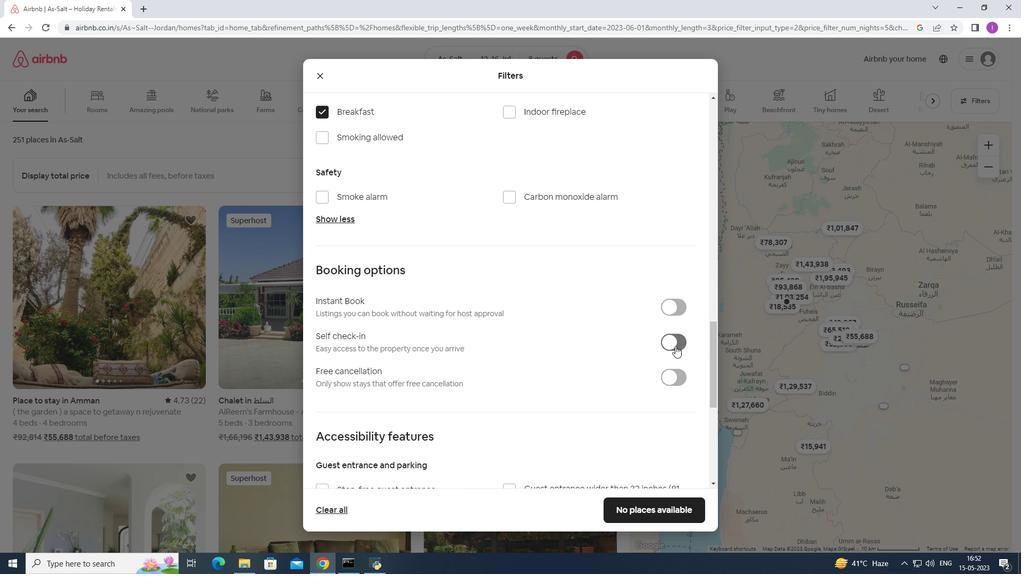 
Action: Mouse moved to (491, 404)
Screenshot: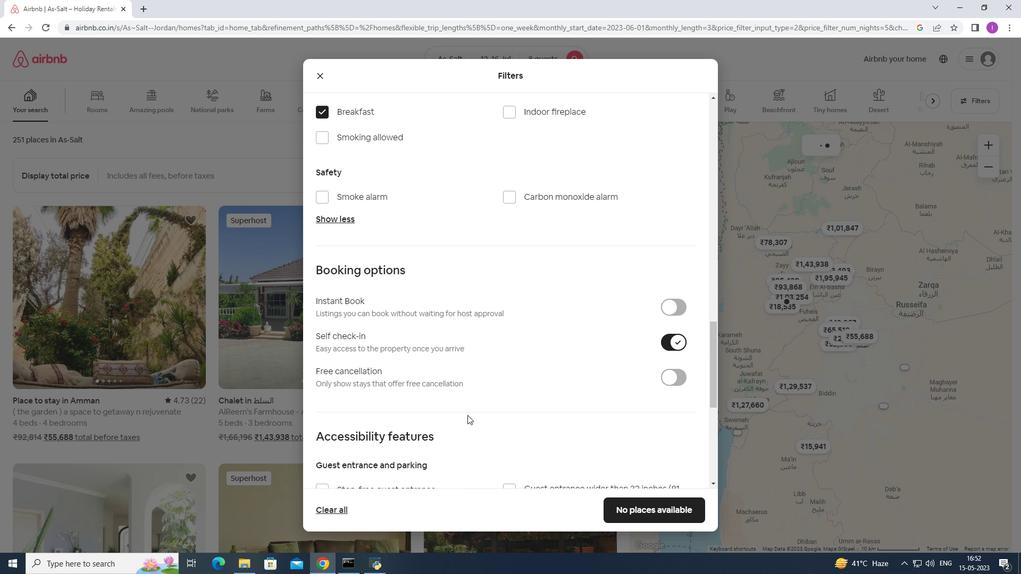 
Action: Mouse scrolled (491, 403) with delta (0, 0)
Screenshot: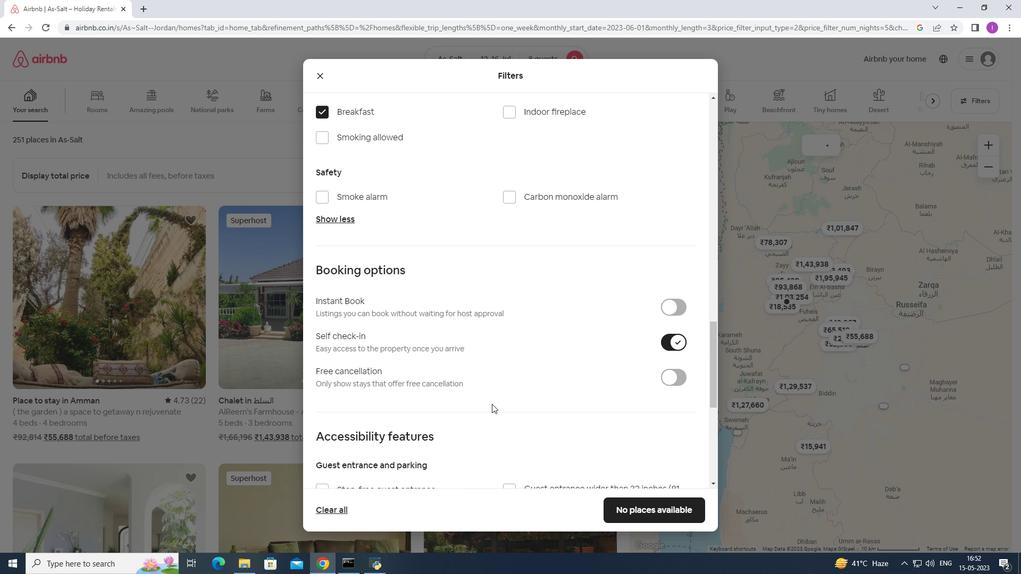 
Action: Mouse scrolled (491, 403) with delta (0, 0)
Screenshot: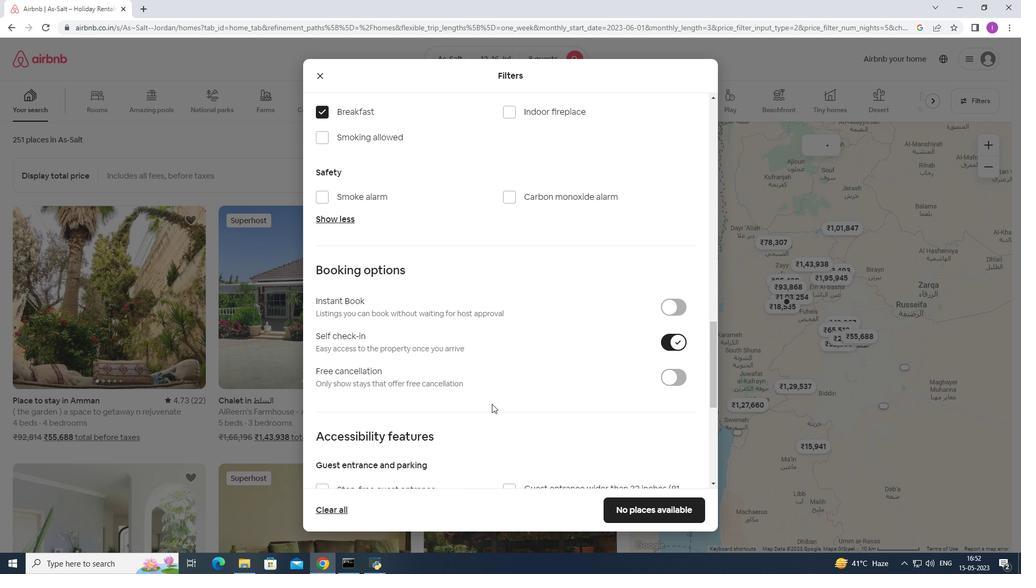 
Action: Mouse moved to (480, 374)
Screenshot: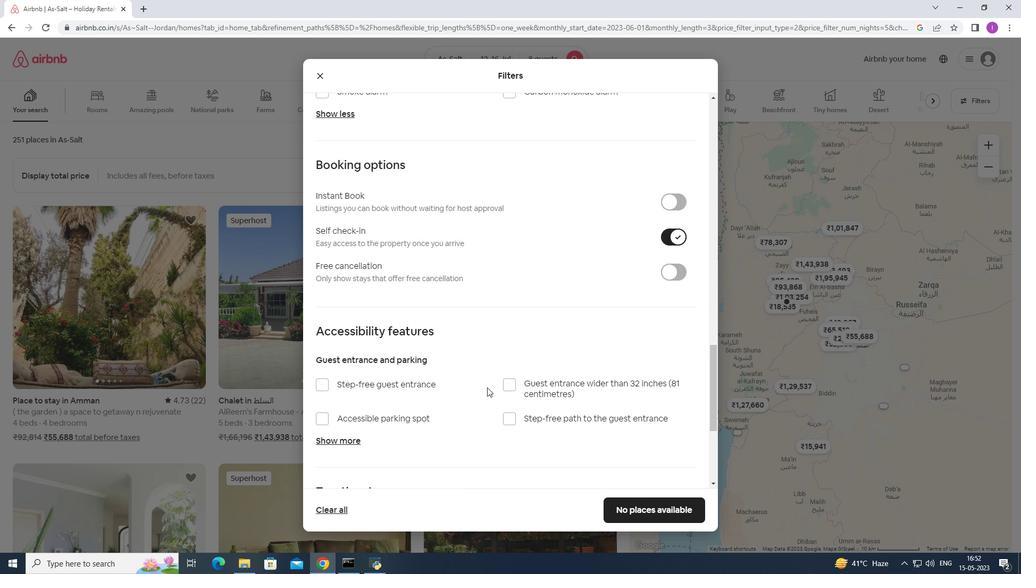 
Action: Mouse scrolled (480, 373) with delta (0, 0)
Screenshot: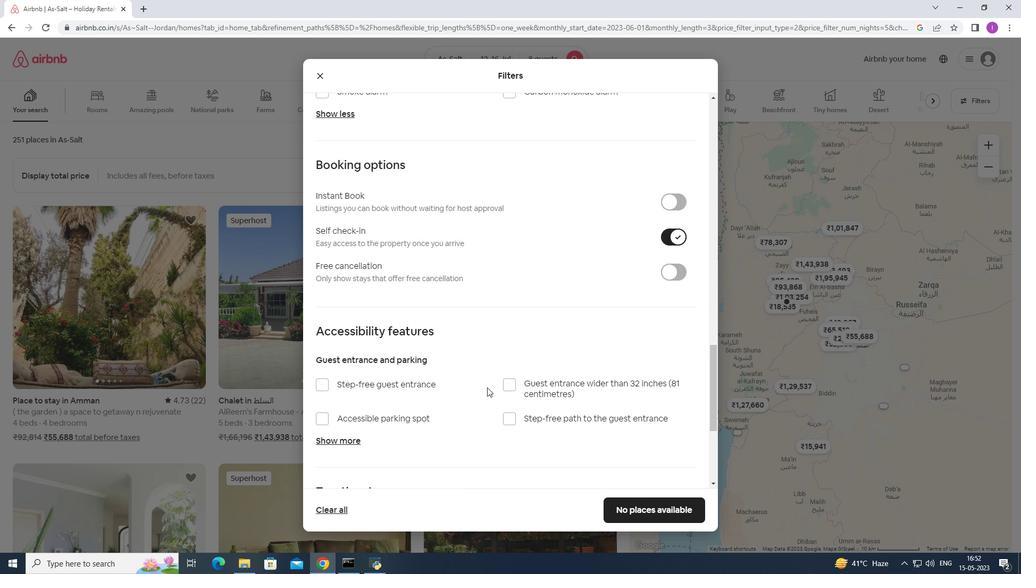 
Action: Mouse moved to (480, 374)
Screenshot: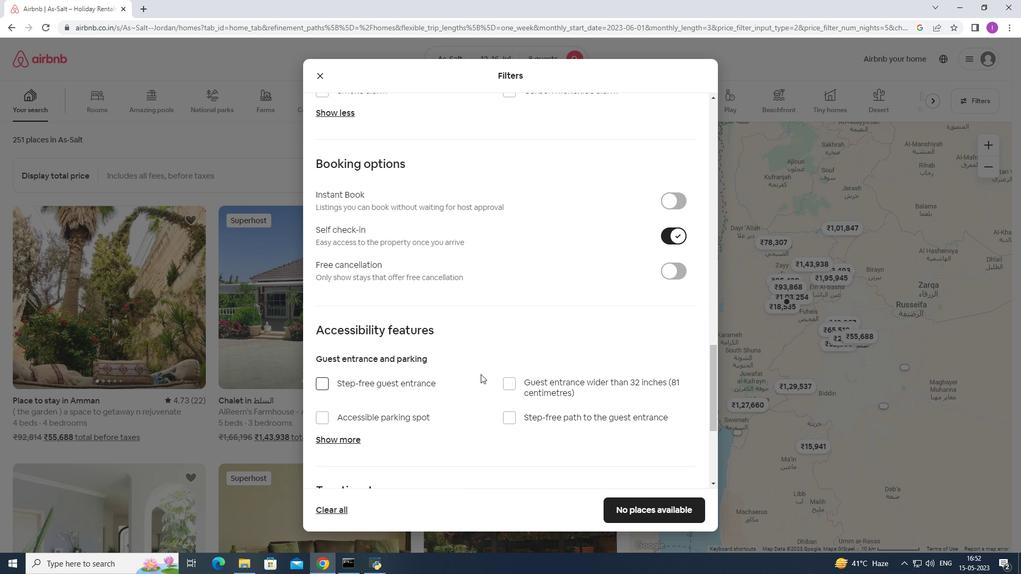 
Action: Mouse scrolled (480, 373) with delta (0, 0)
Screenshot: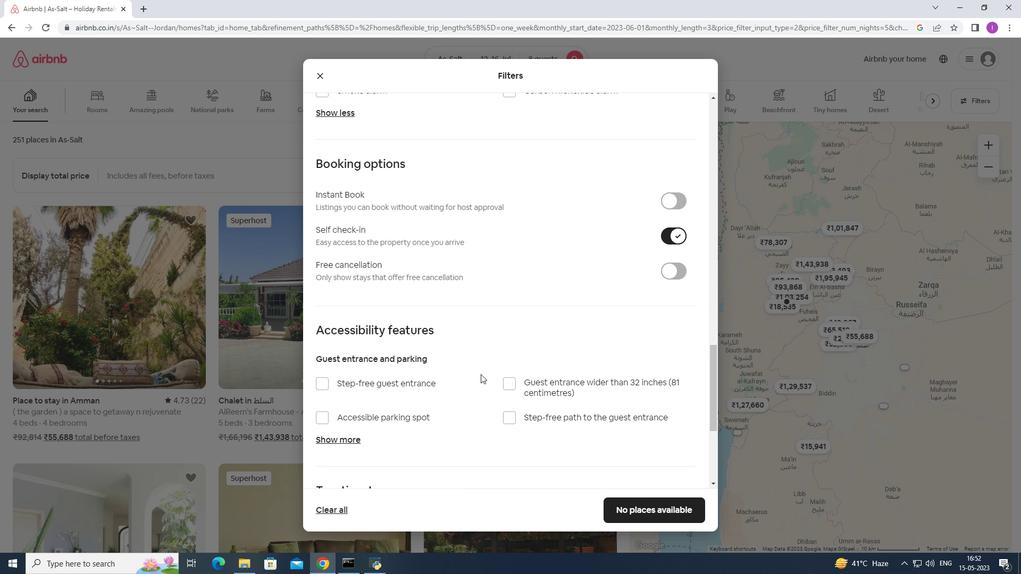 
Action: Mouse moved to (480, 375)
Screenshot: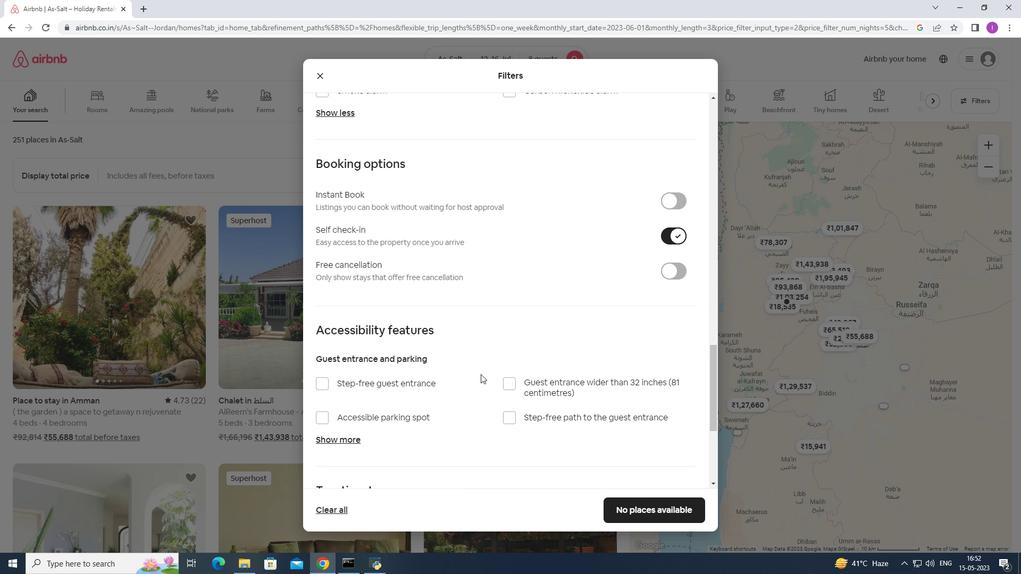 
Action: Mouse scrolled (480, 374) with delta (0, 0)
Screenshot: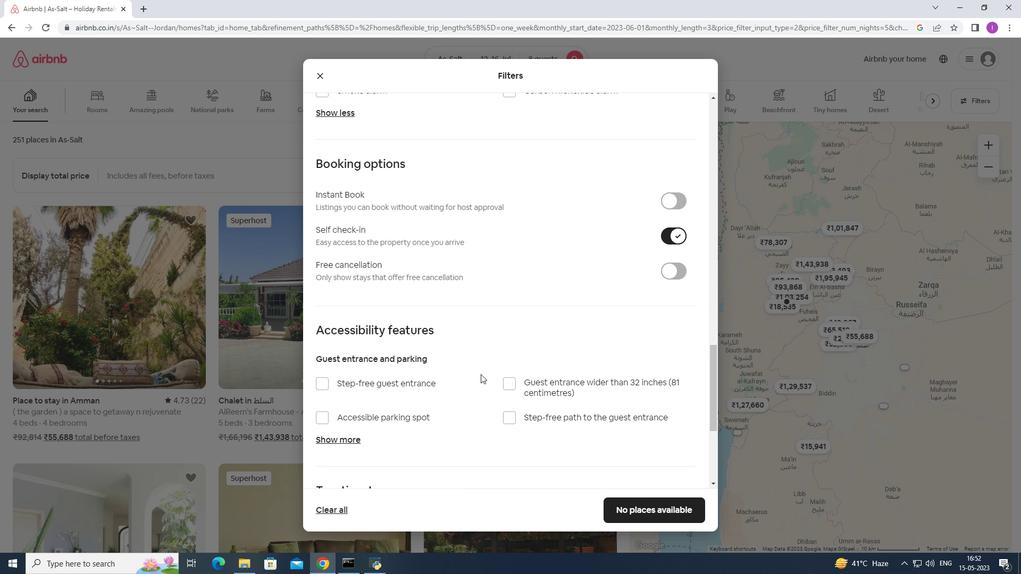 
Action: Mouse moved to (480, 377)
Screenshot: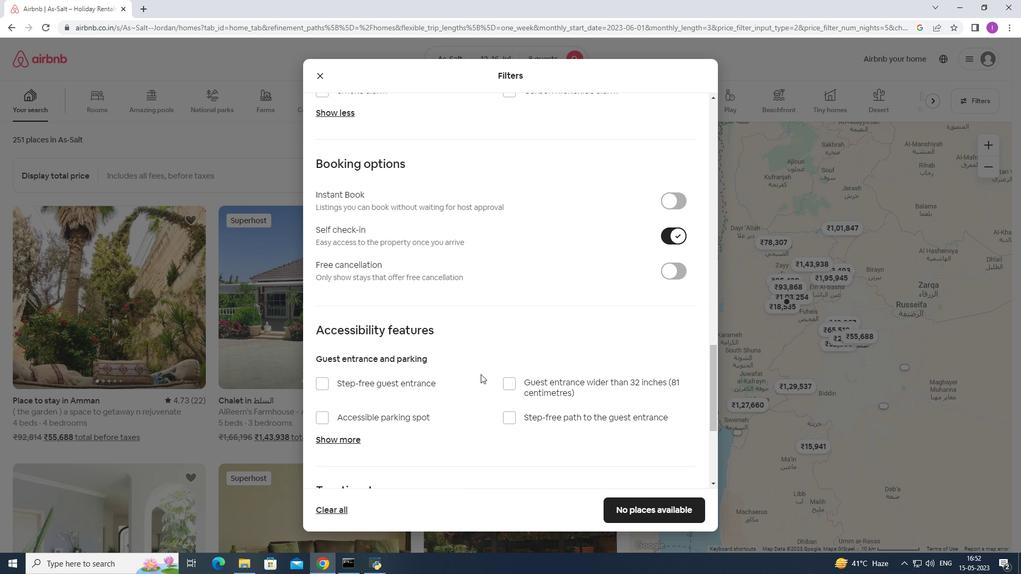 
Action: Mouse scrolled (480, 375) with delta (0, 0)
Screenshot: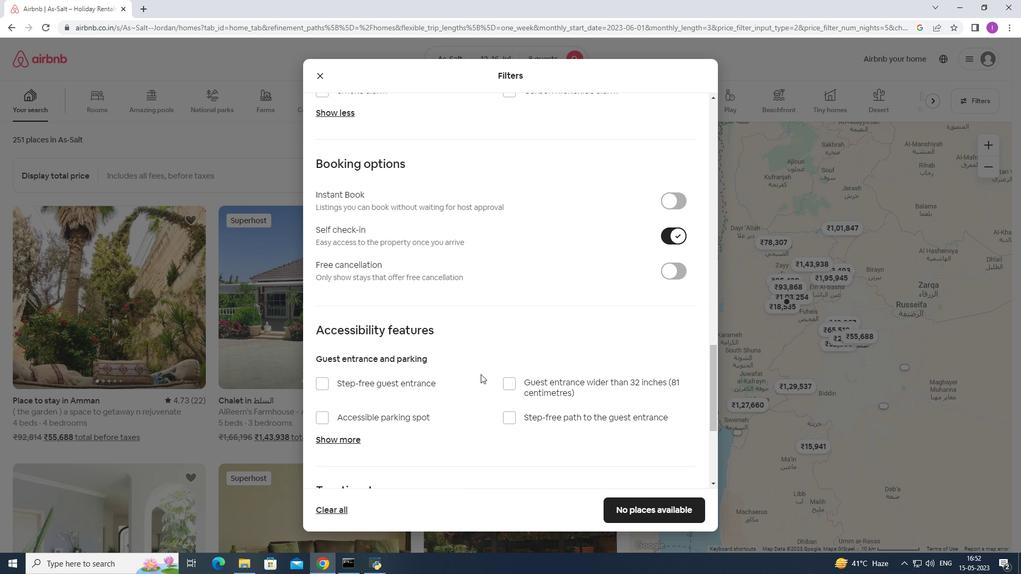 
Action: Mouse moved to (481, 378)
Screenshot: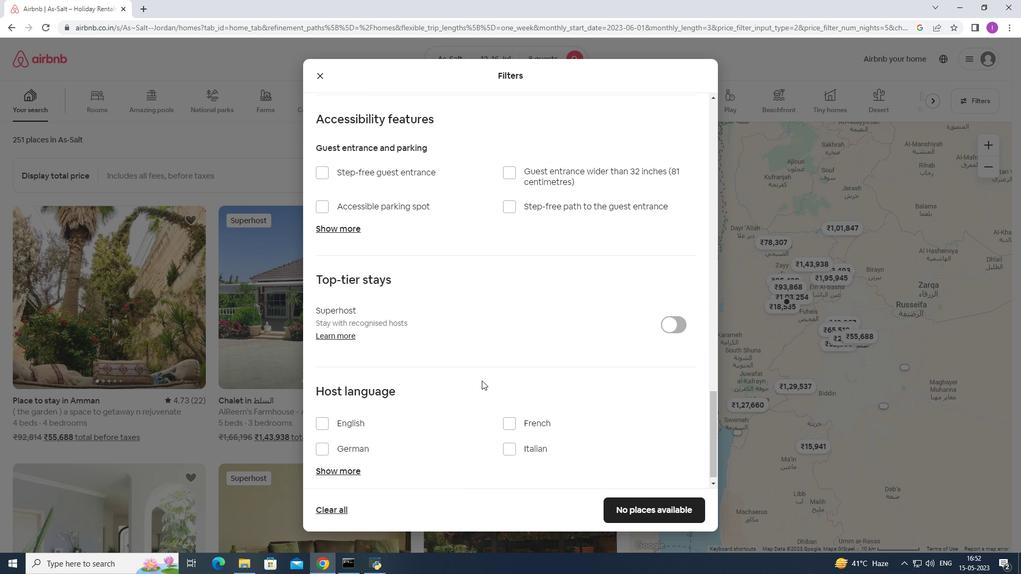 
Action: Mouse scrolled (481, 378) with delta (0, 0)
Screenshot: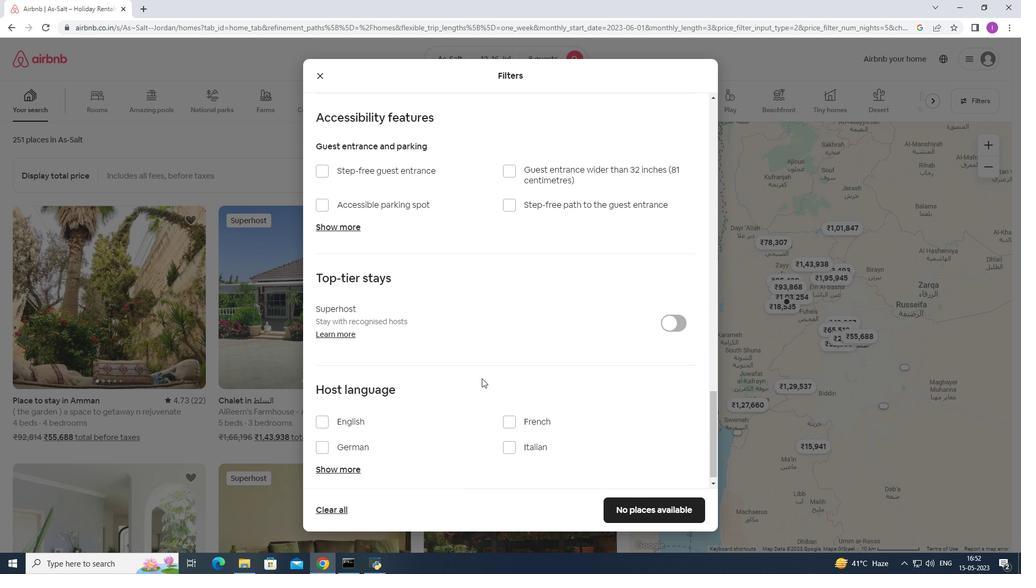 
Action: Mouse scrolled (481, 378) with delta (0, 0)
Screenshot: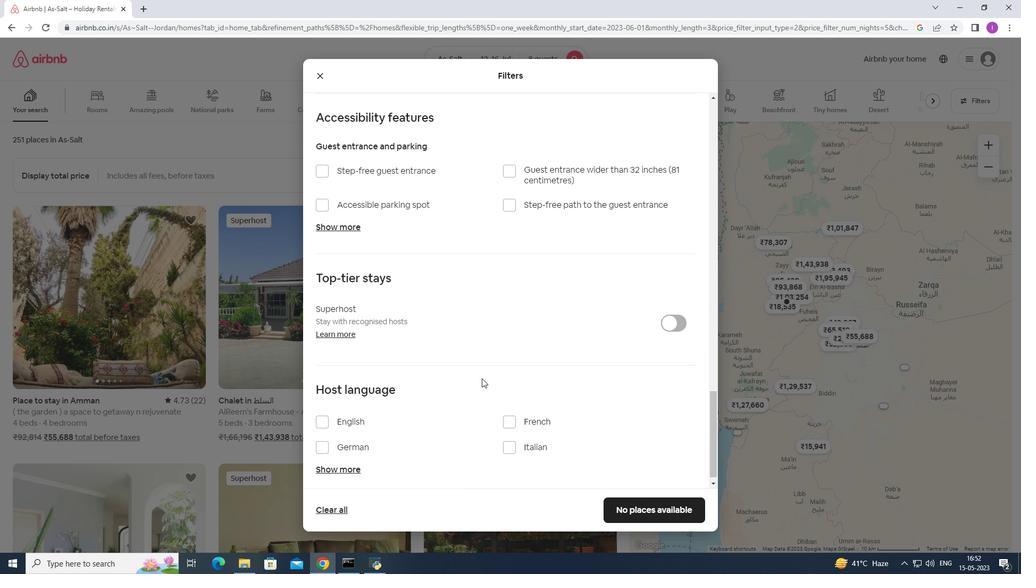 
Action: Mouse scrolled (481, 378) with delta (0, 0)
Screenshot: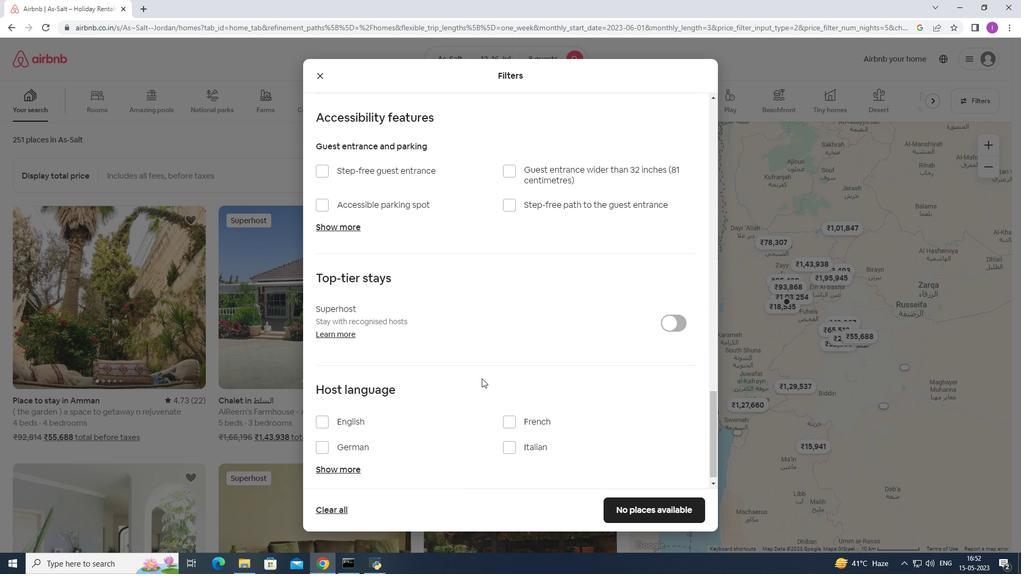 
Action: Mouse moved to (322, 415)
Screenshot: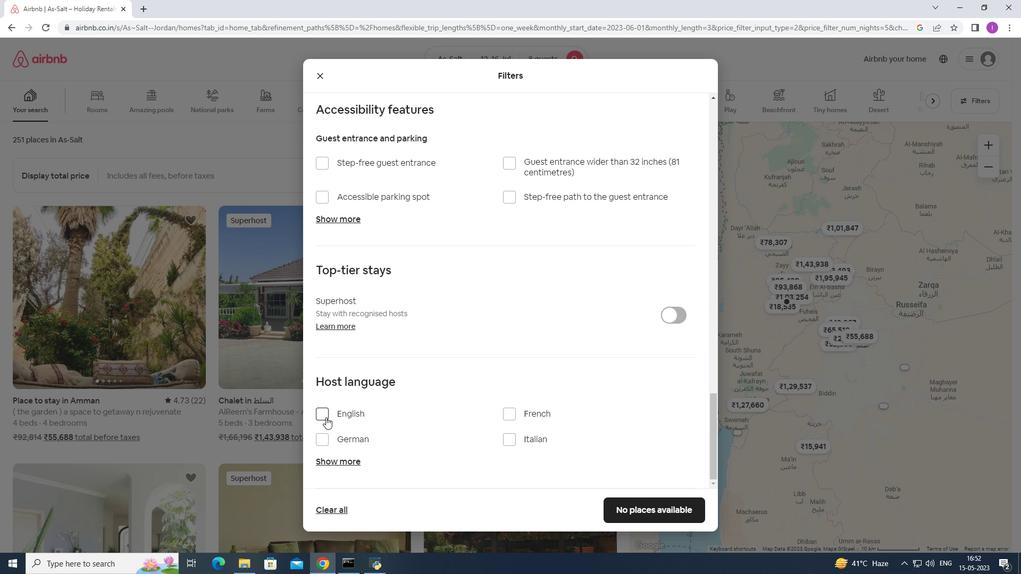 
Action: Mouse pressed left at (322, 415)
Screenshot: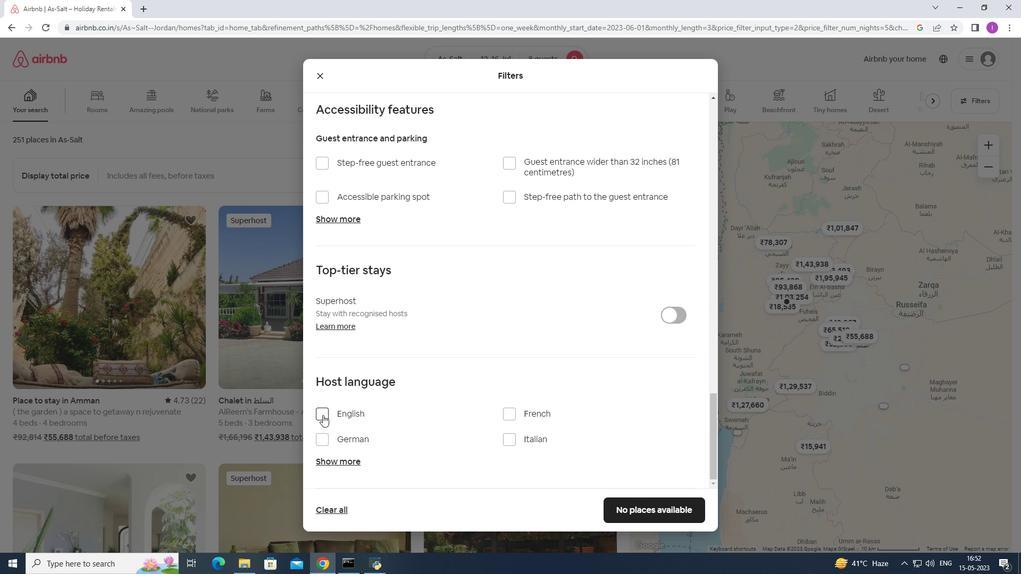 
Action: Mouse moved to (614, 503)
Screenshot: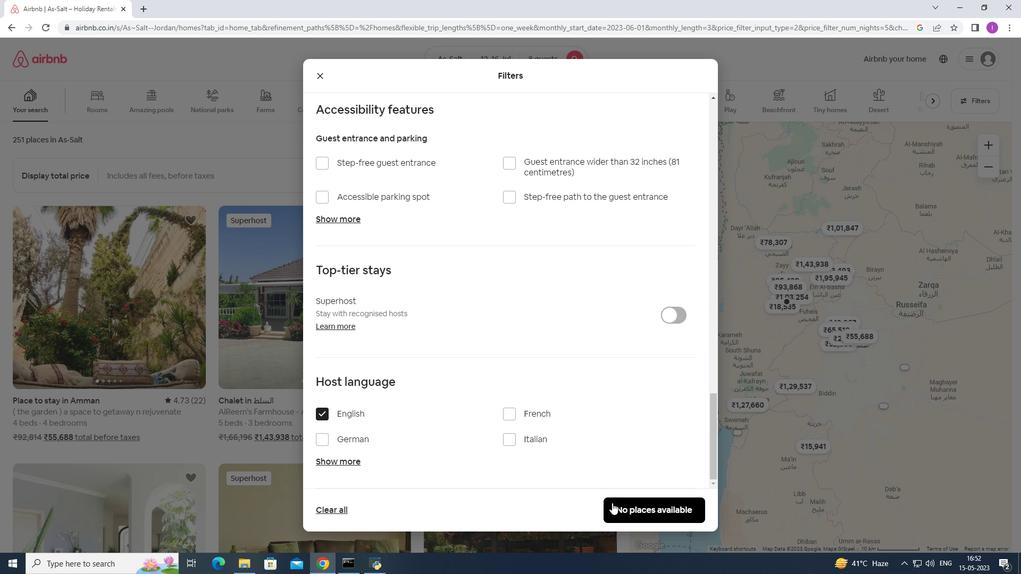 
Action: Mouse pressed left at (614, 503)
Screenshot: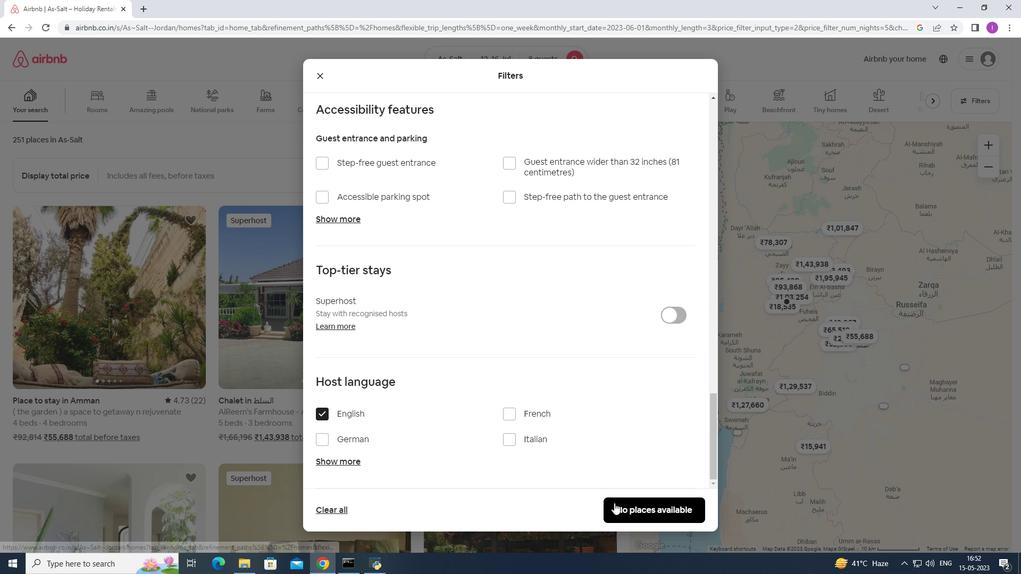 
Action: Mouse moved to (524, 452)
Screenshot: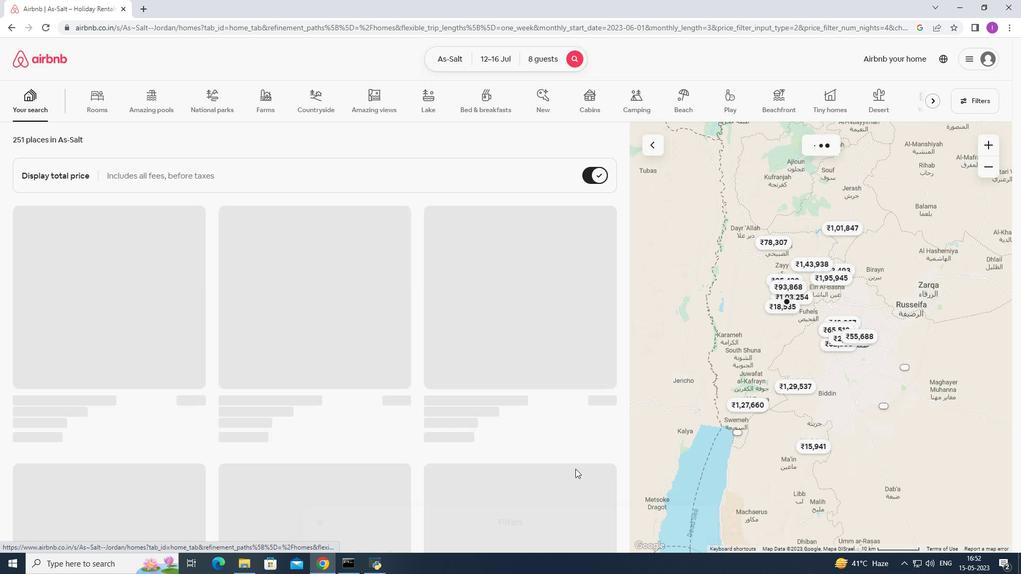 
